 Task: Create a due date automation trigger when advanced on, the moment a card is due add fields without custom field "Resume" set to a date between 1 and 7 days ago.
Action: Mouse moved to (1205, 361)
Screenshot: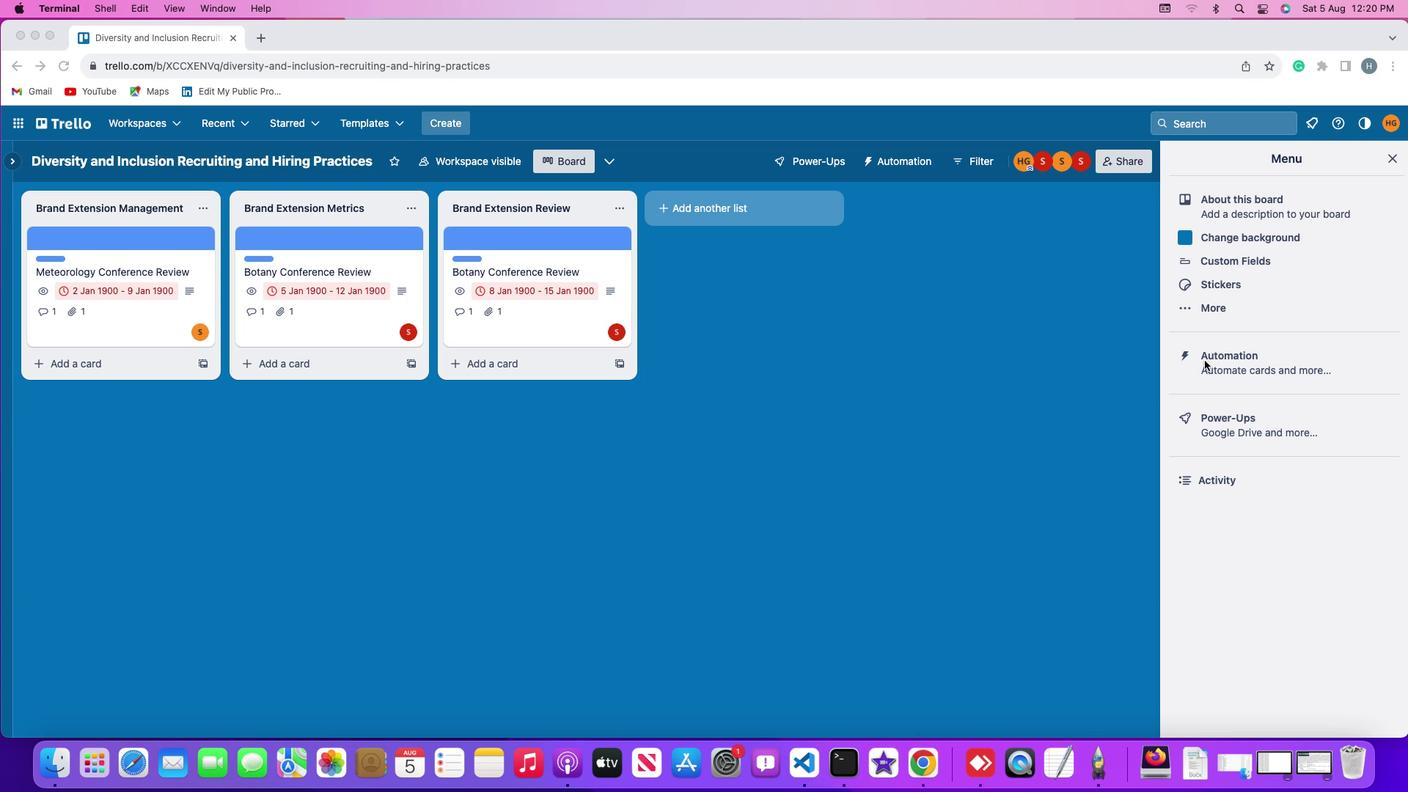 
Action: Mouse pressed left at (1205, 361)
Screenshot: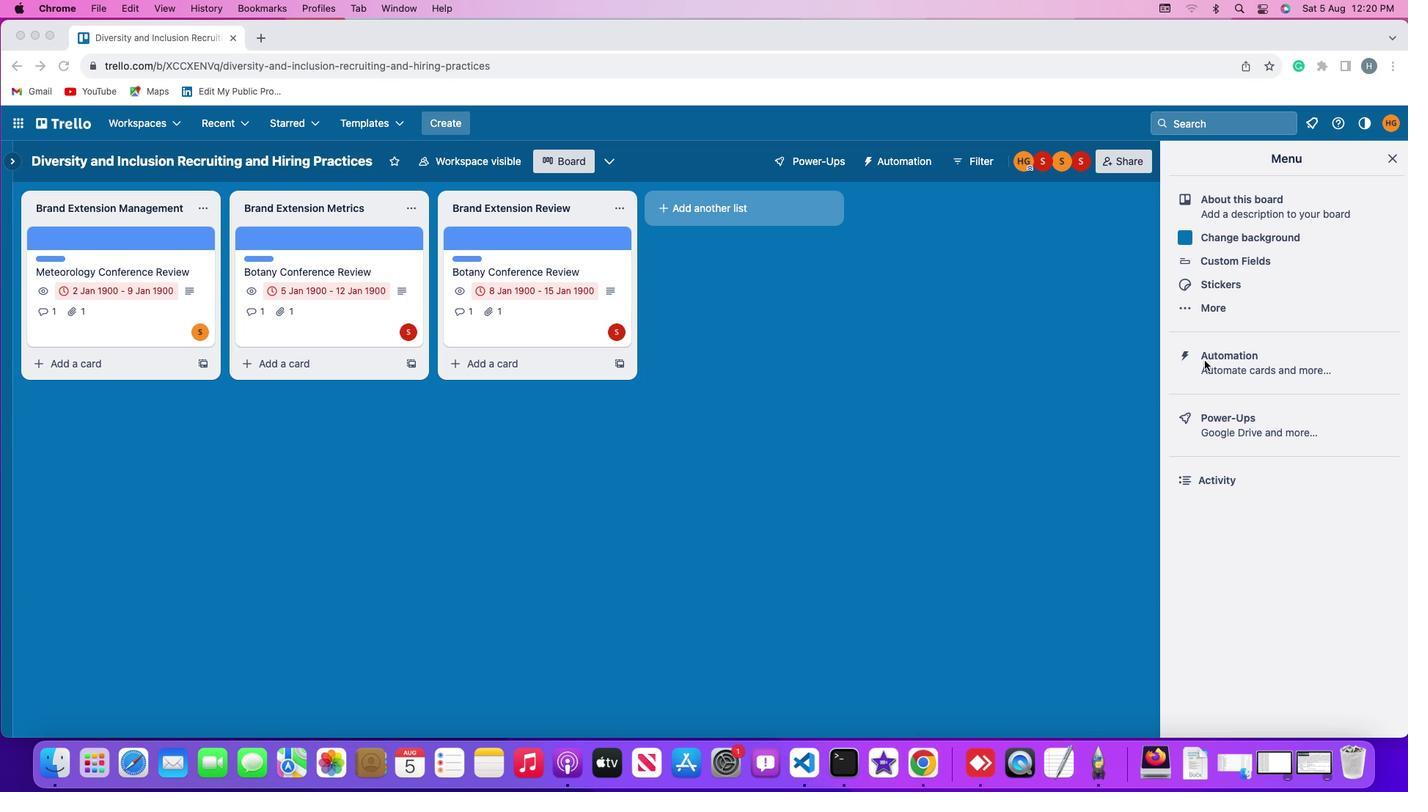 
Action: Mouse pressed left at (1205, 361)
Screenshot: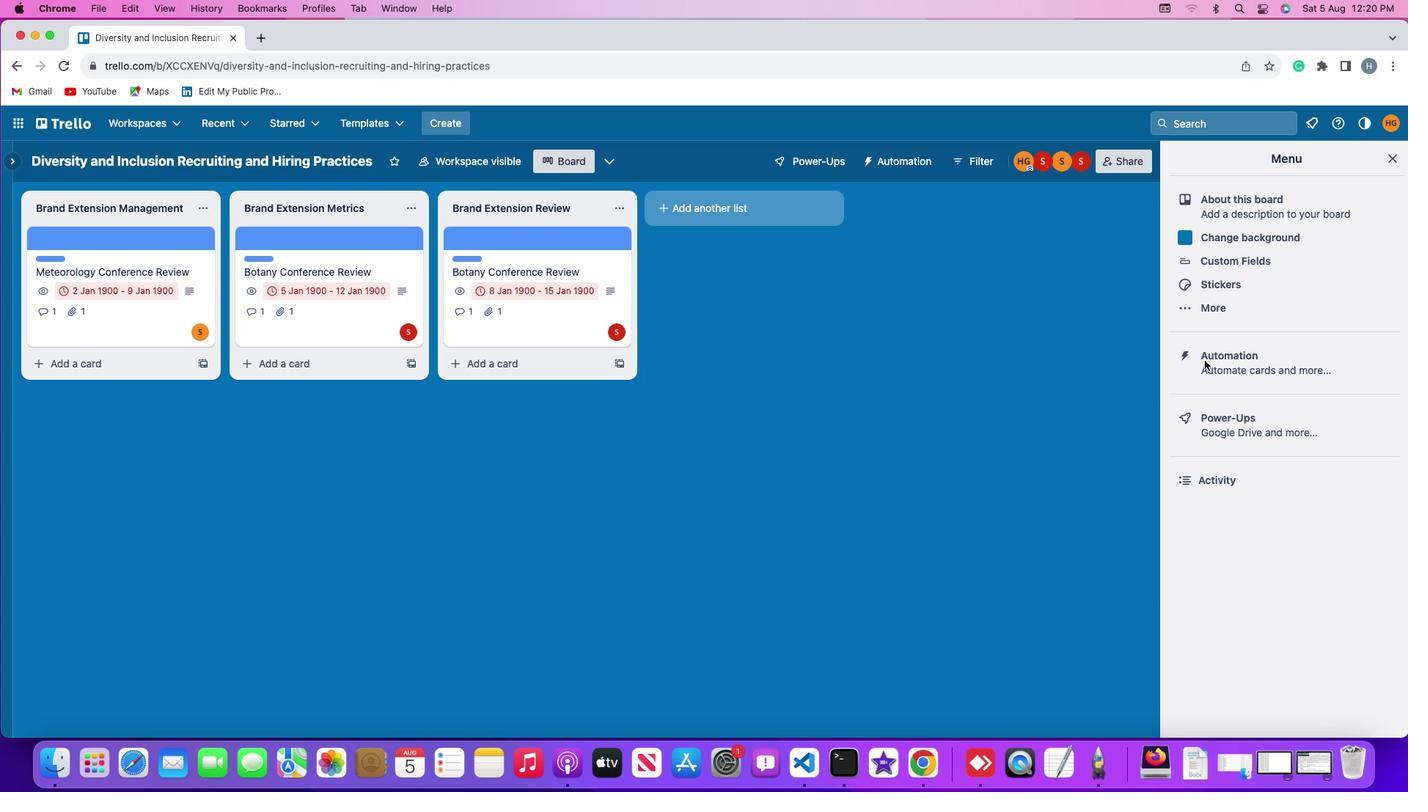 
Action: Mouse moved to (95, 352)
Screenshot: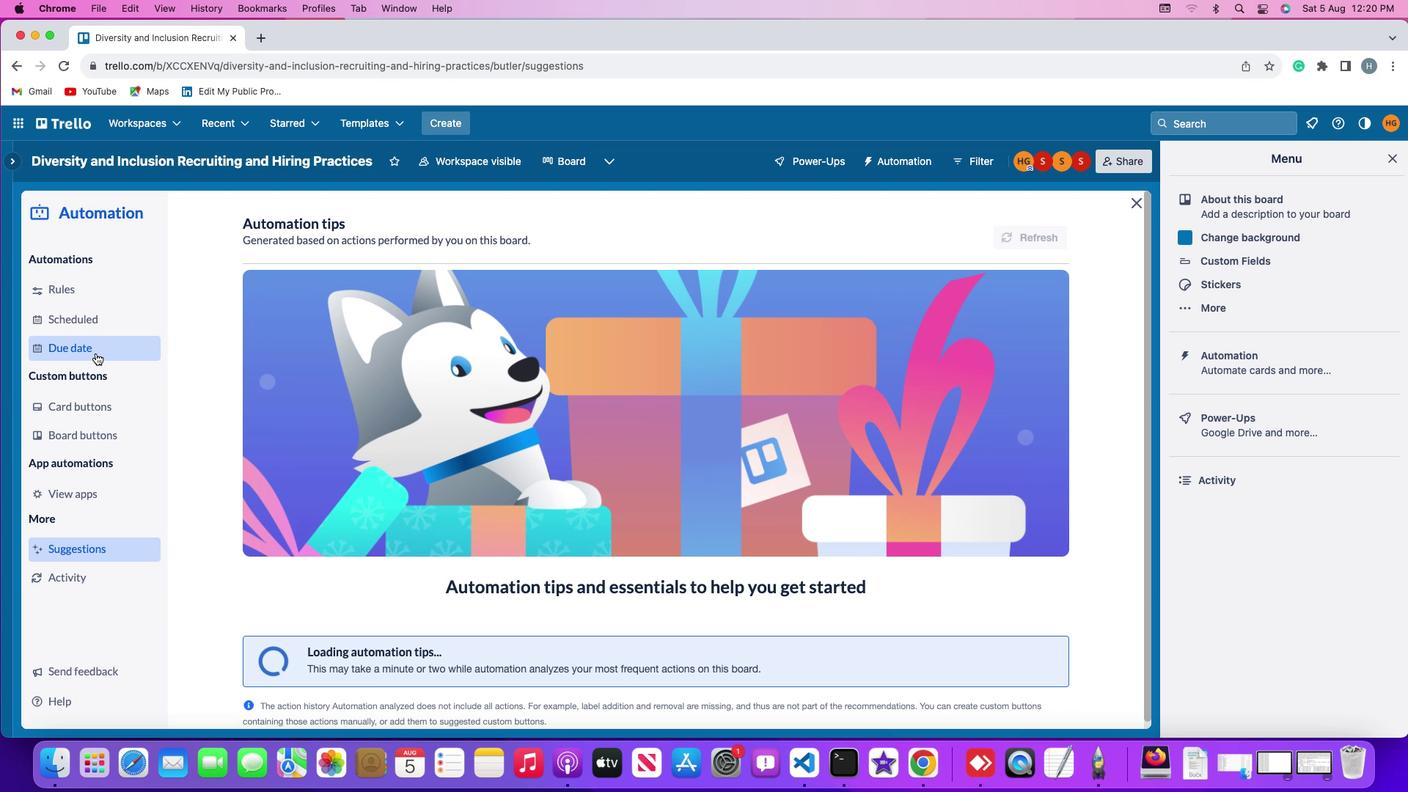 
Action: Mouse pressed left at (95, 352)
Screenshot: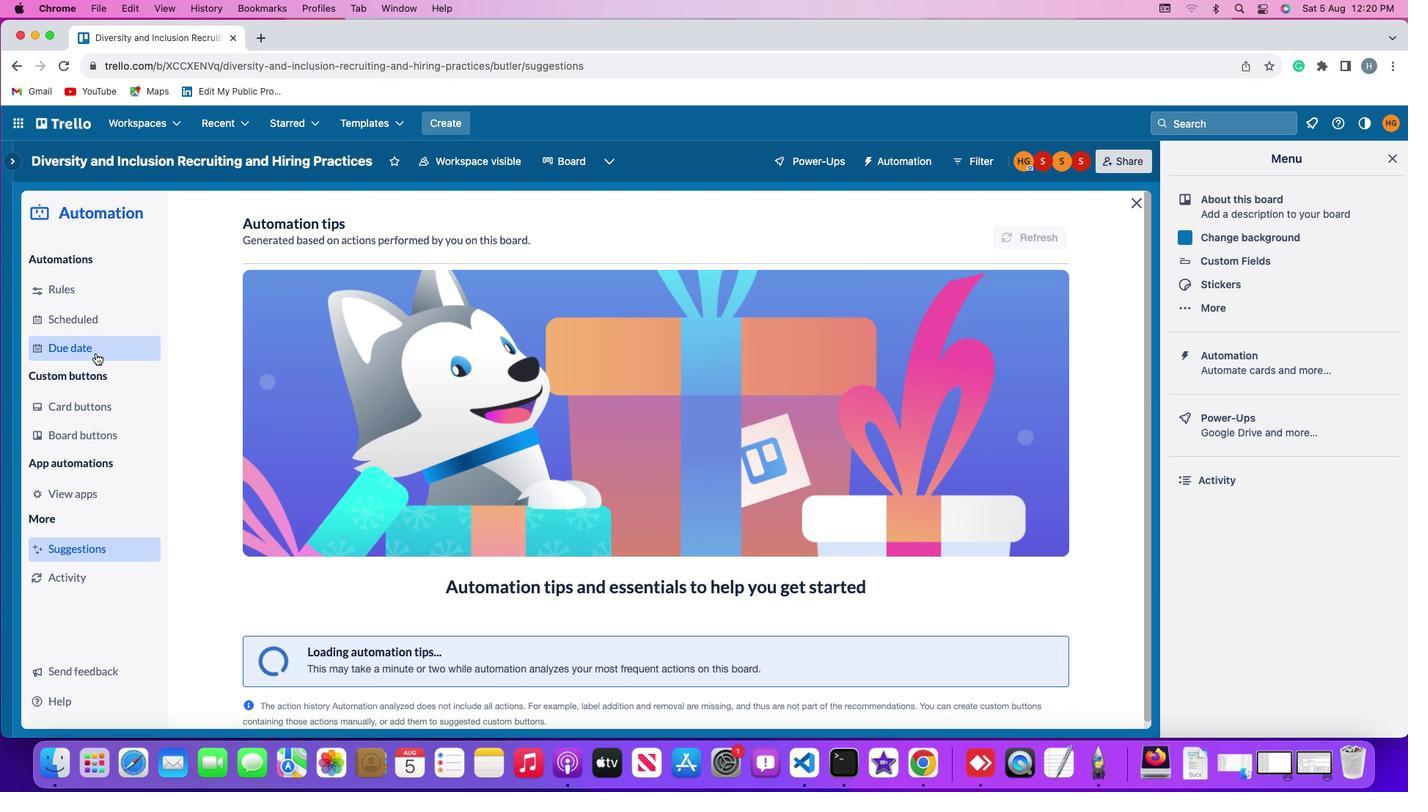 
Action: Mouse moved to (1013, 223)
Screenshot: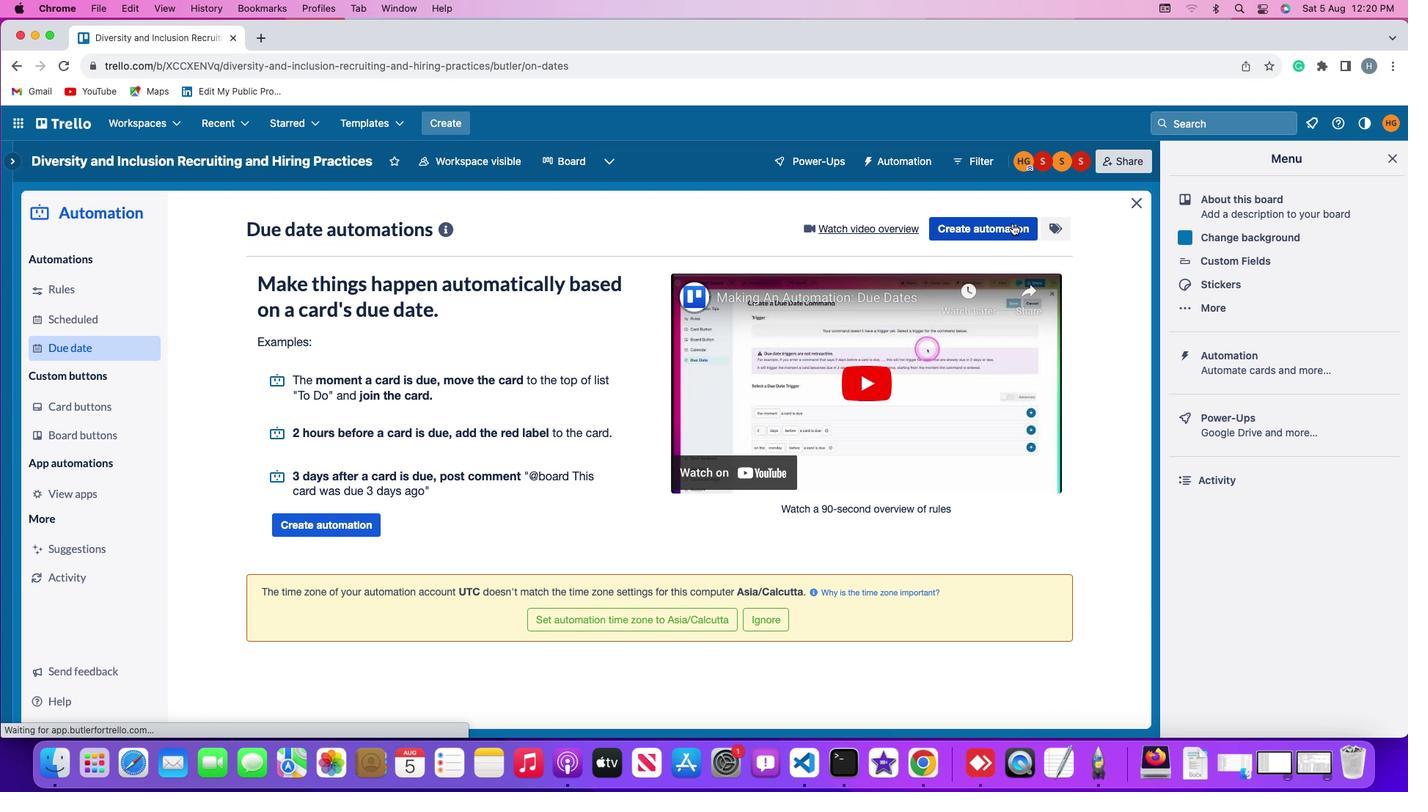 
Action: Mouse pressed left at (1013, 223)
Screenshot: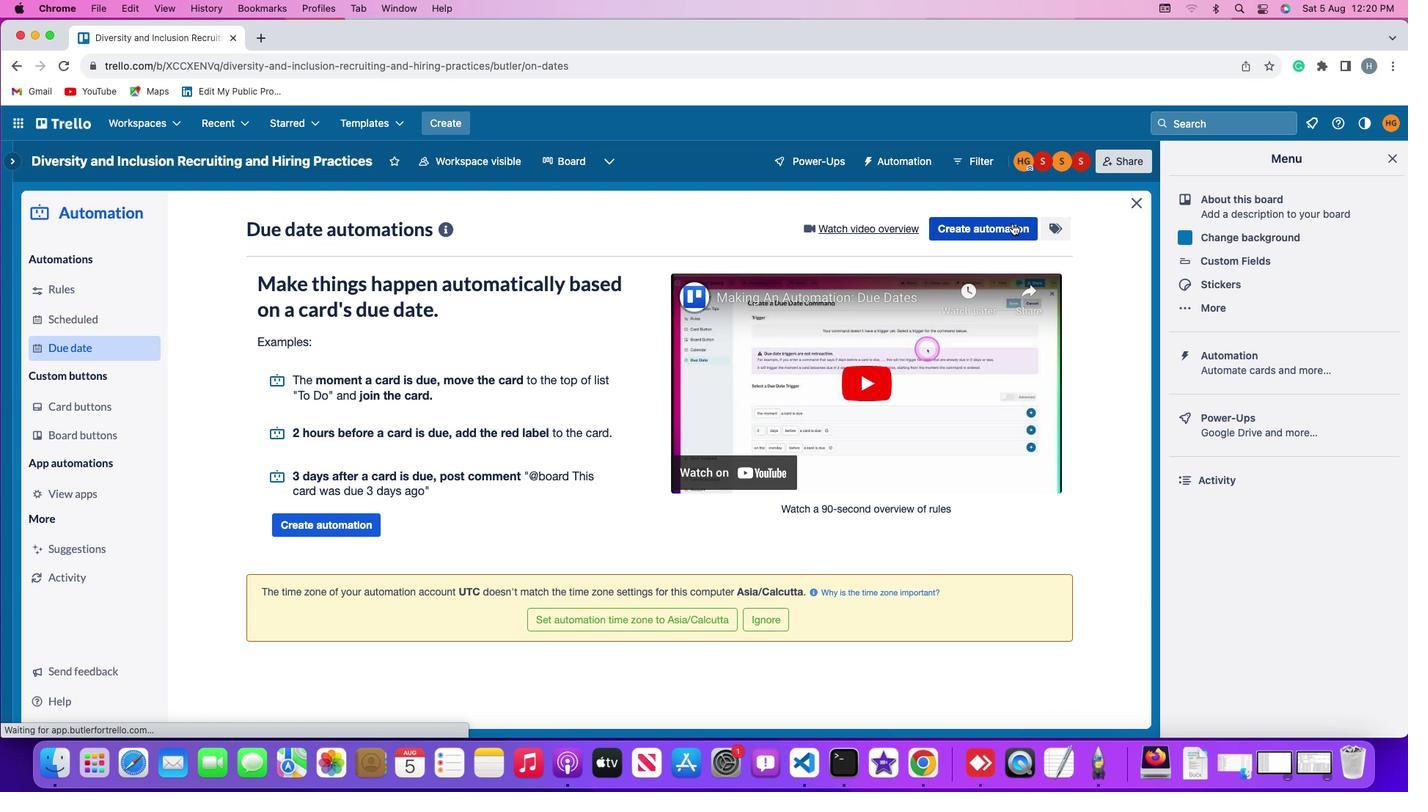 
Action: Mouse moved to (662, 369)
Screenshot: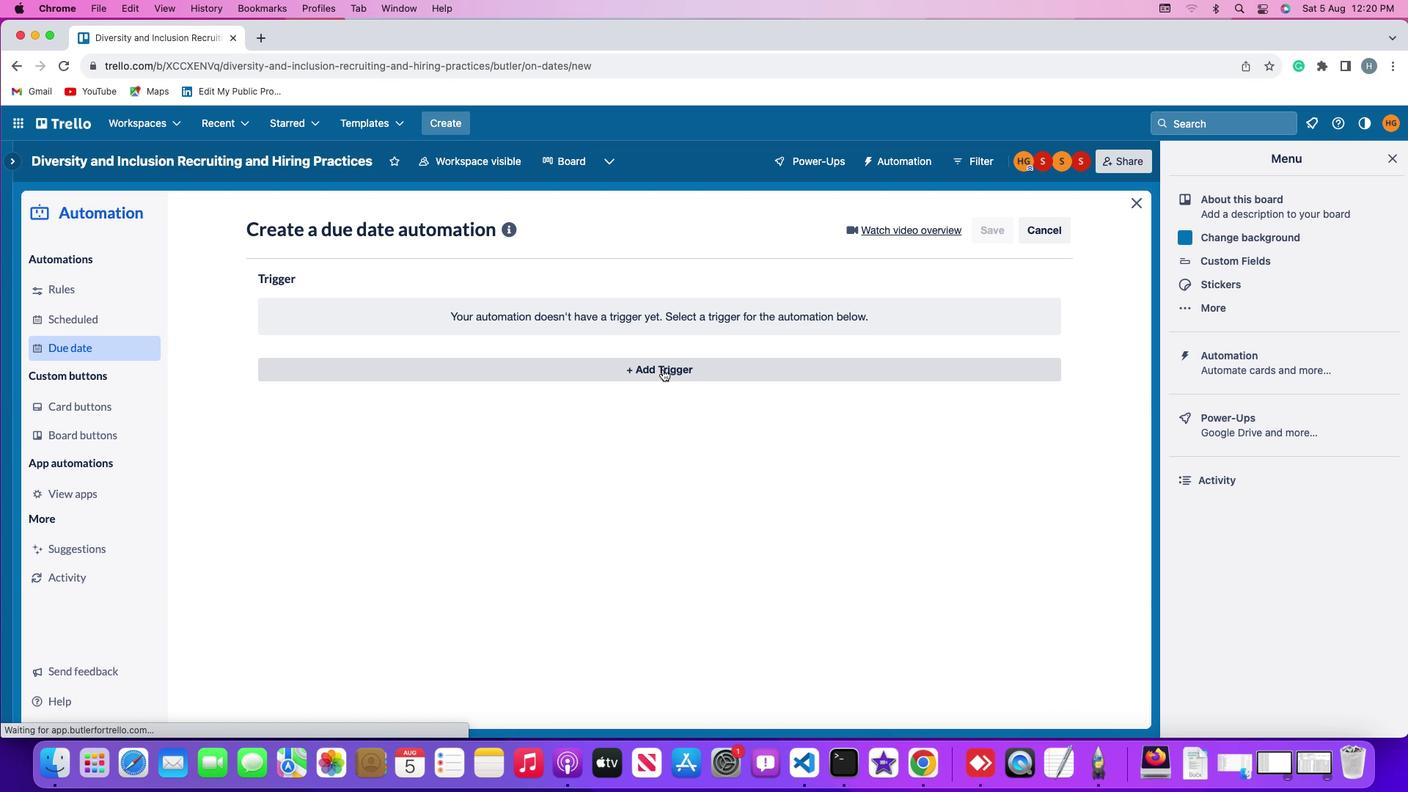 
Action: Mouse pressed left at (662, 369)
Screenshot: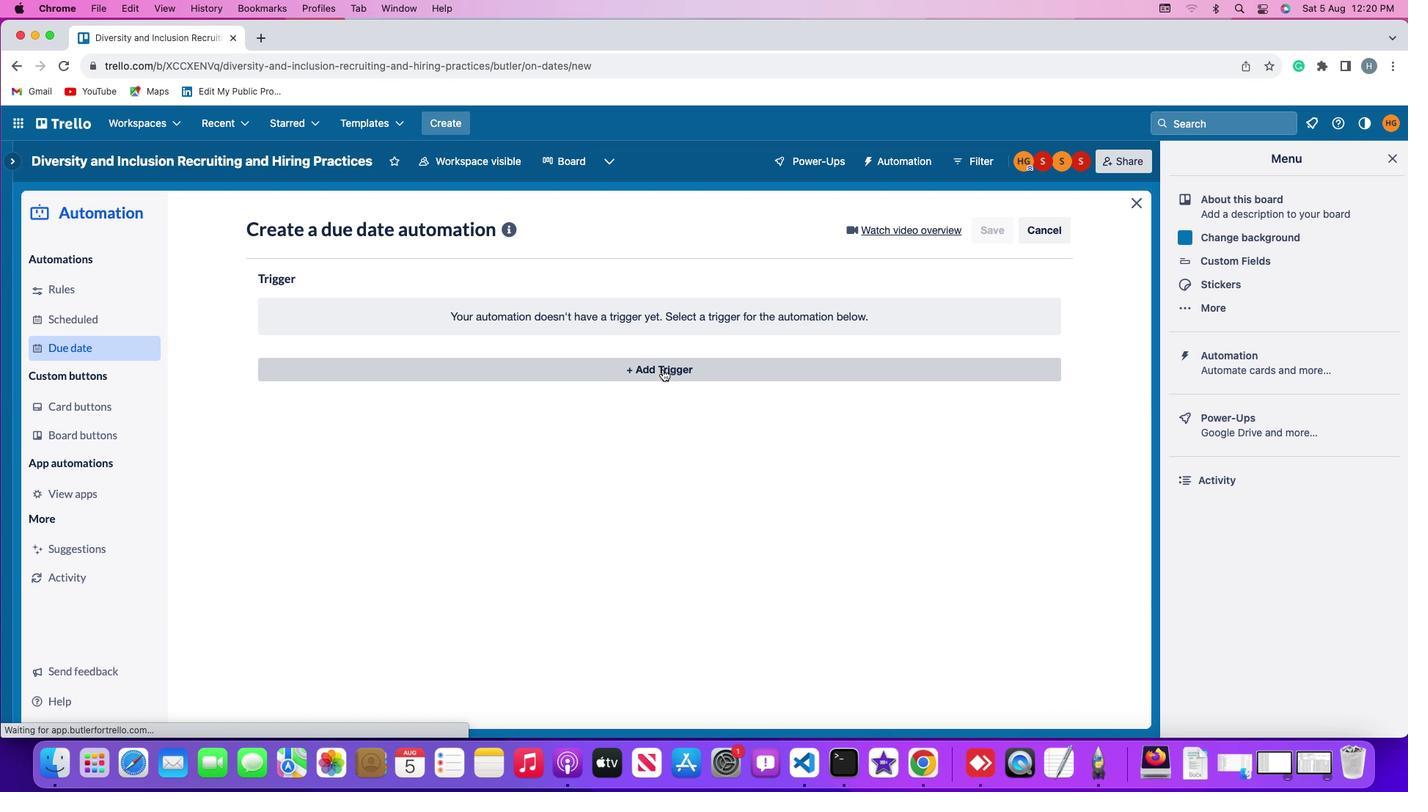 
Action: Mouse moved to (306, 539)
Screenshot: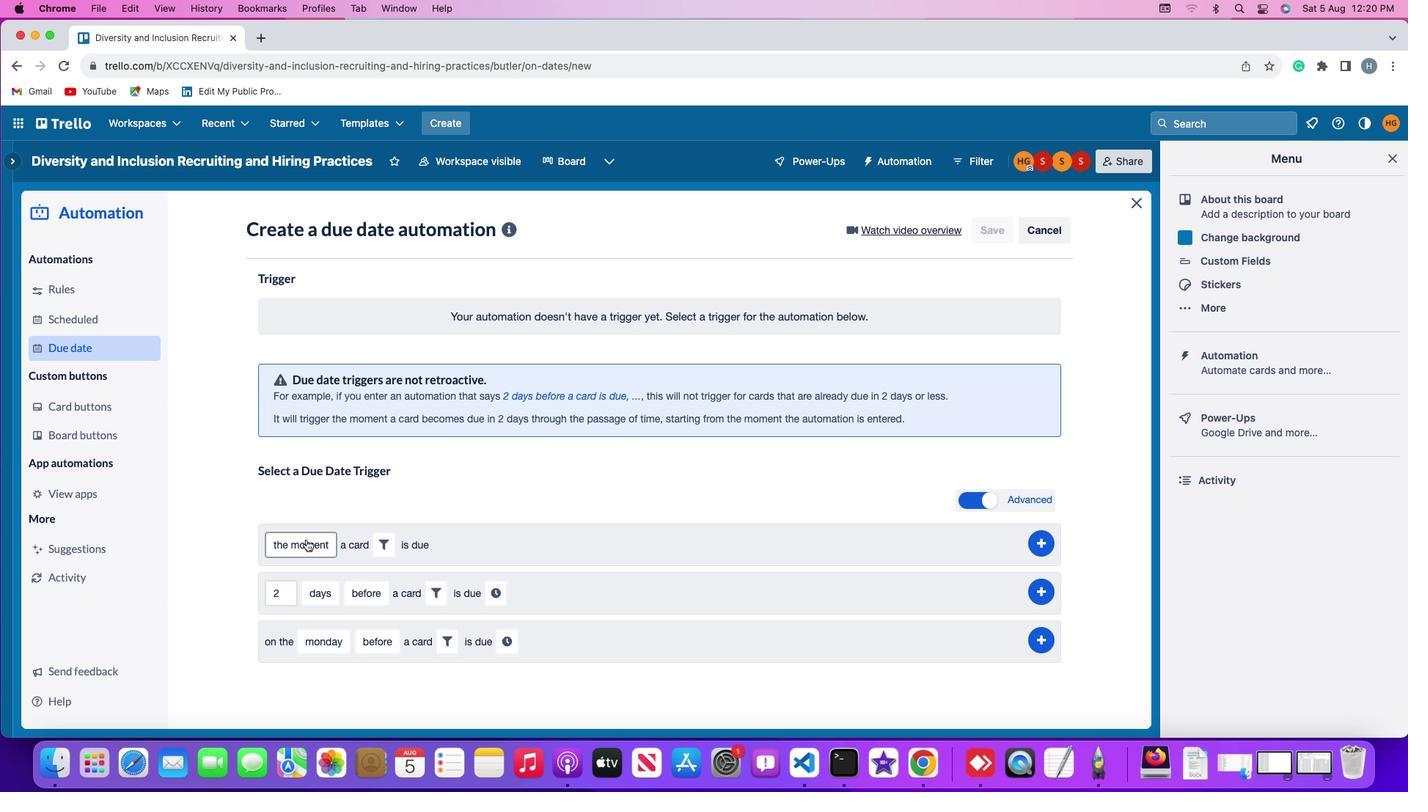 
Action: Mouse pressed left at (306, 539)
Screenshot: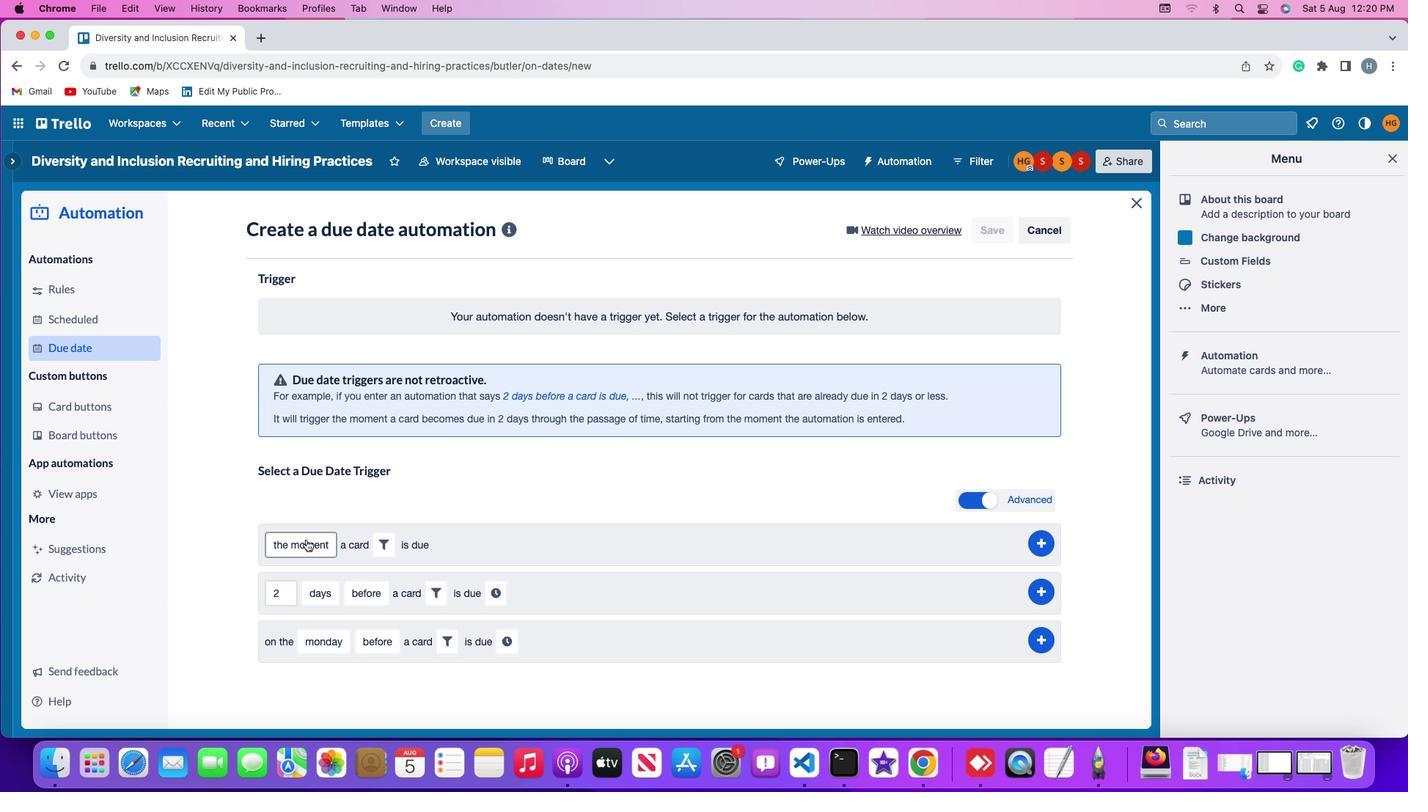 
Action: Mouse moved to (313, 576)
Screenshot: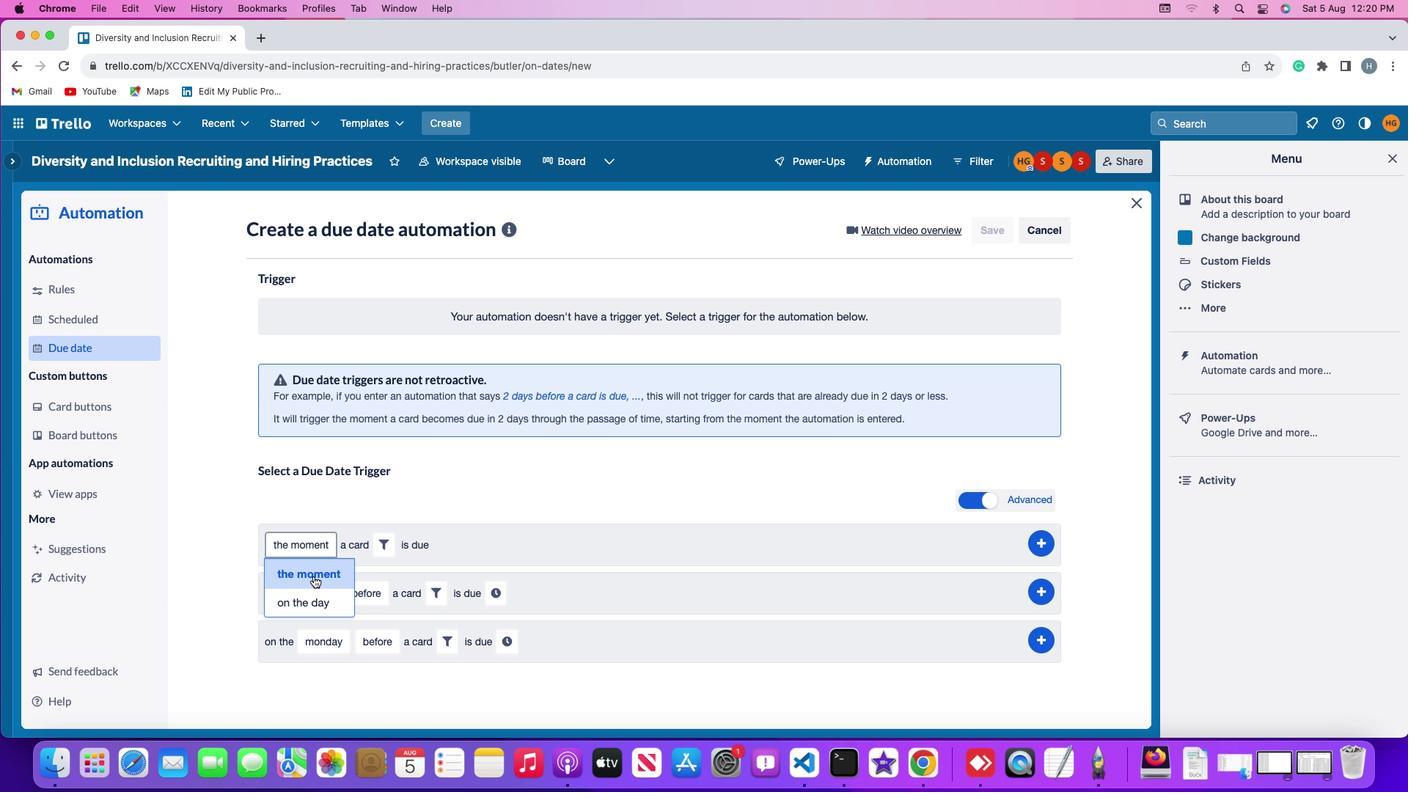 
Action: Mouse pressed left at (313, 576)
Screenshot: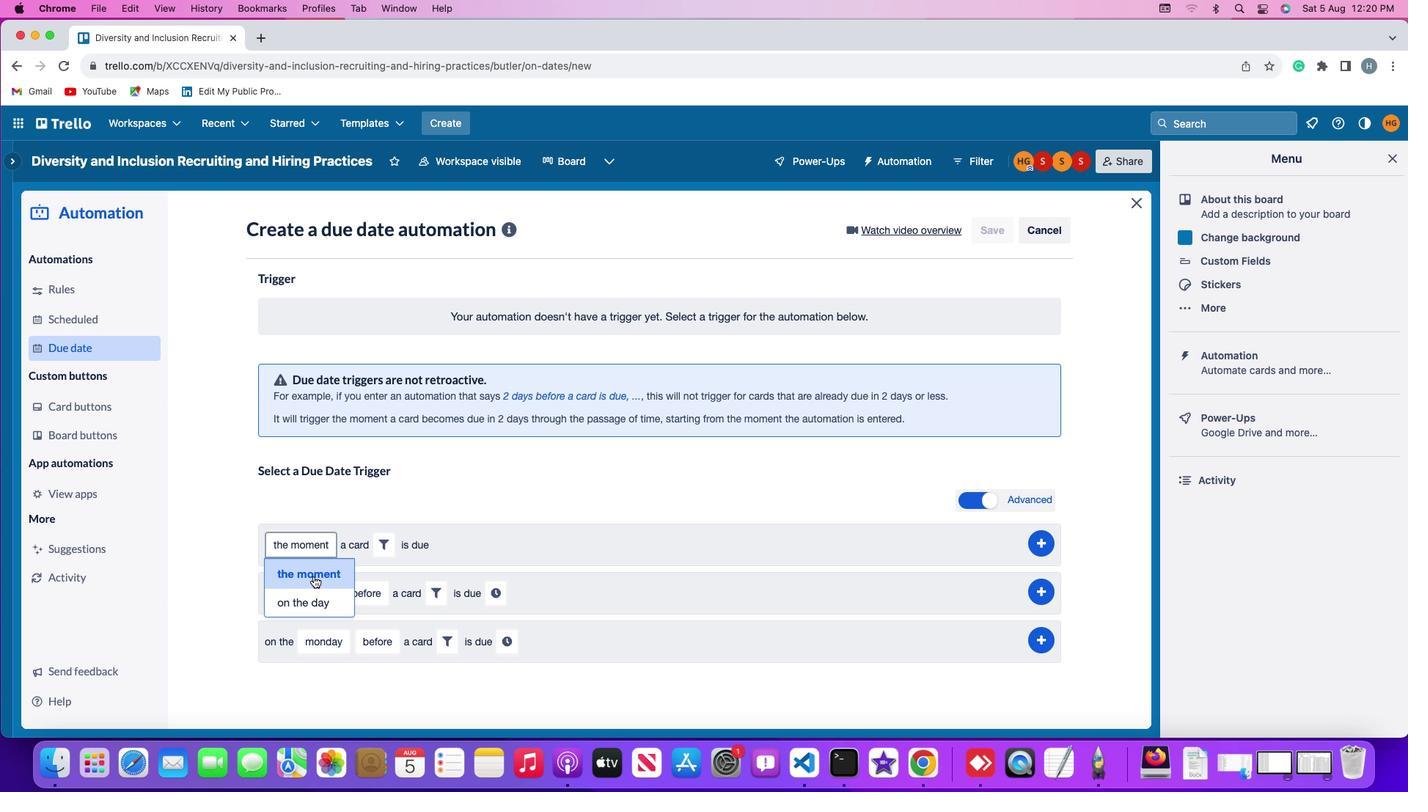 
Action: Mouse moved to (391, 545)
Screenshot: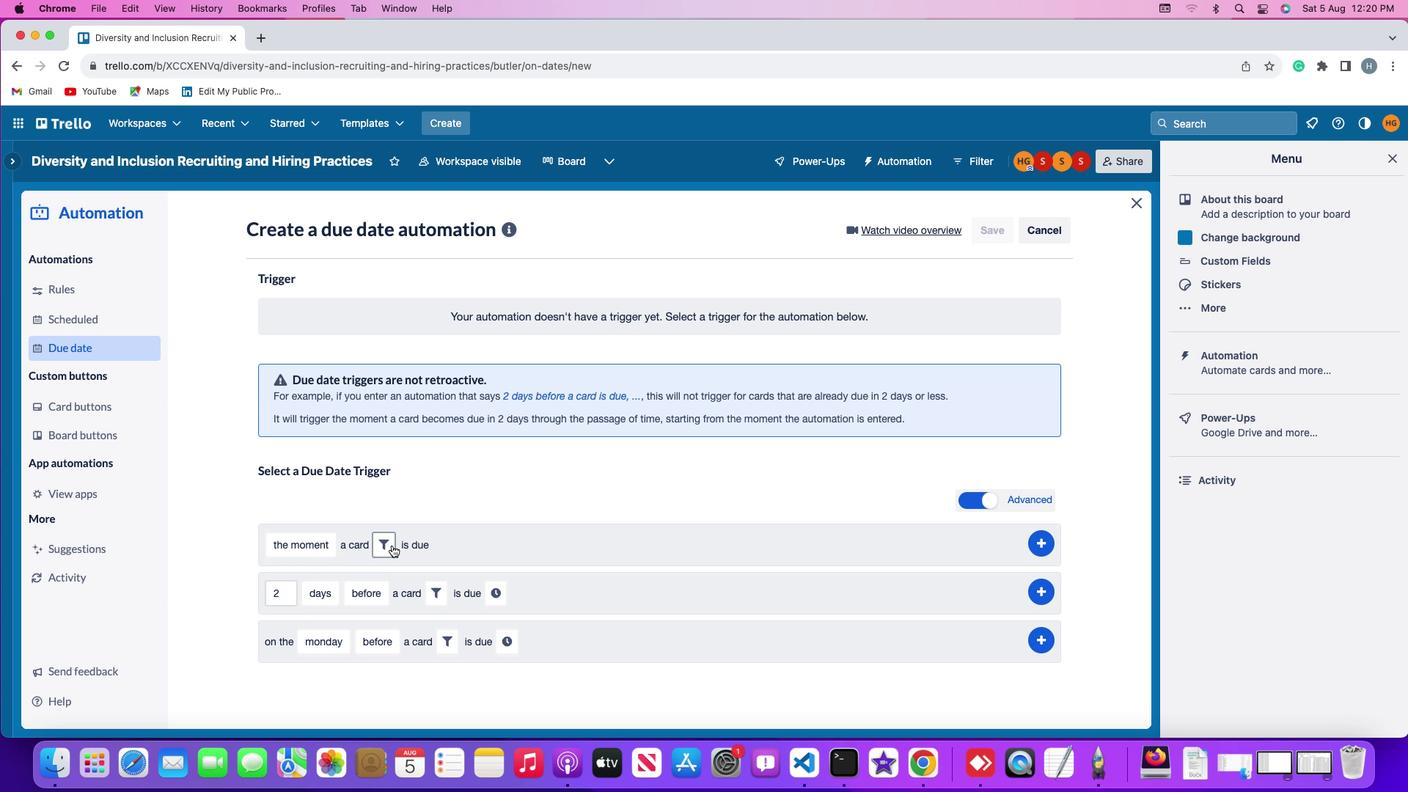 
Action: Mouse pressed left at (391, 545)
Screenshot: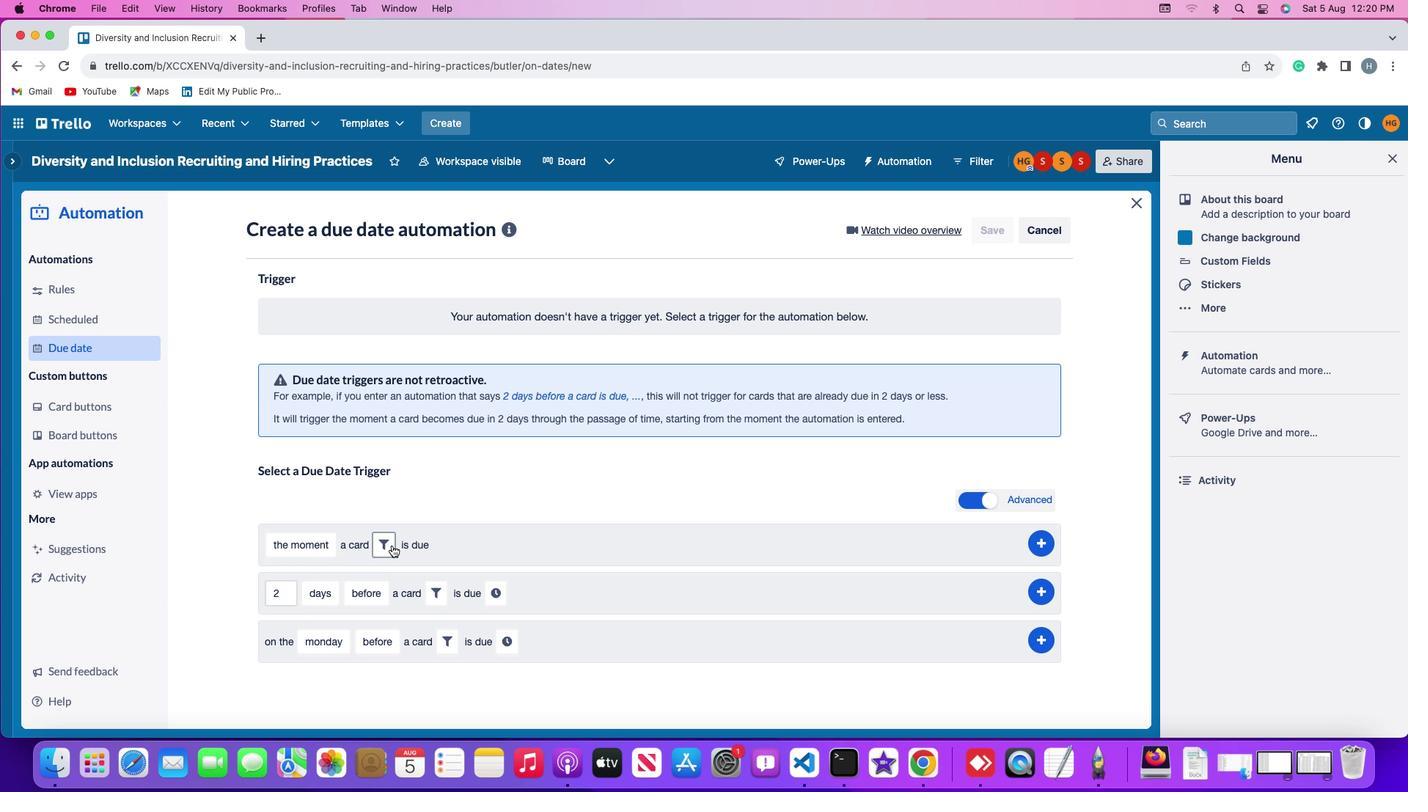 
Action: Mouse moved to (626, 591)
Screenshot: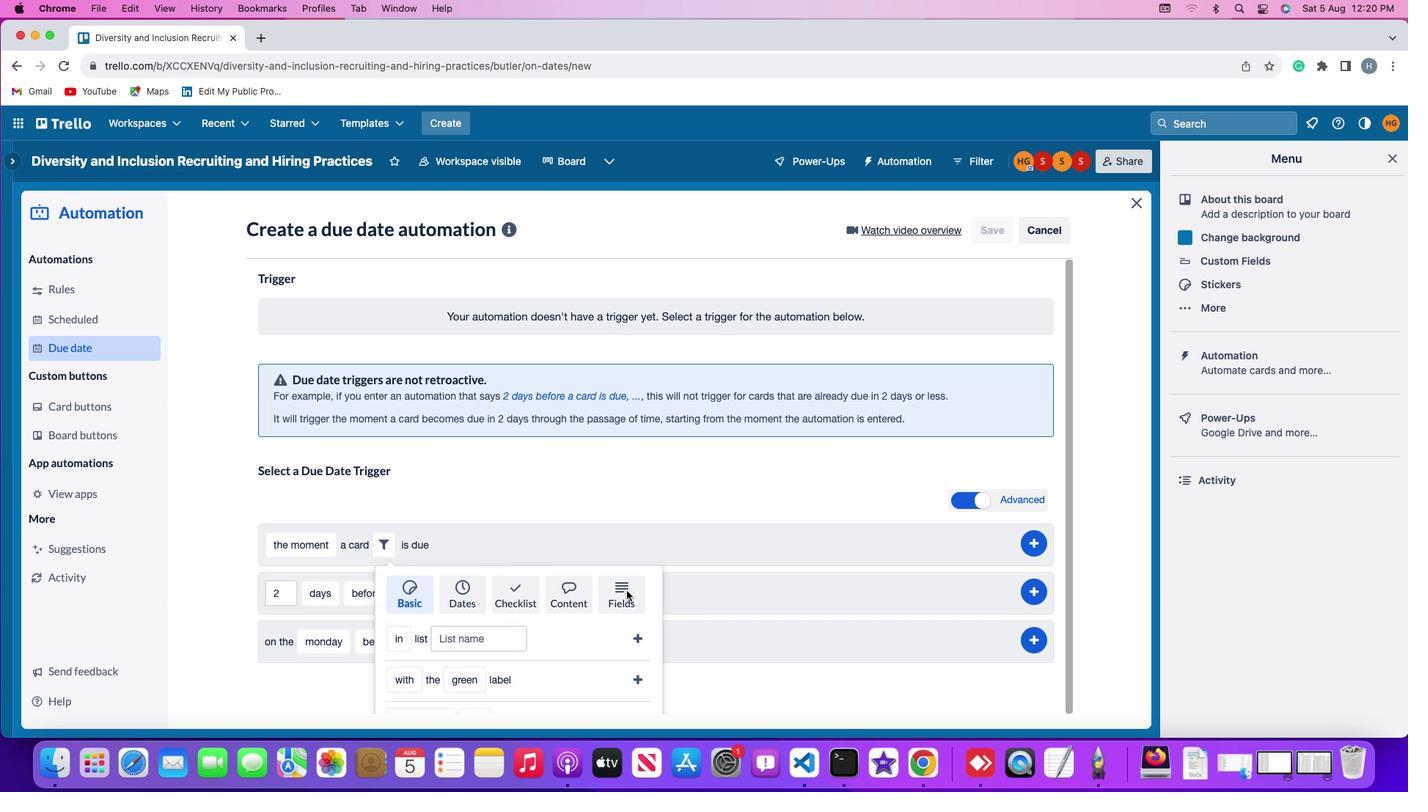 
Action: Mouse pressed left at (626, 591)
Screenshot: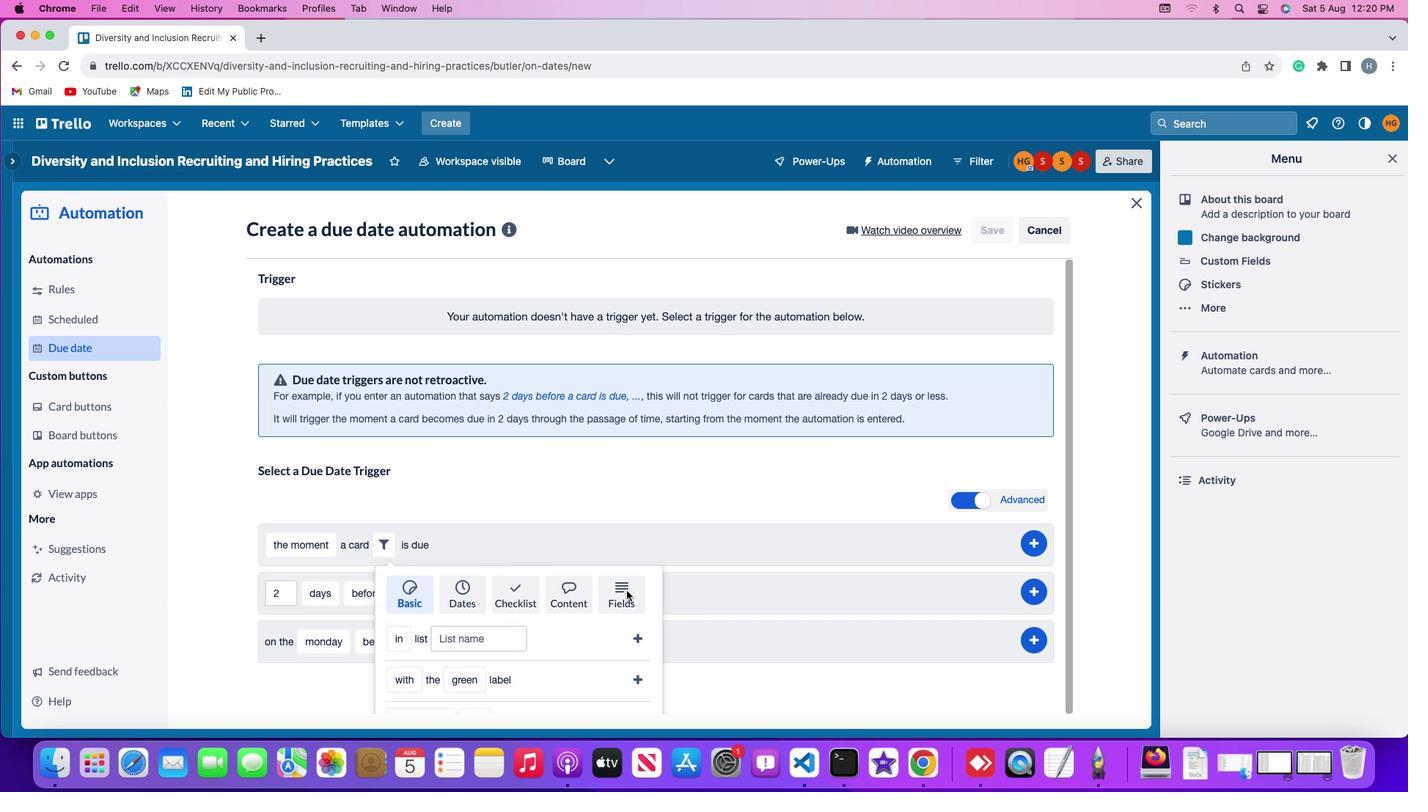 
Action: Mouse scrolled (626, 591) with delta (0, 0)
Screenshot: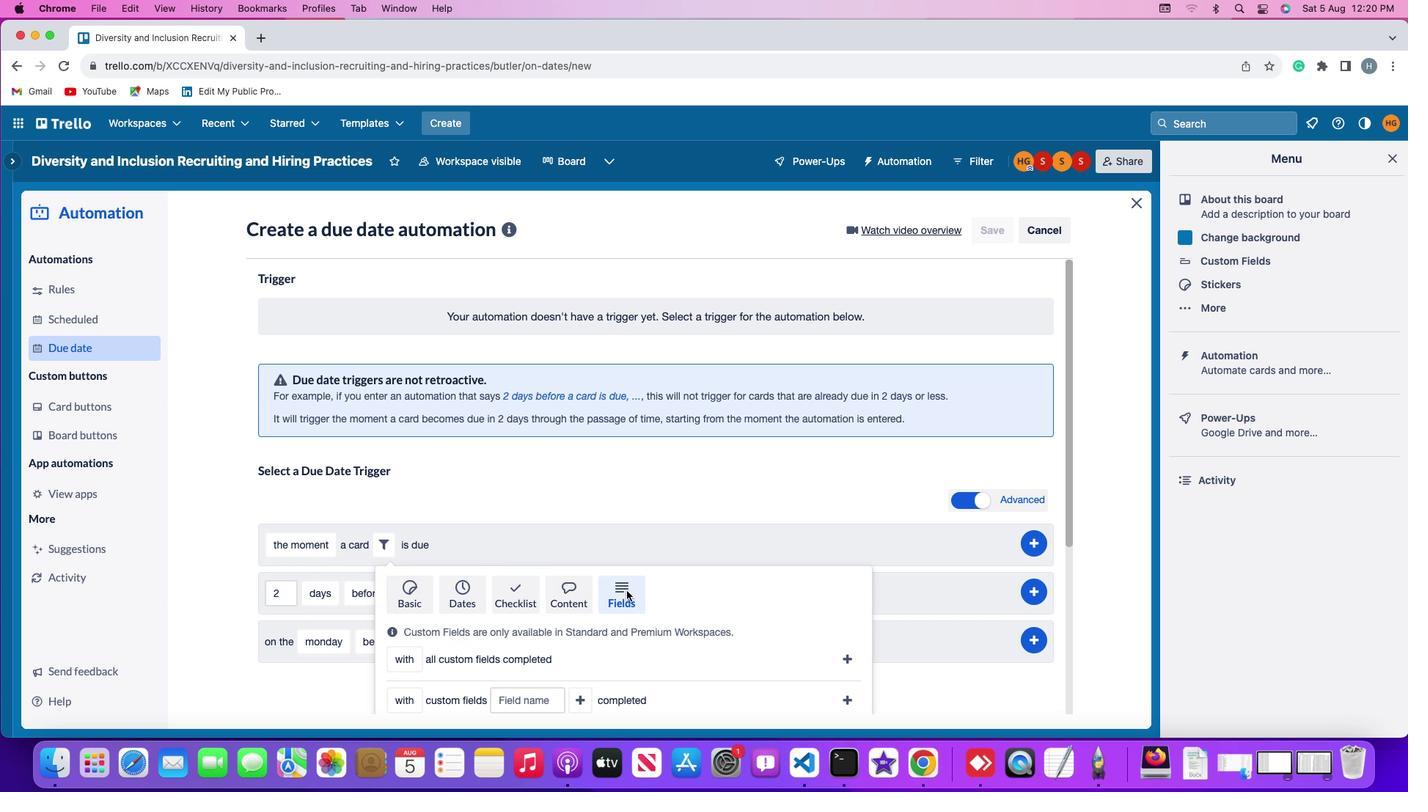 
Action: Mouse scrolled (626, 591) with delta (0, 0)
Screenshot: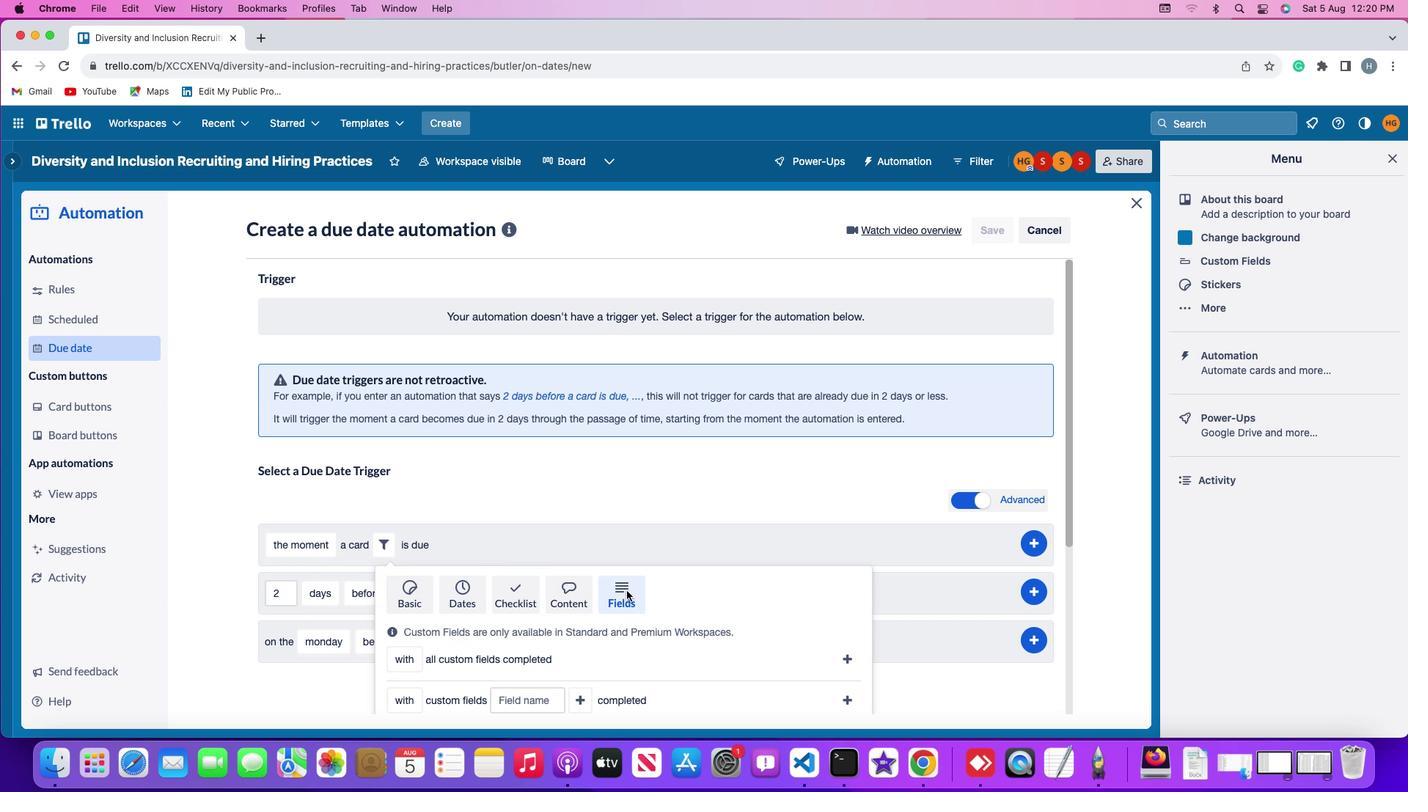 
Action: Mouse scrolled (626, 591) with delta (0, -2)
Screenshot: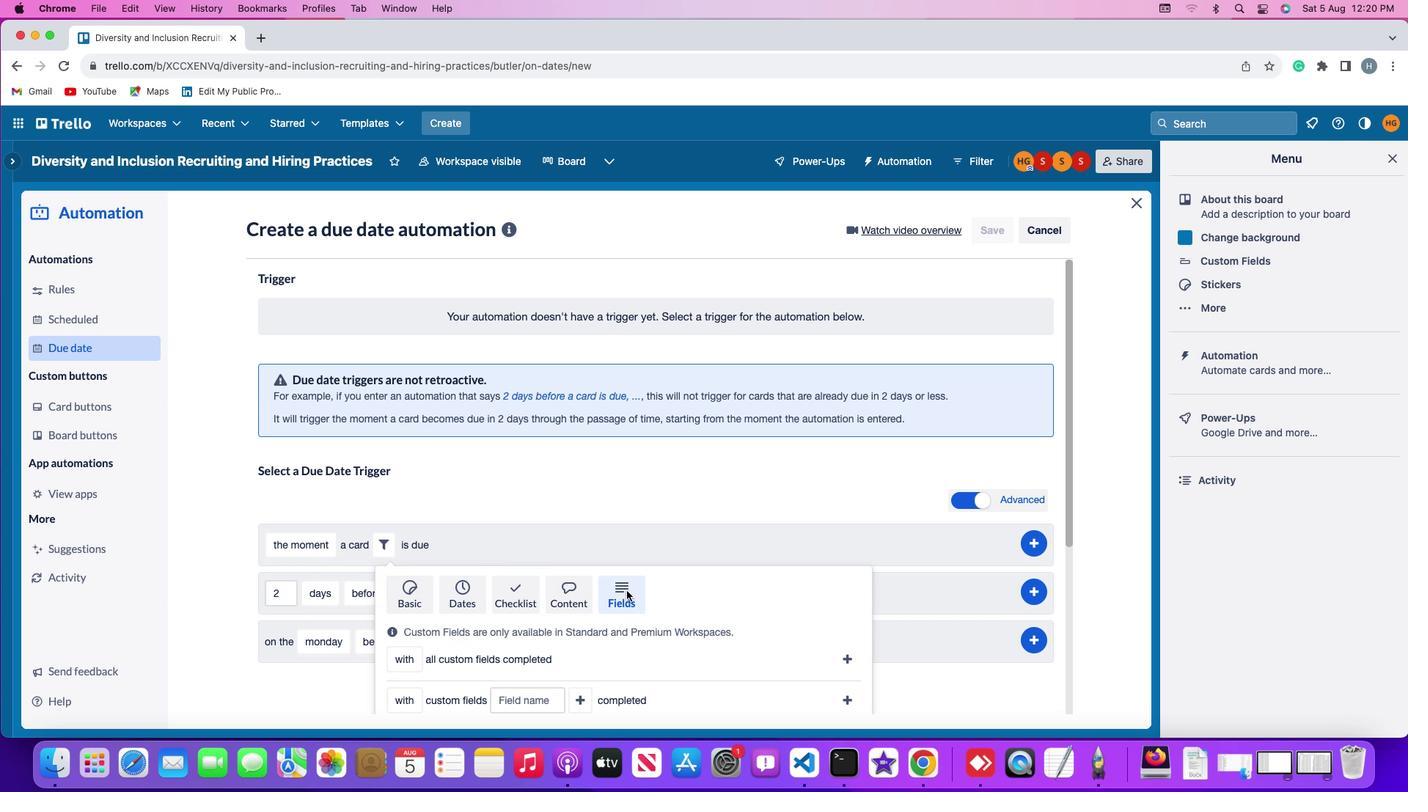 
Action: Mouse scrolled (626, 591) with delta (0, -3)
Screenshot: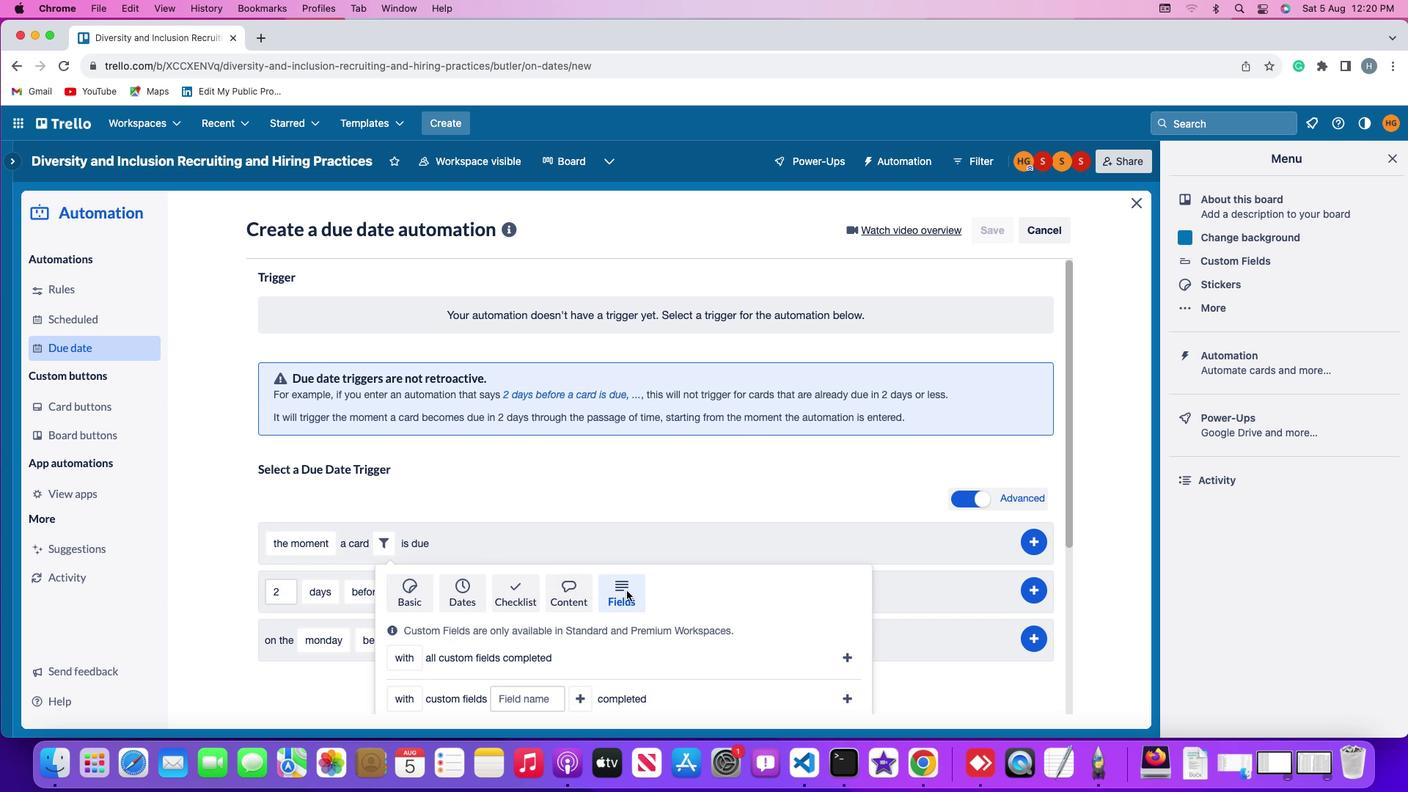 
Action: Mouse scrolled (626, 591) with delta (0, -4)
Screenshot: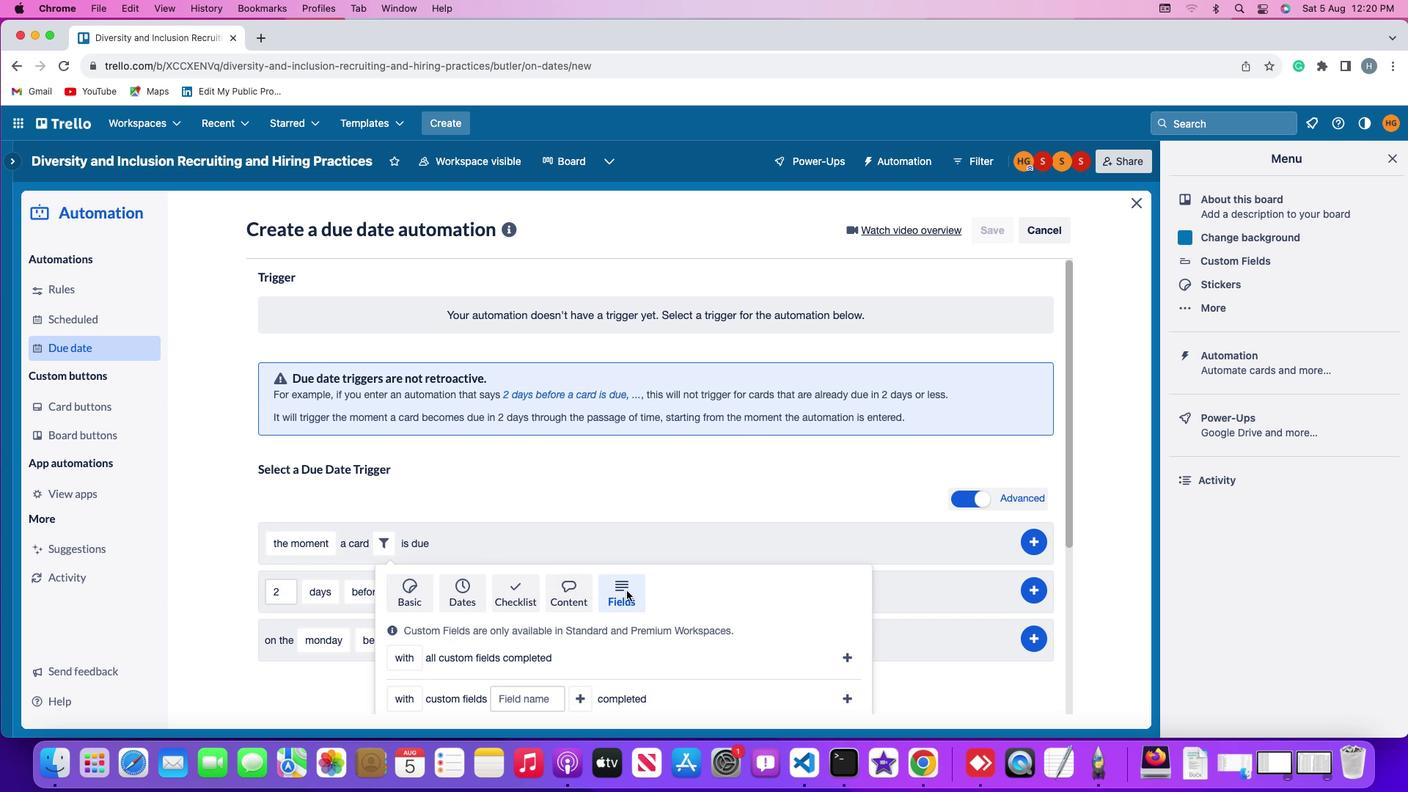 
Action: Mouse scrolled (626, 591) with delta (0, -5)
Screenshot: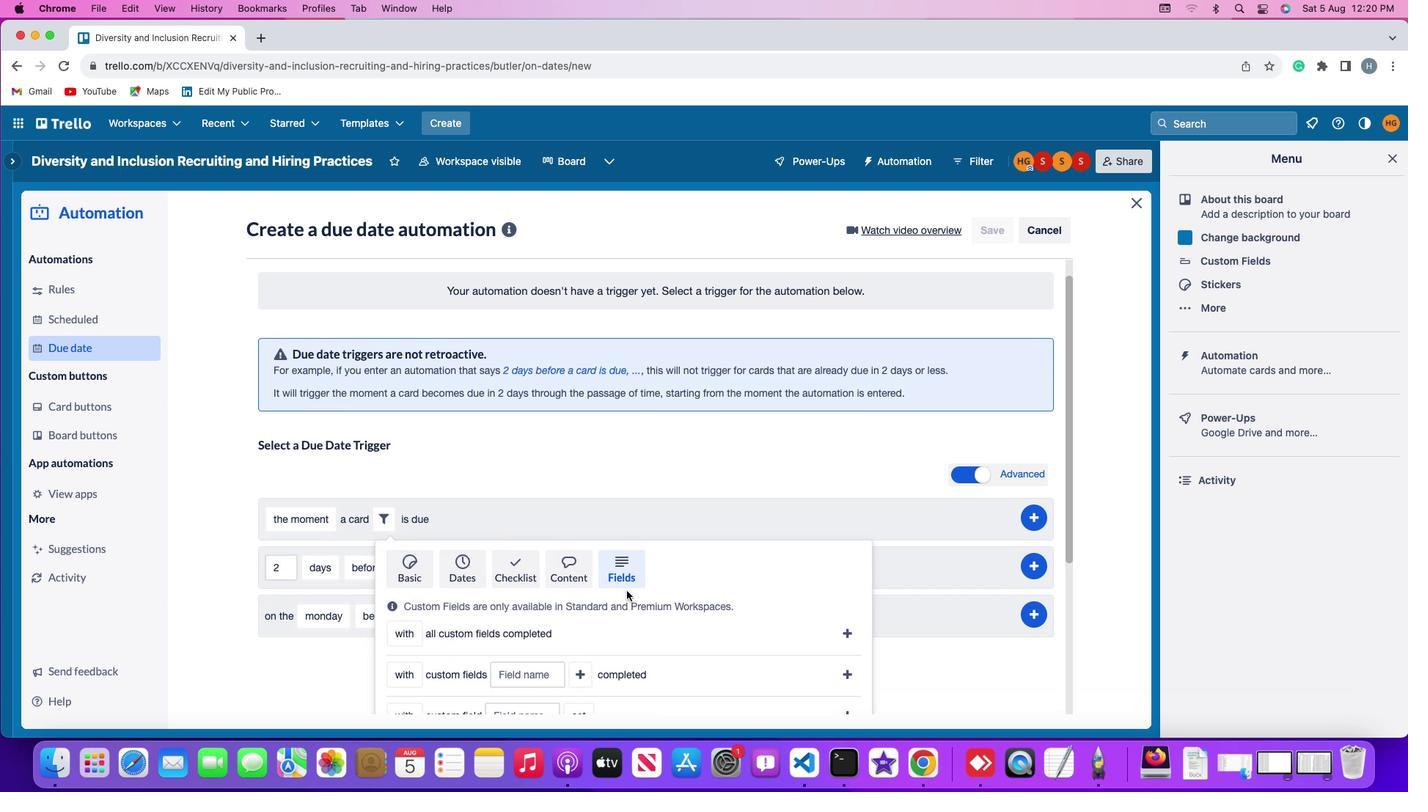 
Action: Mouse scrolled (626, 591) with delta (0, 0)
Screenshot: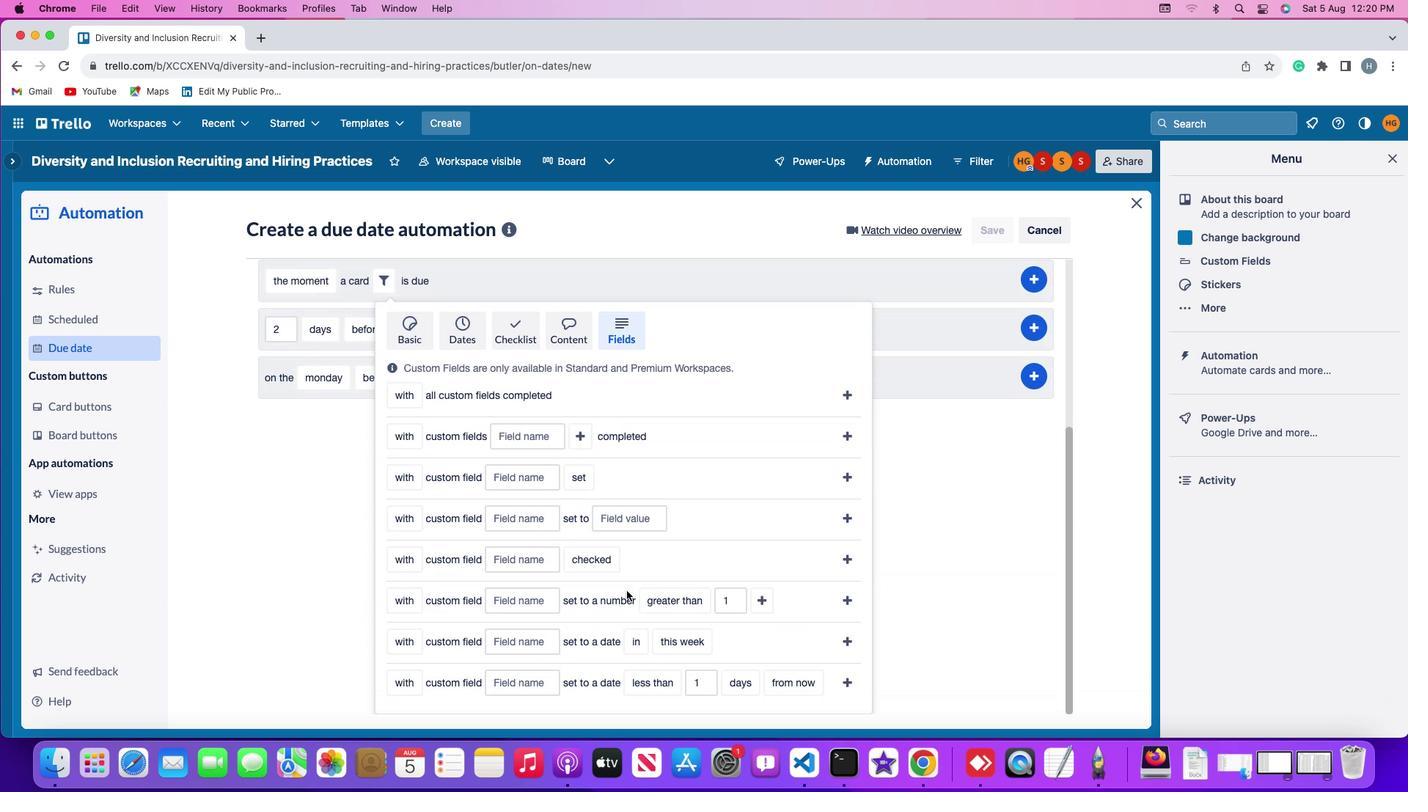 
Action: Mouse scrolled (626, 591) with delta (0, 0)
Screenshot: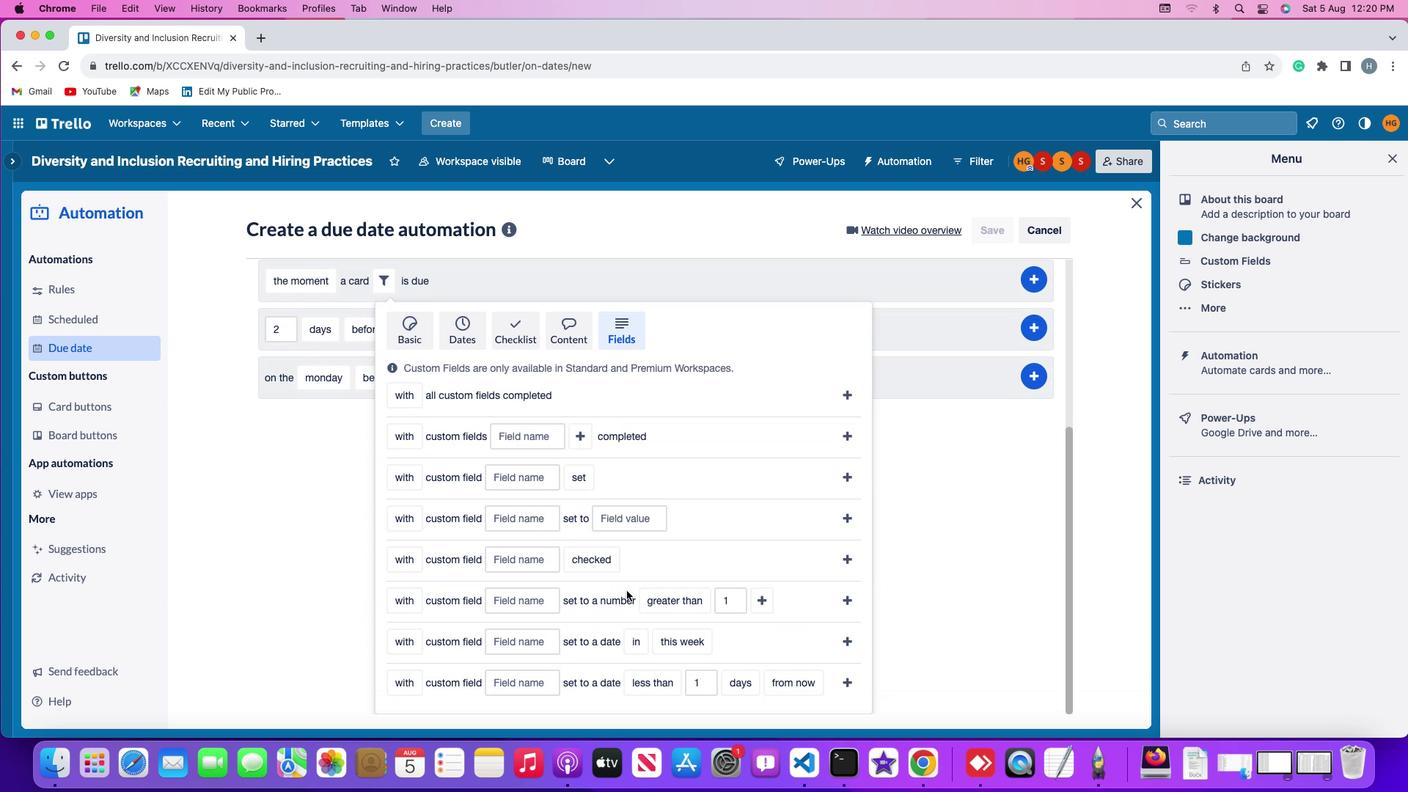 
Action: Mouse scrolled (626, 591) with delta (0, -2)
Screenshot: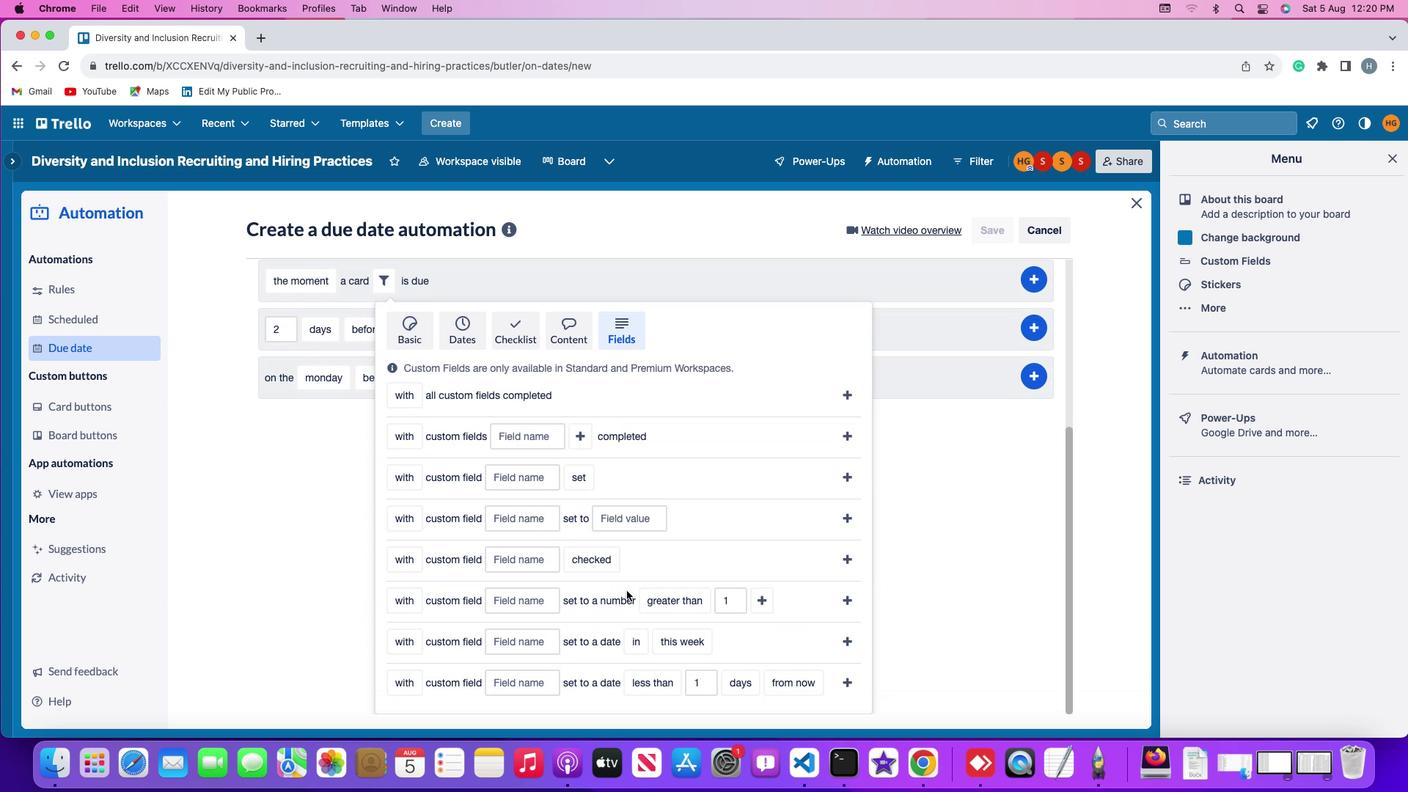 
Action: Mouse scrolled (626, 591) with delta (0, -3)
Screenshot: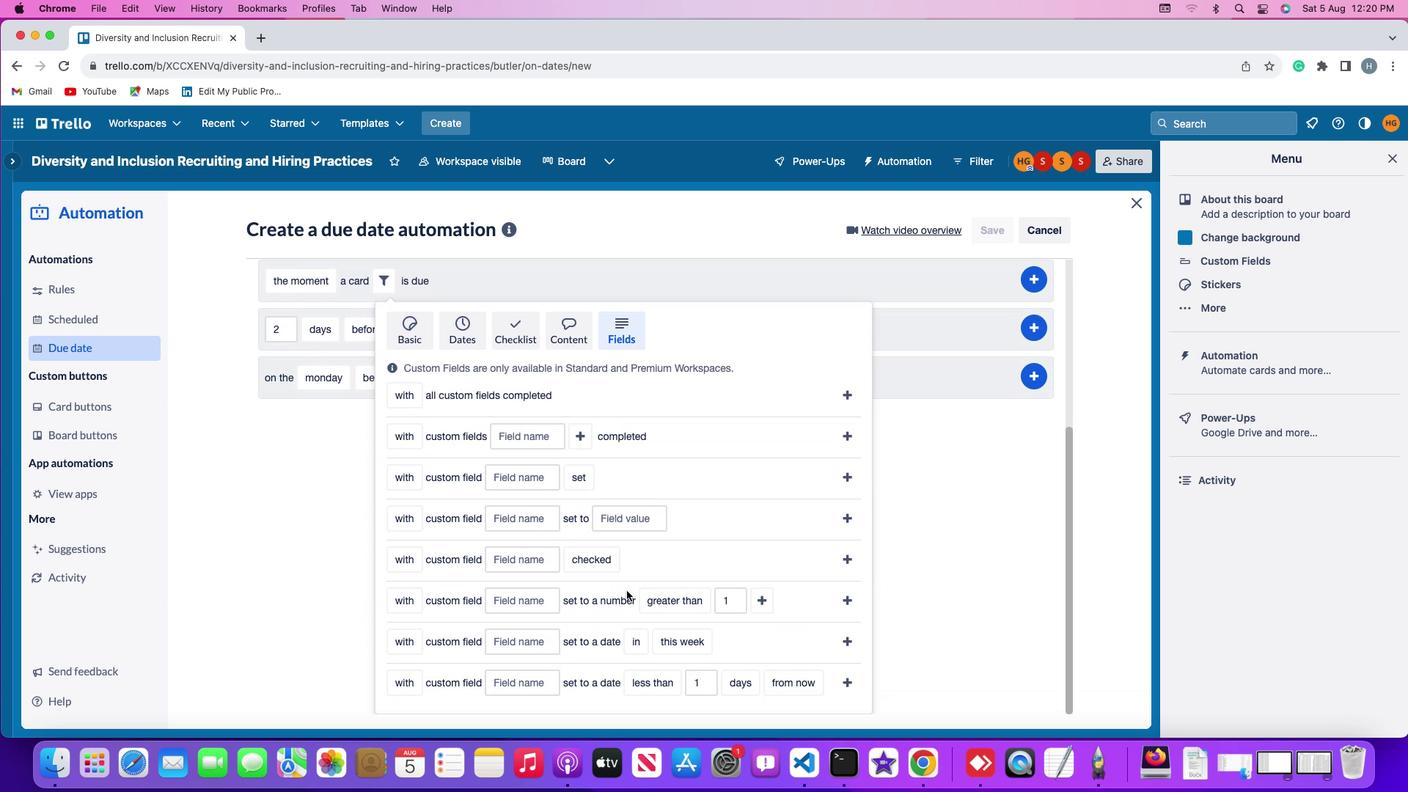 
Action: Mouse scrolled (626, 591) with delta (0, -4)
Screenshot: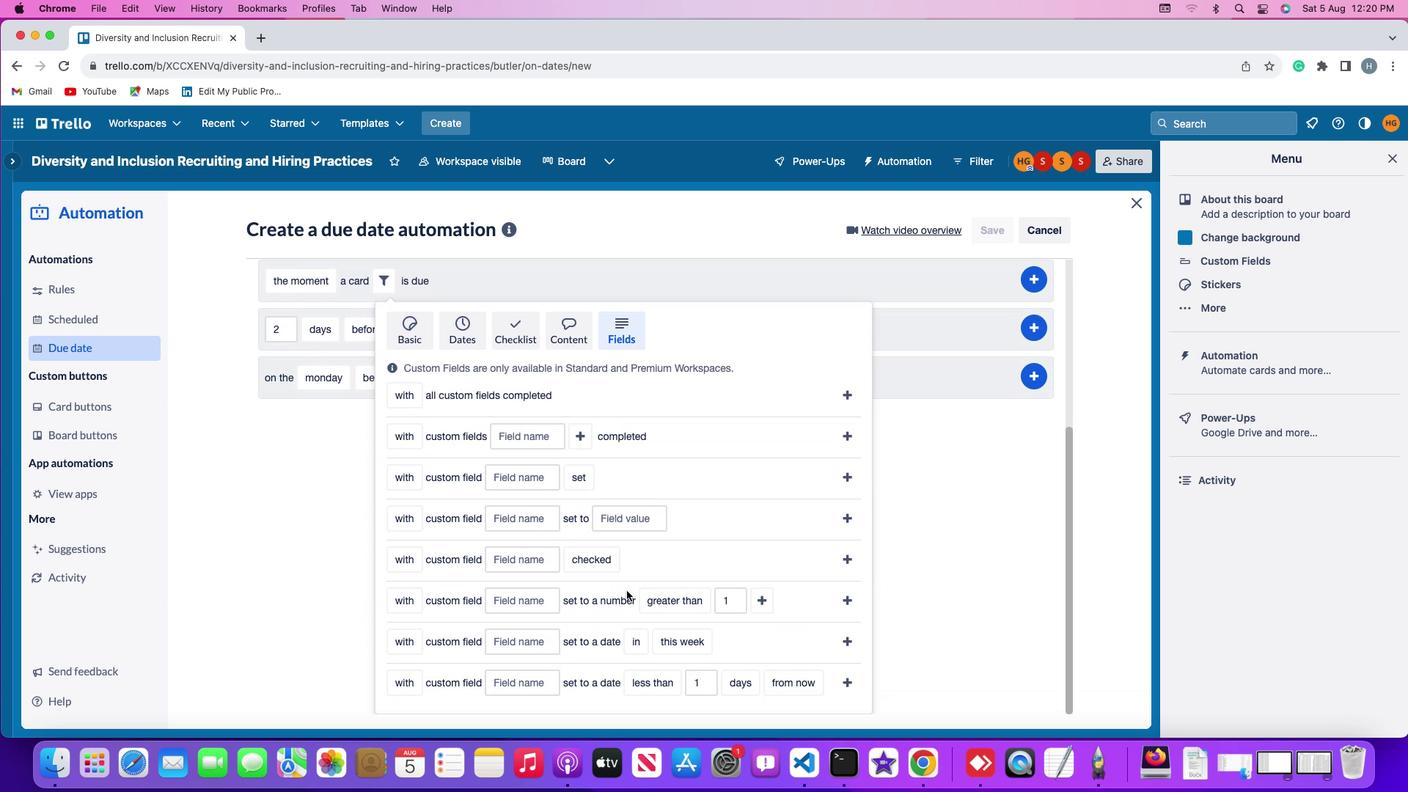 
Action: Mouse moved to (404, 678)
Screenshot: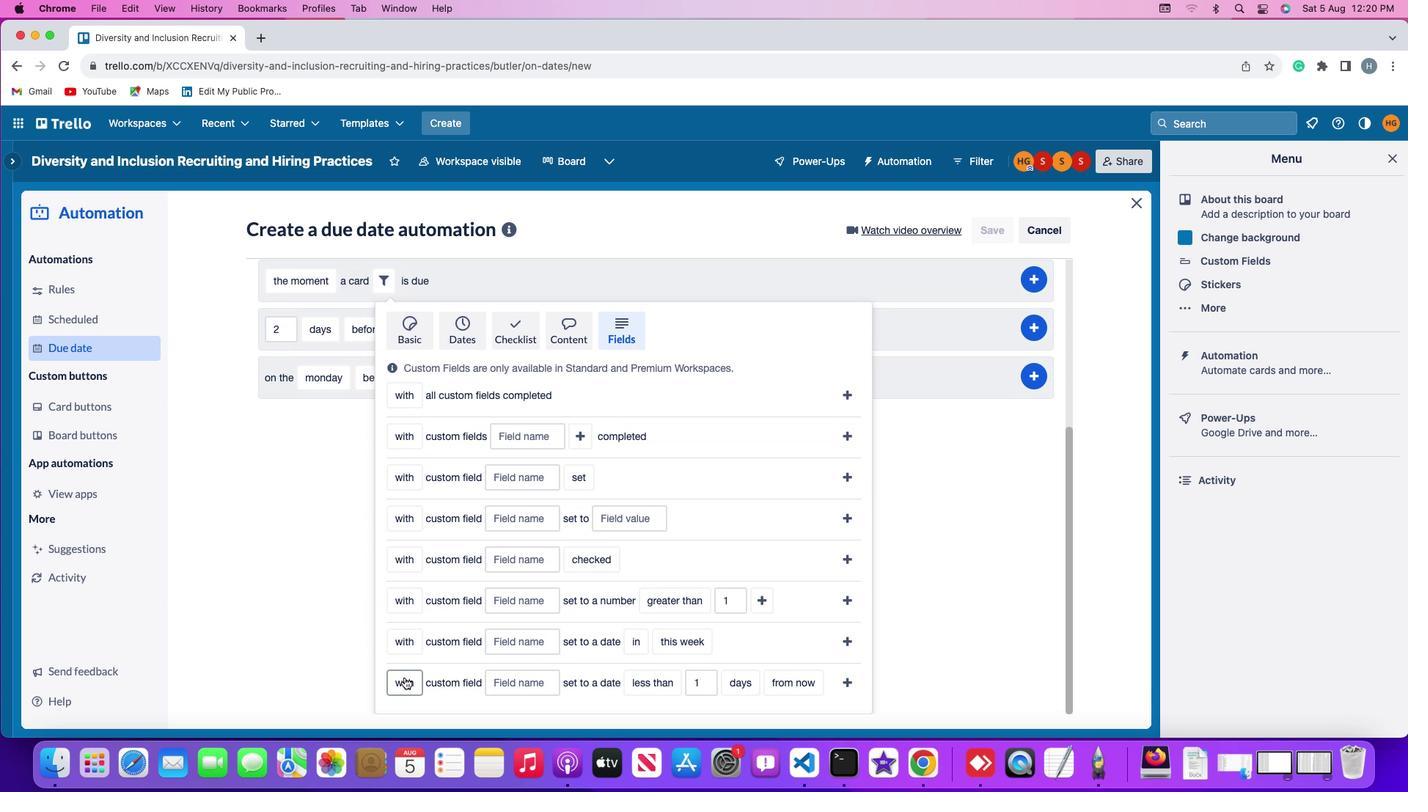 
Action: Mouse pressed left at (404, 678)
Screenshot: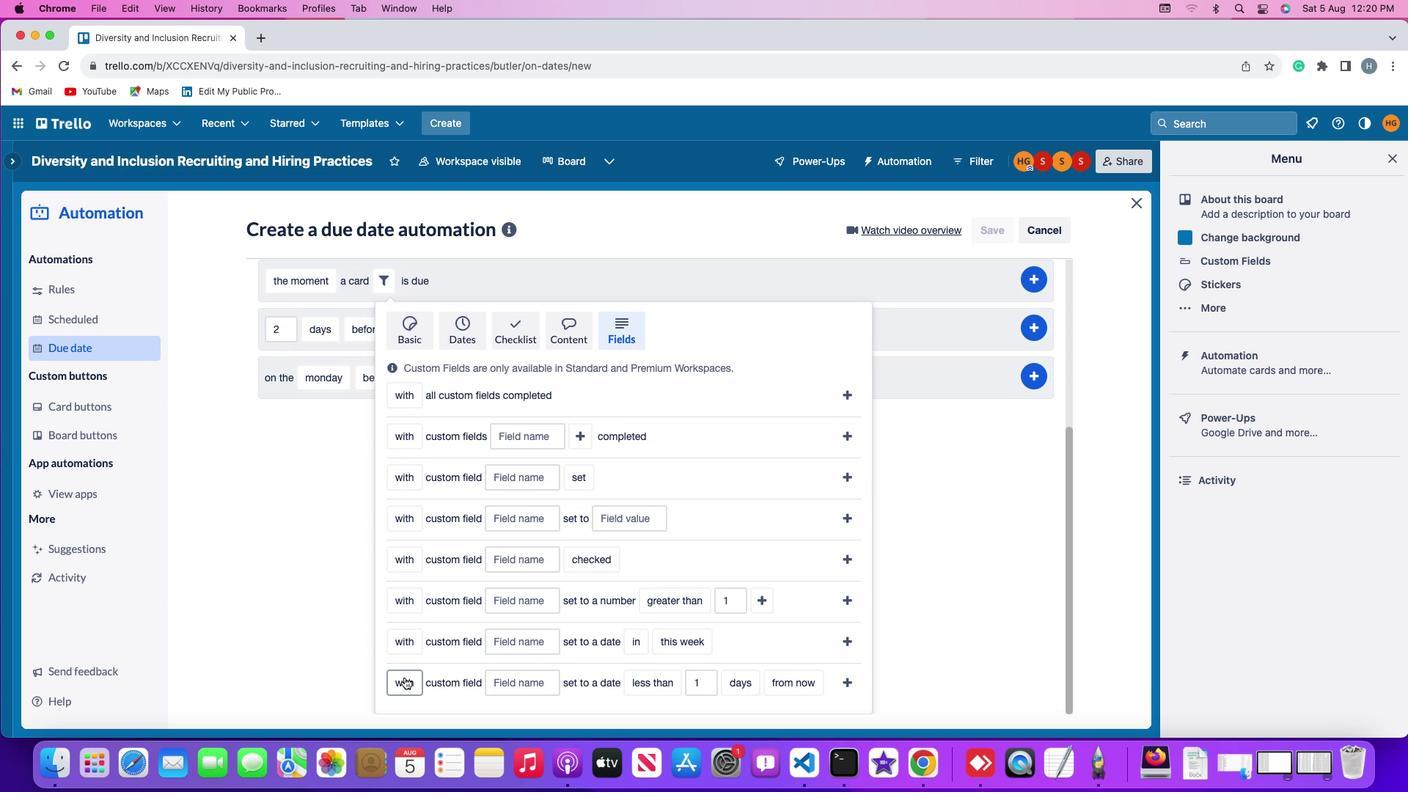 
Action: Mouse moved to (419, 649)
Screenshot: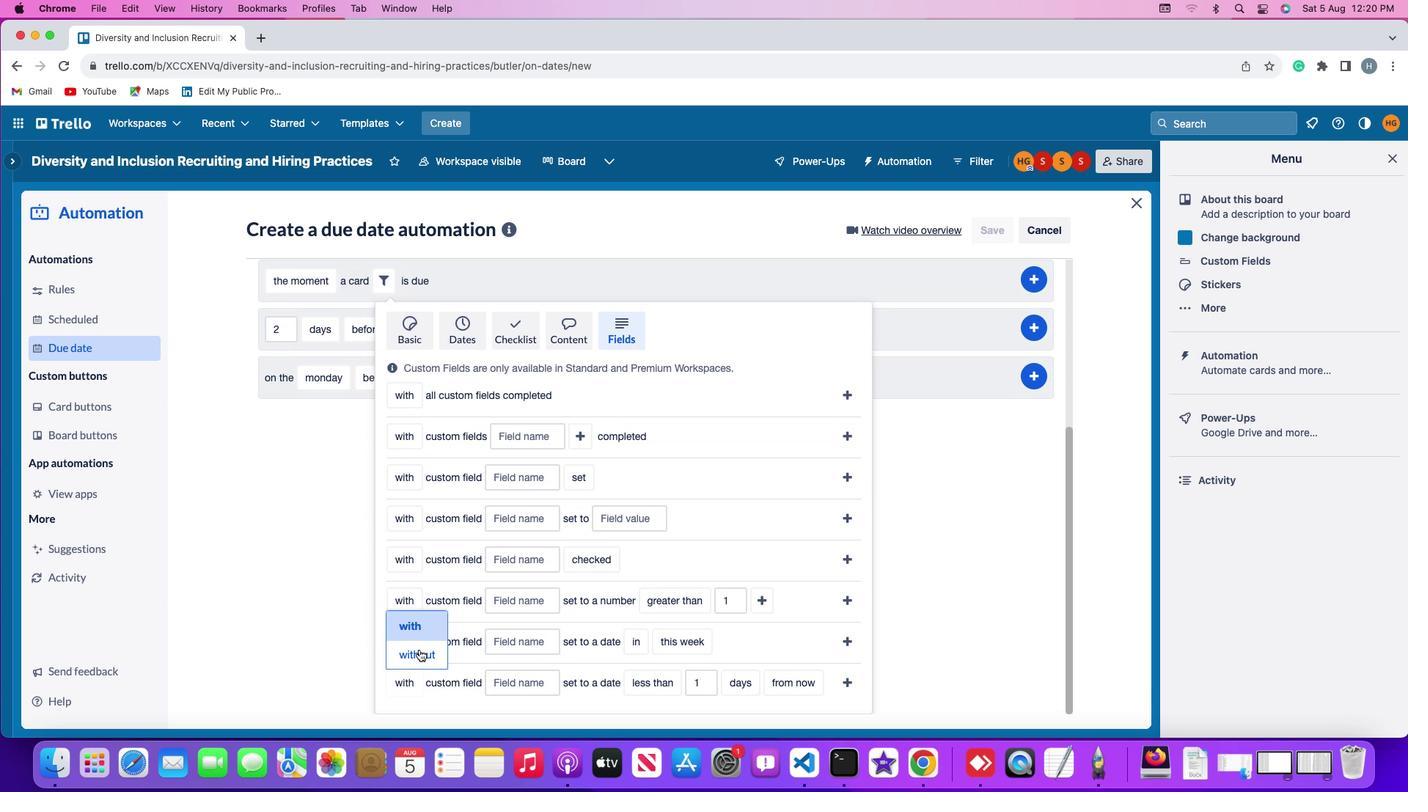 
Action: Mouse pressed left at (419, 649)
Screenshot: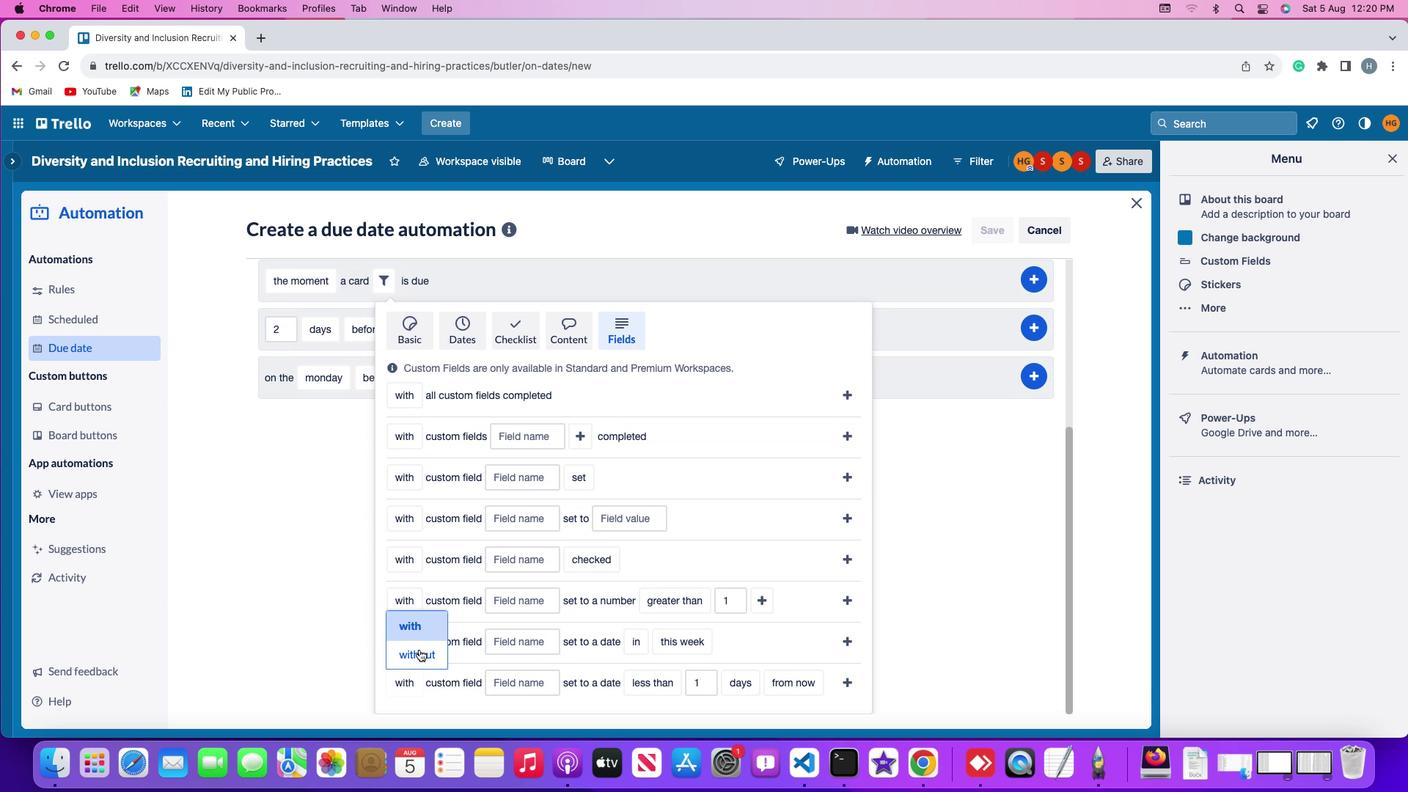 
Action: Mouse moved to (521, 682)
Screenshot: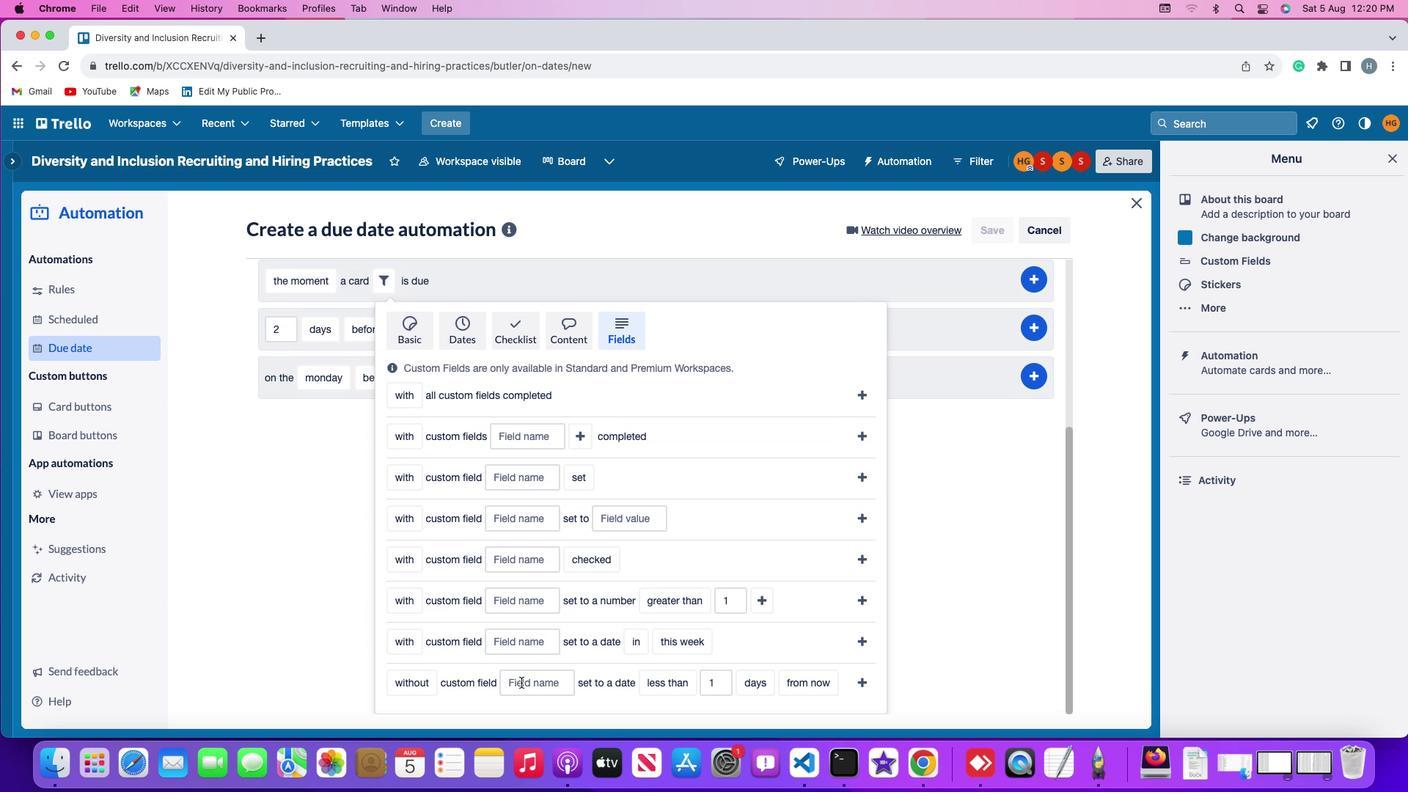 
Action: Mouse pressed left at (521, 682)
Screenshot: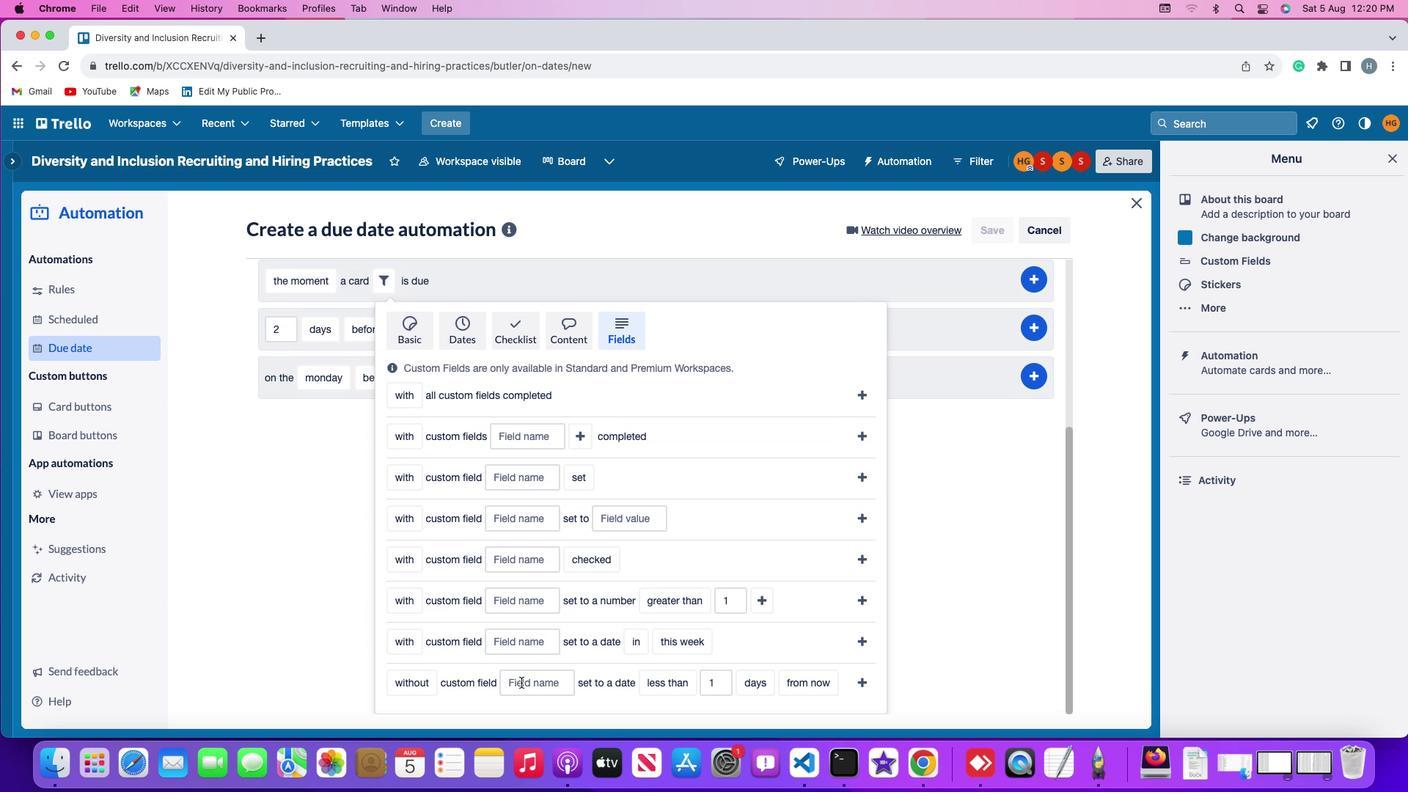 
Action: Mouse moved to (543, 682)
Screenshot: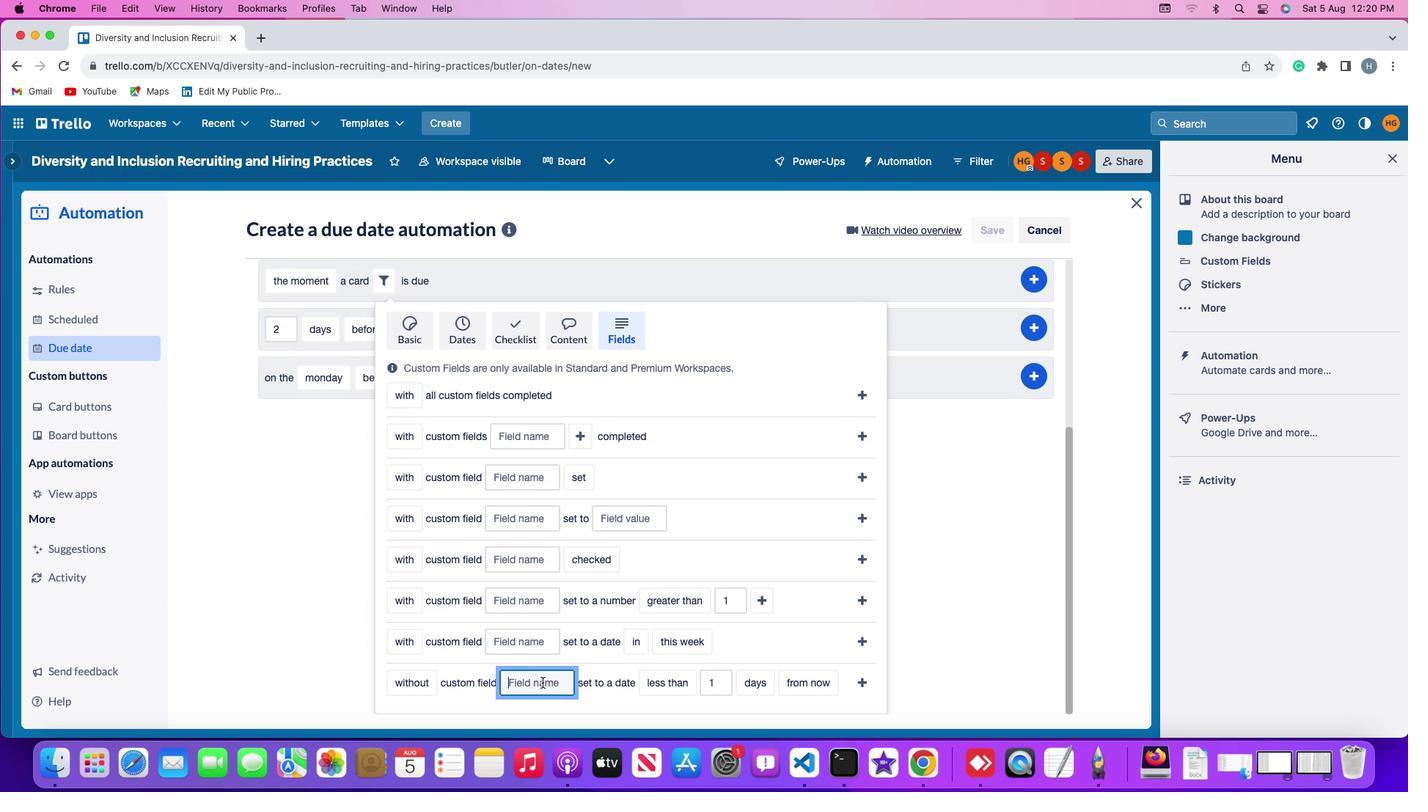 
Action: Key pressed Key.shift'R''e''s''u''m''e'
Screenshot: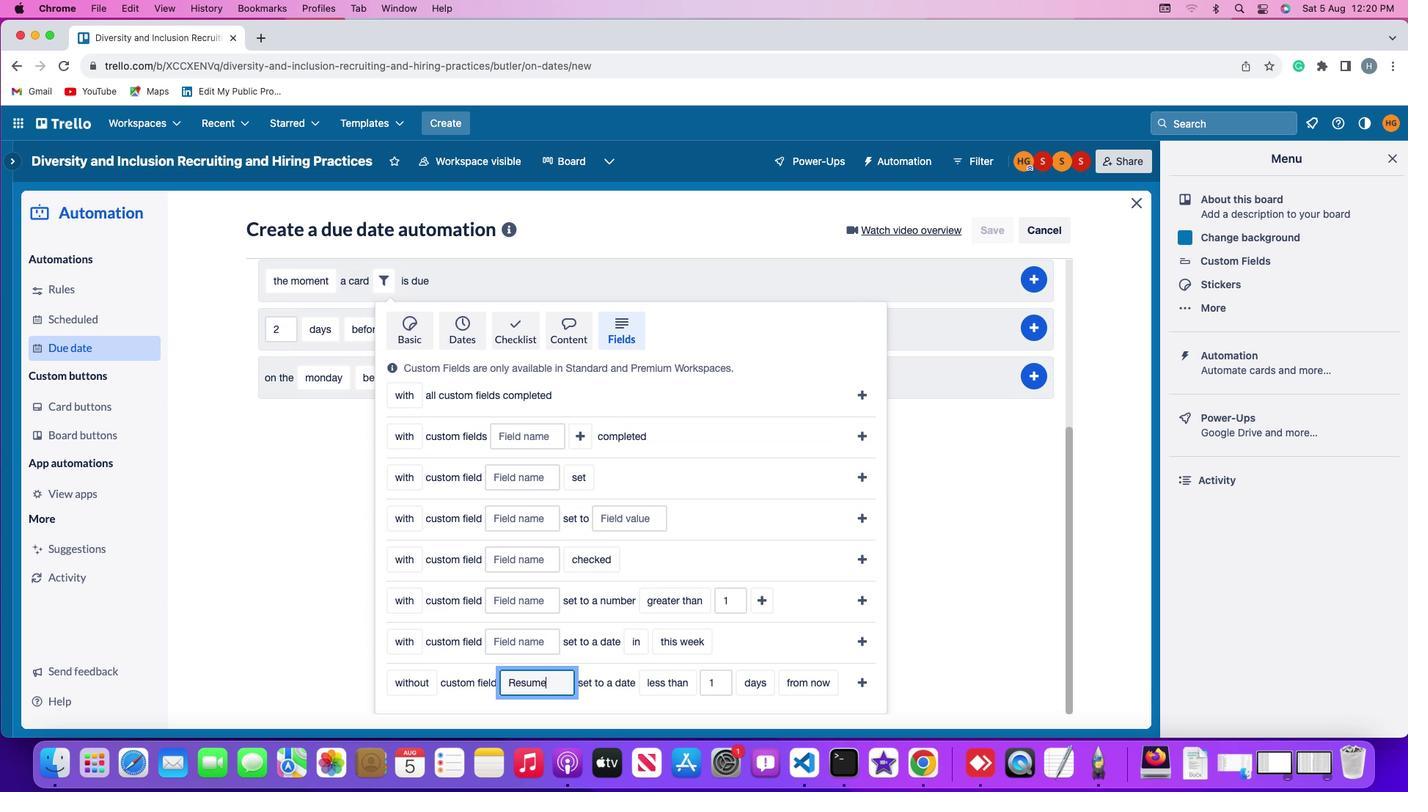 
Action: Mouse moved to (665, 683)
Screenshot: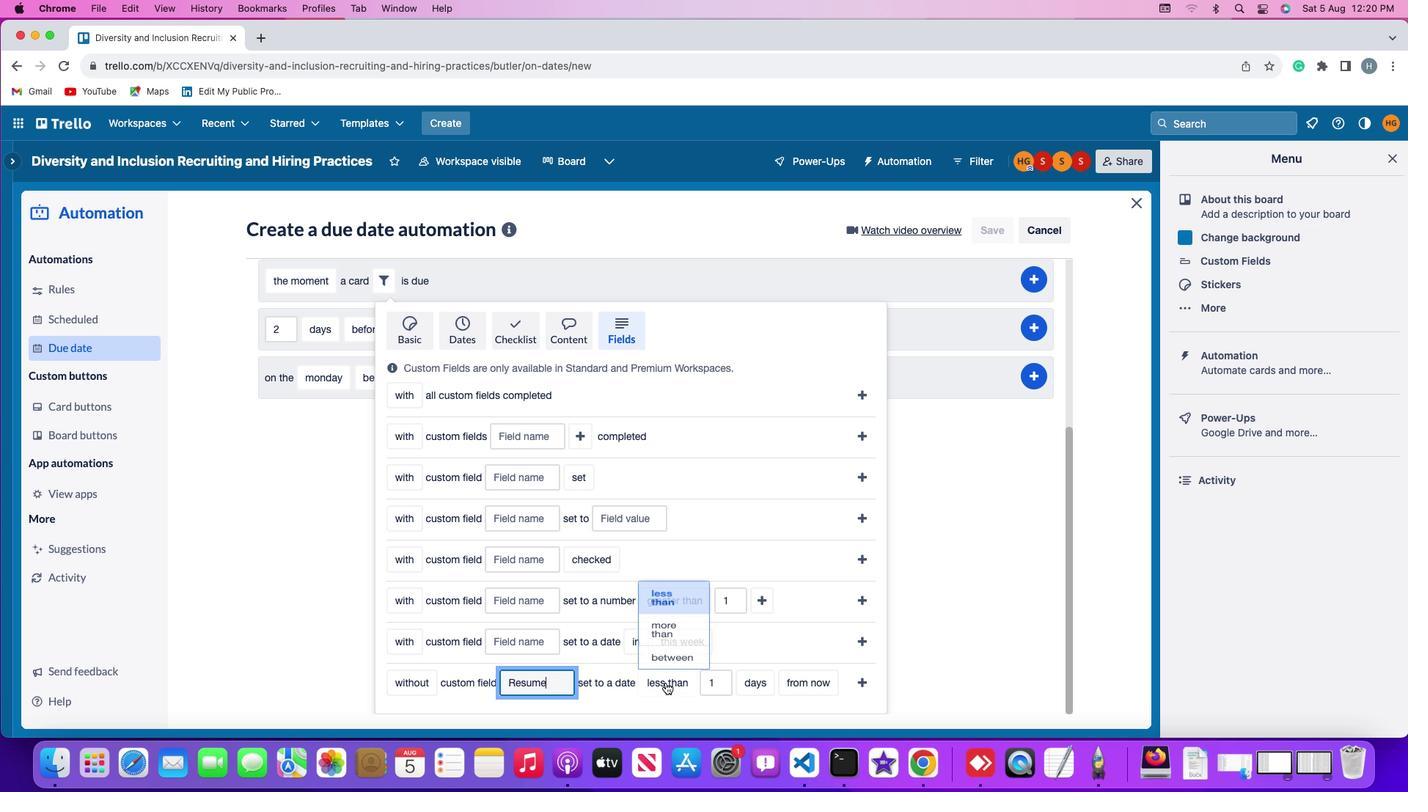 
Action: Mouse pressed left at (665, 683)
Screenshot: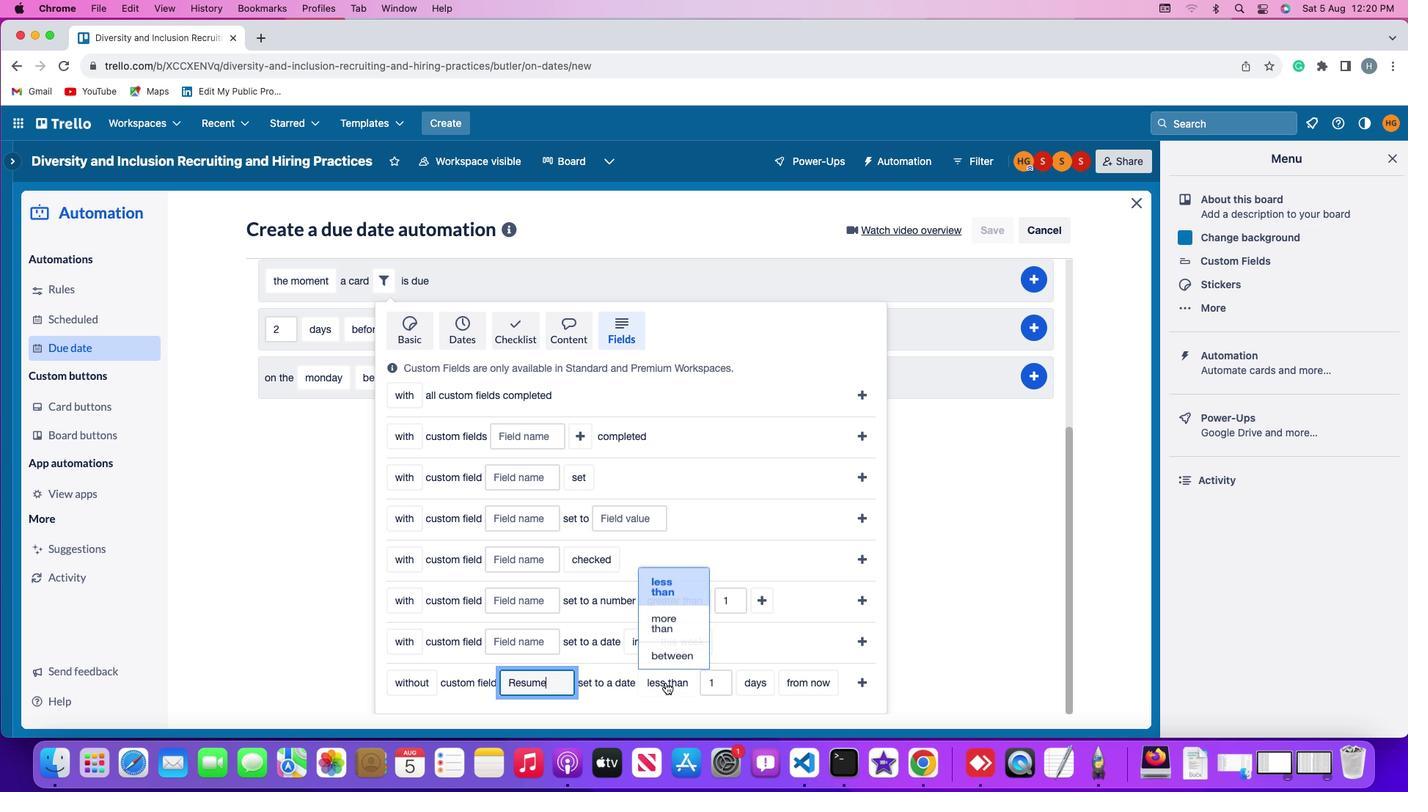 
Action: Mouse moved to (671, 655)
Screenshot: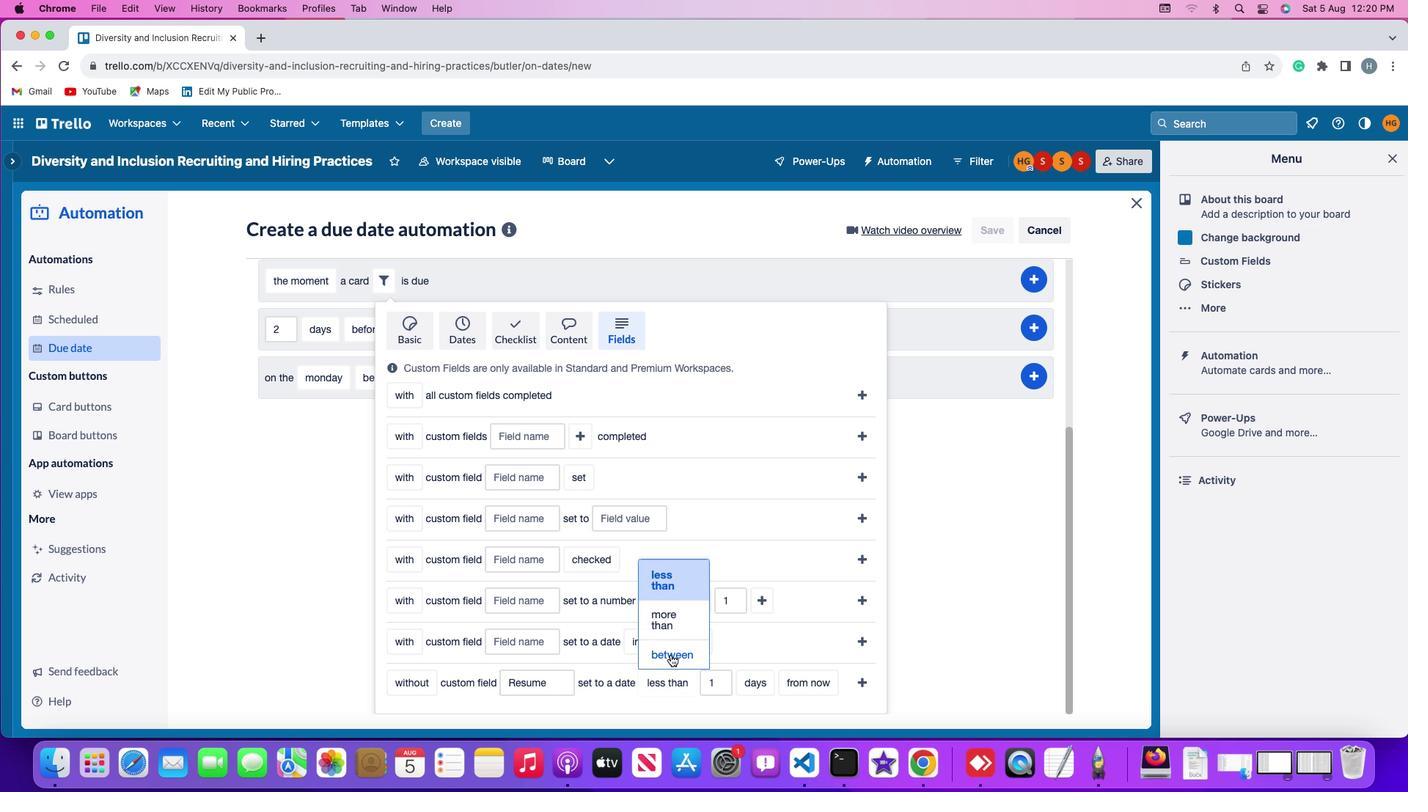 
Action: Mouse pressed left at (671, 655)
Screenshot: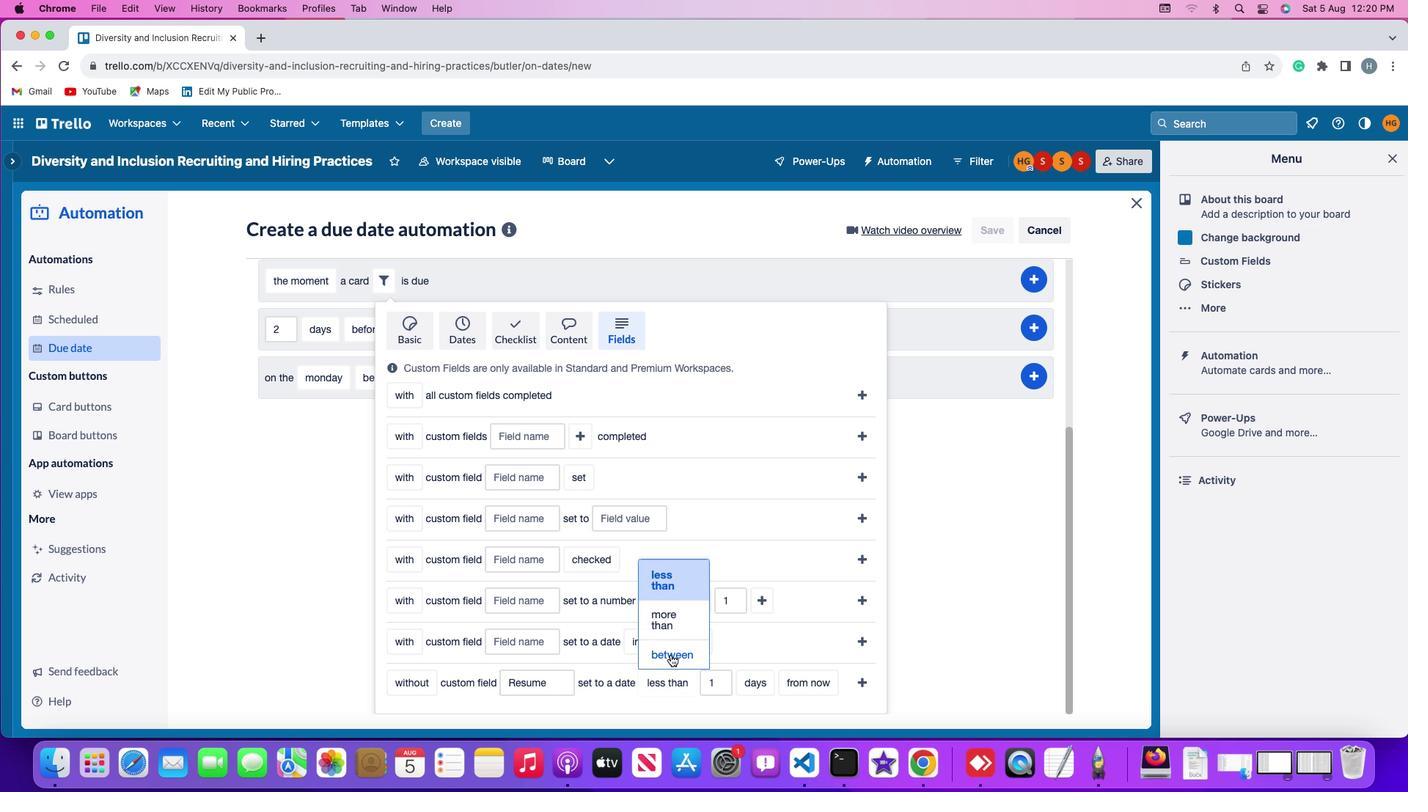 
Action: Mouse moved to (715, 680)
Screenshot: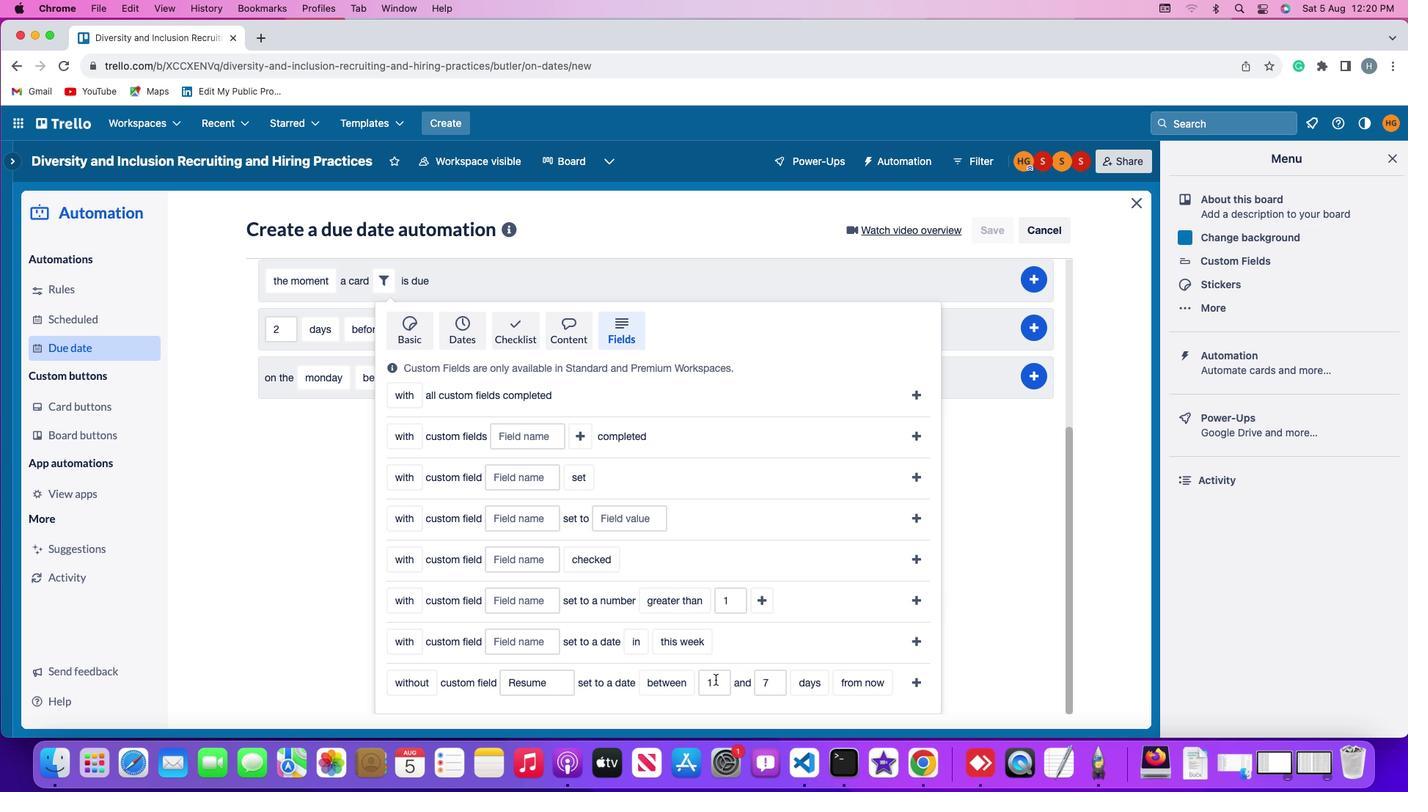 
Action: Mouse pressed left at (715, 680)
Screenshot: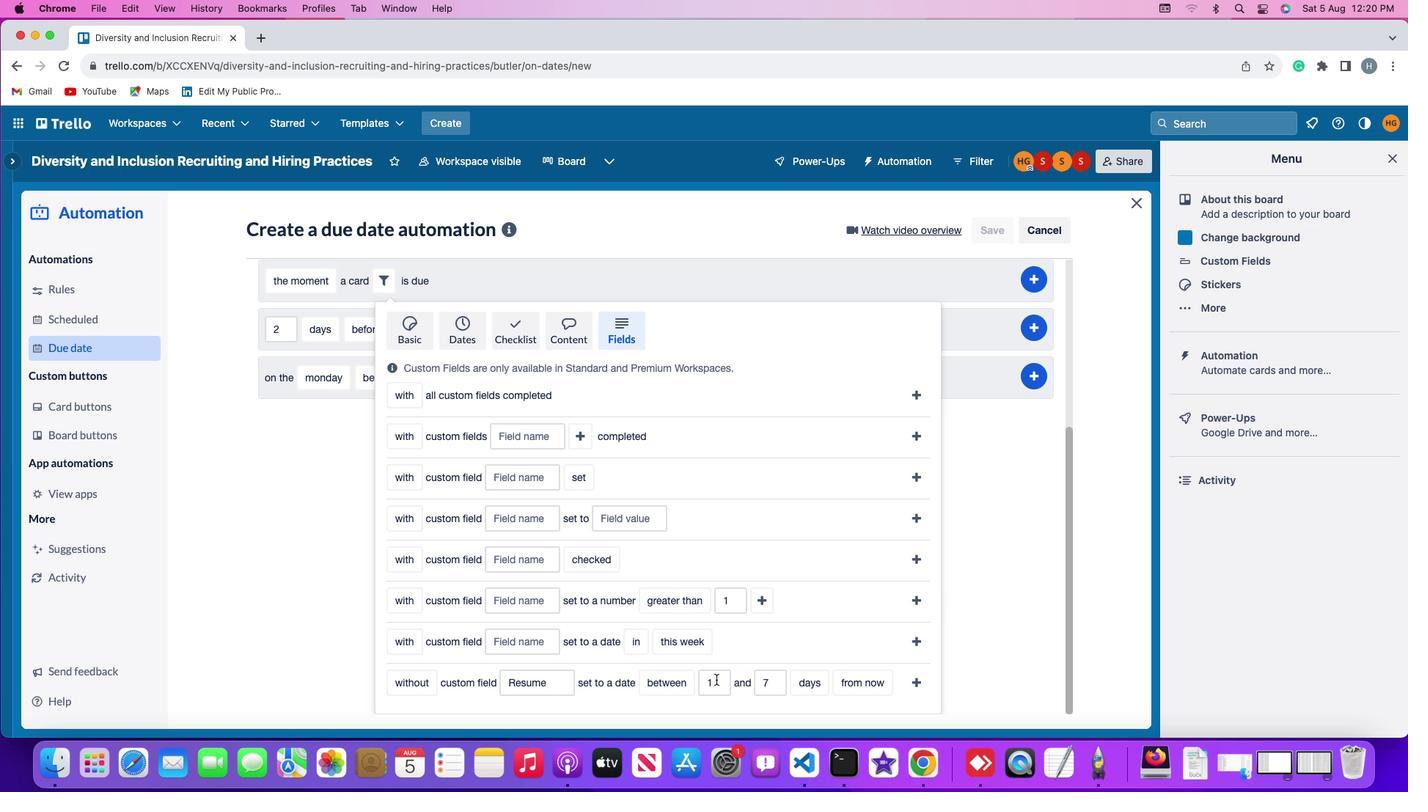 
Action: Mouse moved to (716, 680)
Screenshot: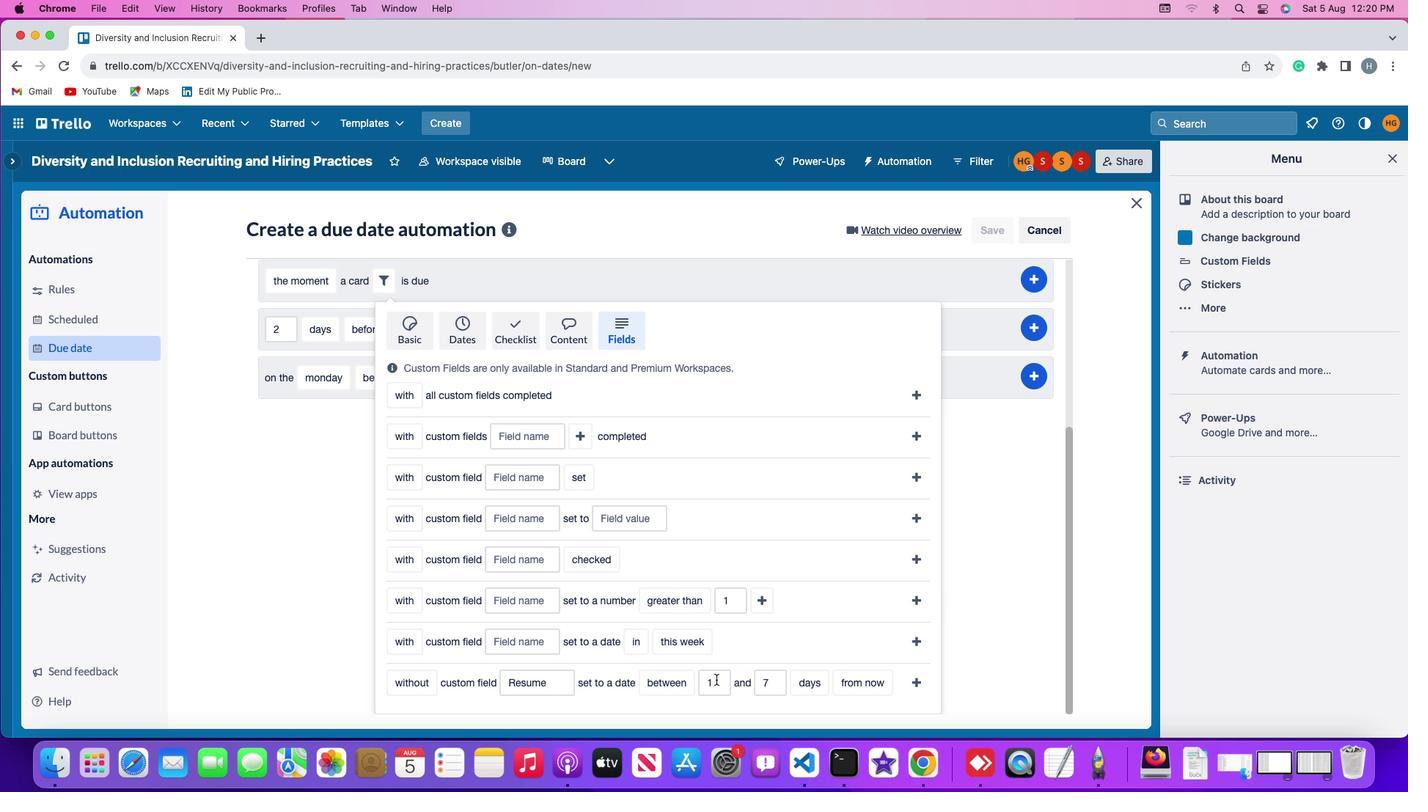 
Action: Key pressed Key.backspace
Screenshot: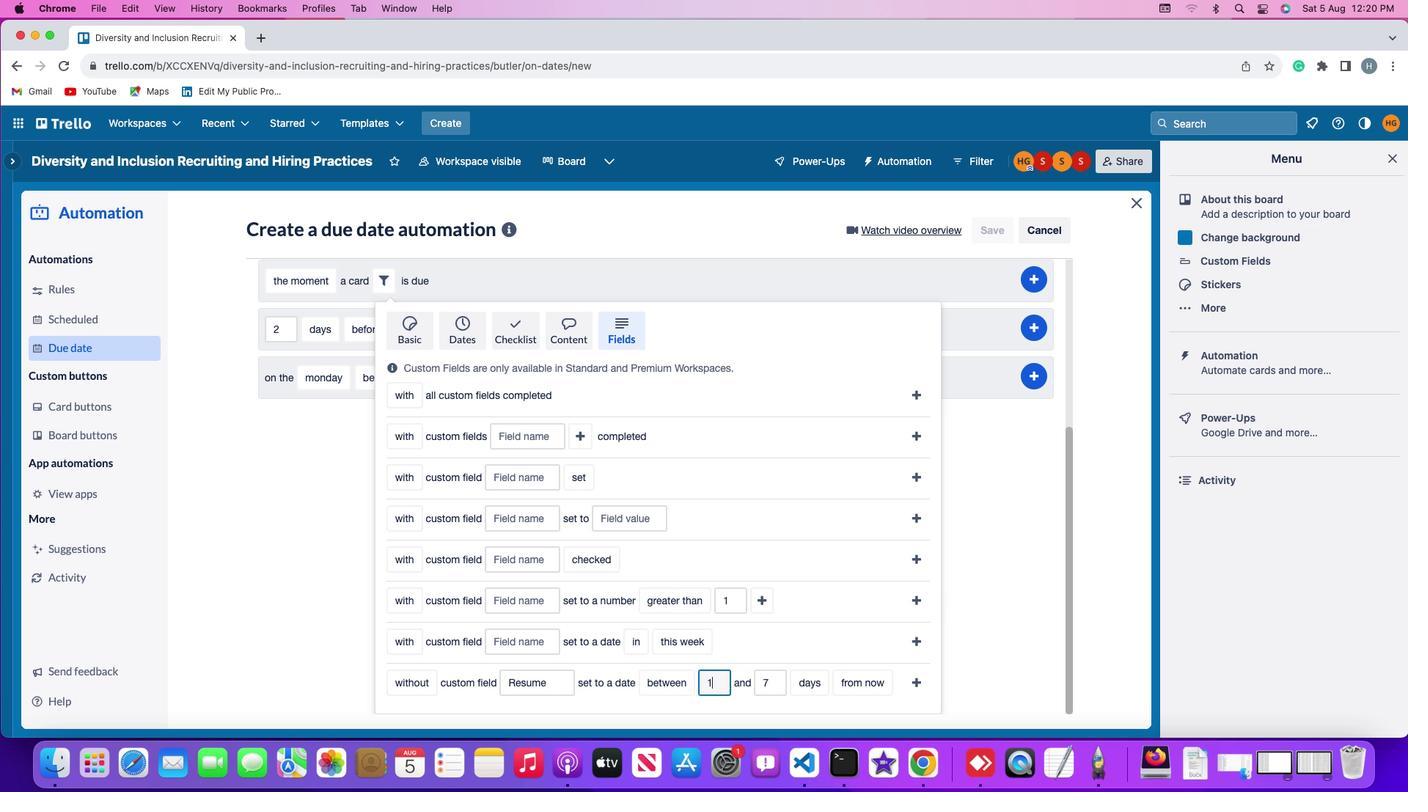 
Action: Mouse moved to (713, 680)
Screenshot: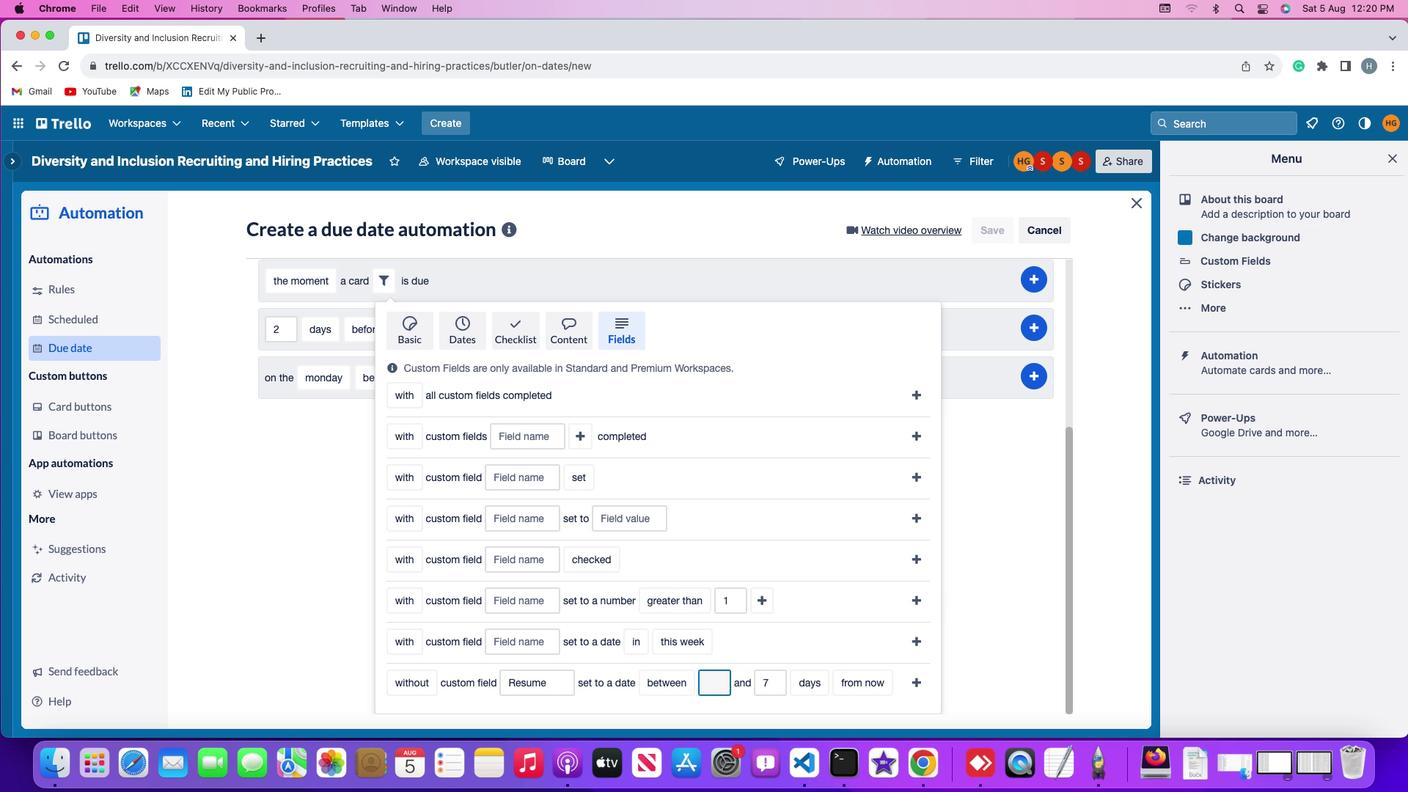 
Action: Key pressed '1'
Screenshot: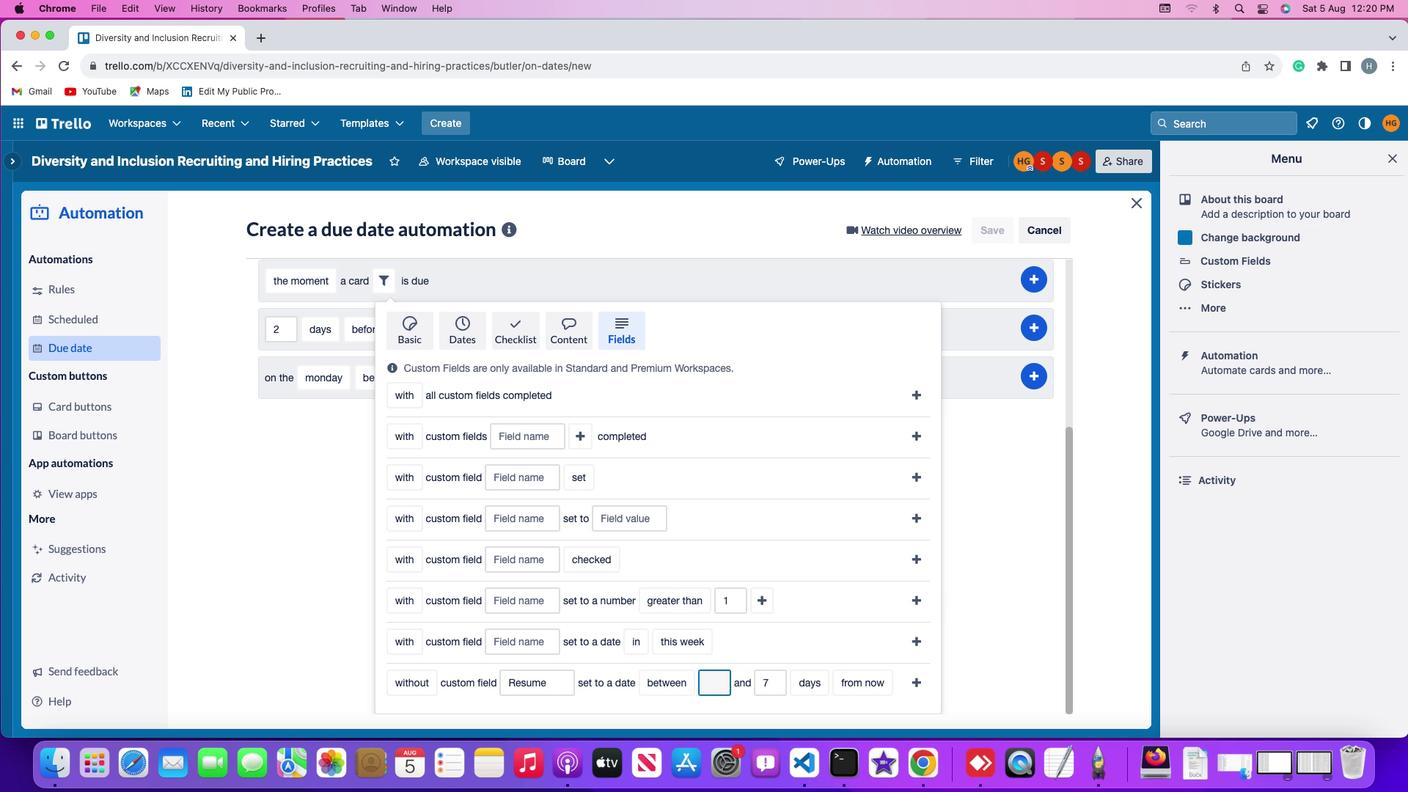 
Action: Mouse moved to (772, 681)
Screenshot: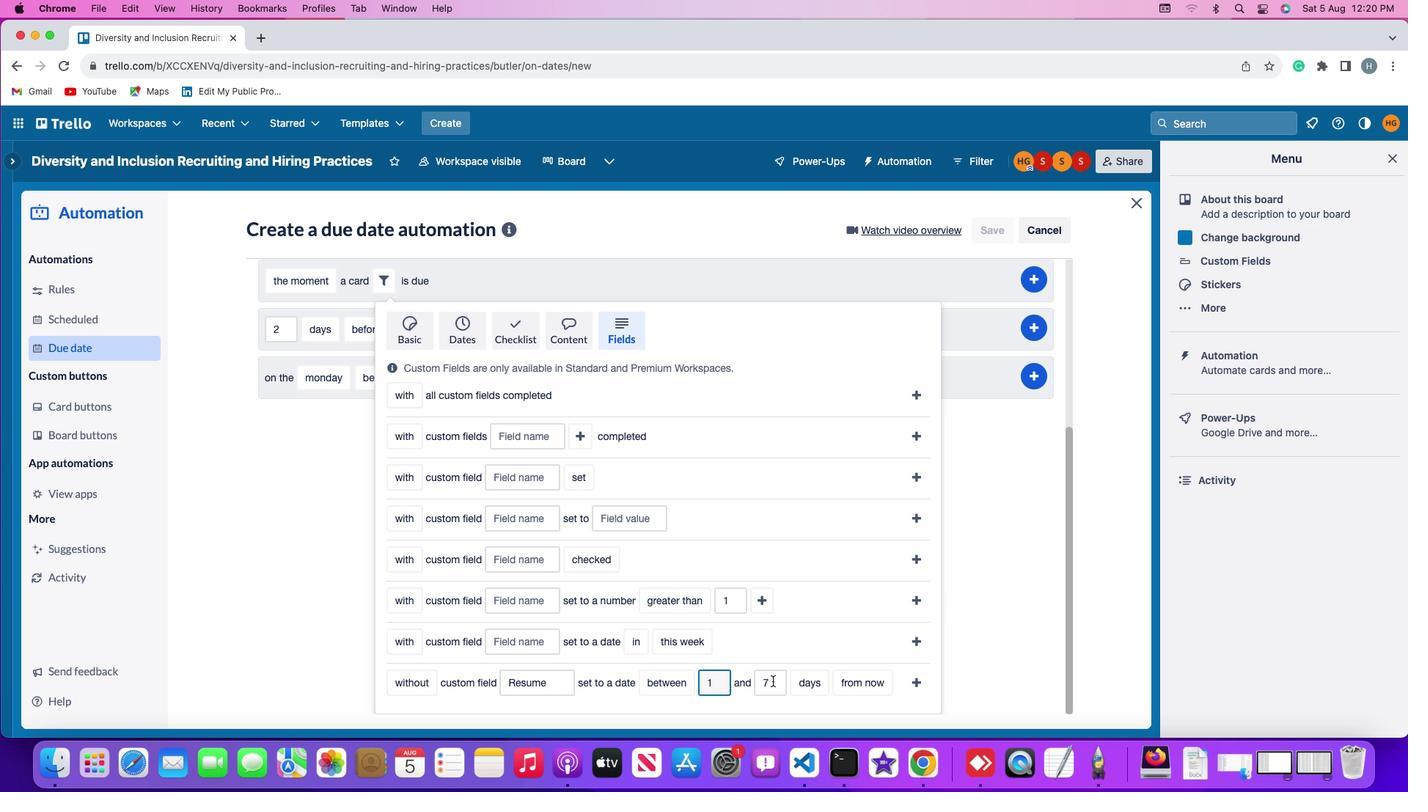 
Action: Mouse pressed left at (772, 681)
Screenshot: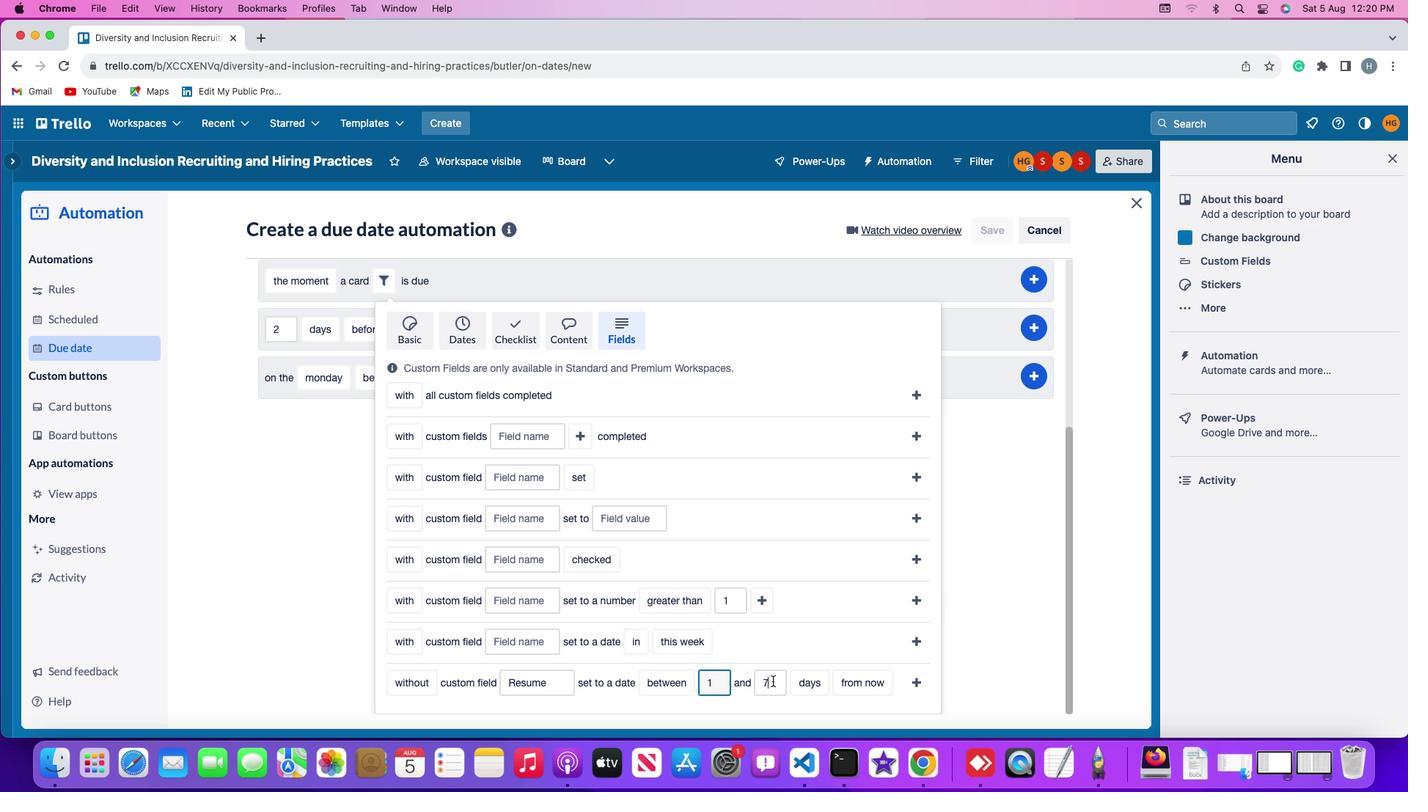 
Action: Key pressed Key.backspace
Screenshot: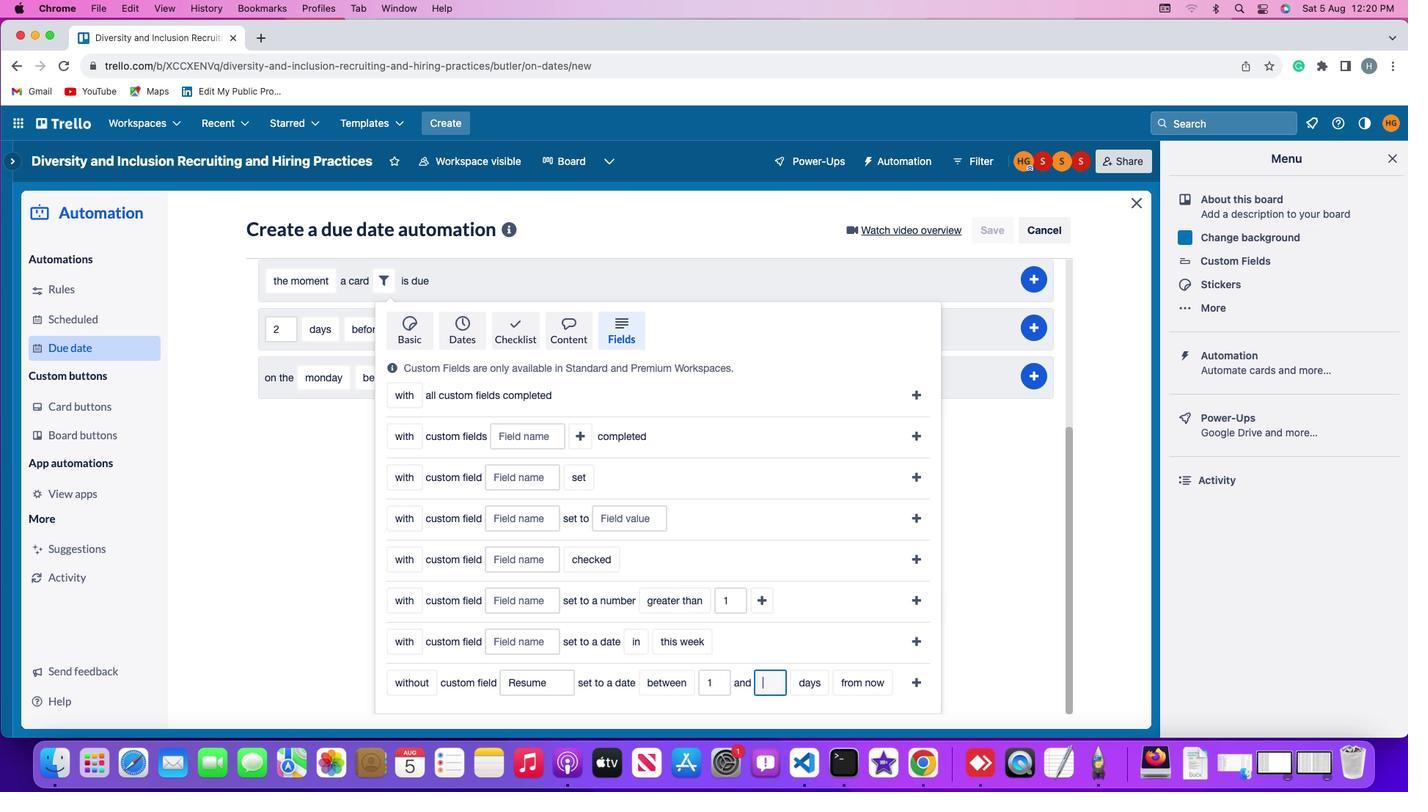 
Action: Mouse moved to (771, 682)
Screenshot: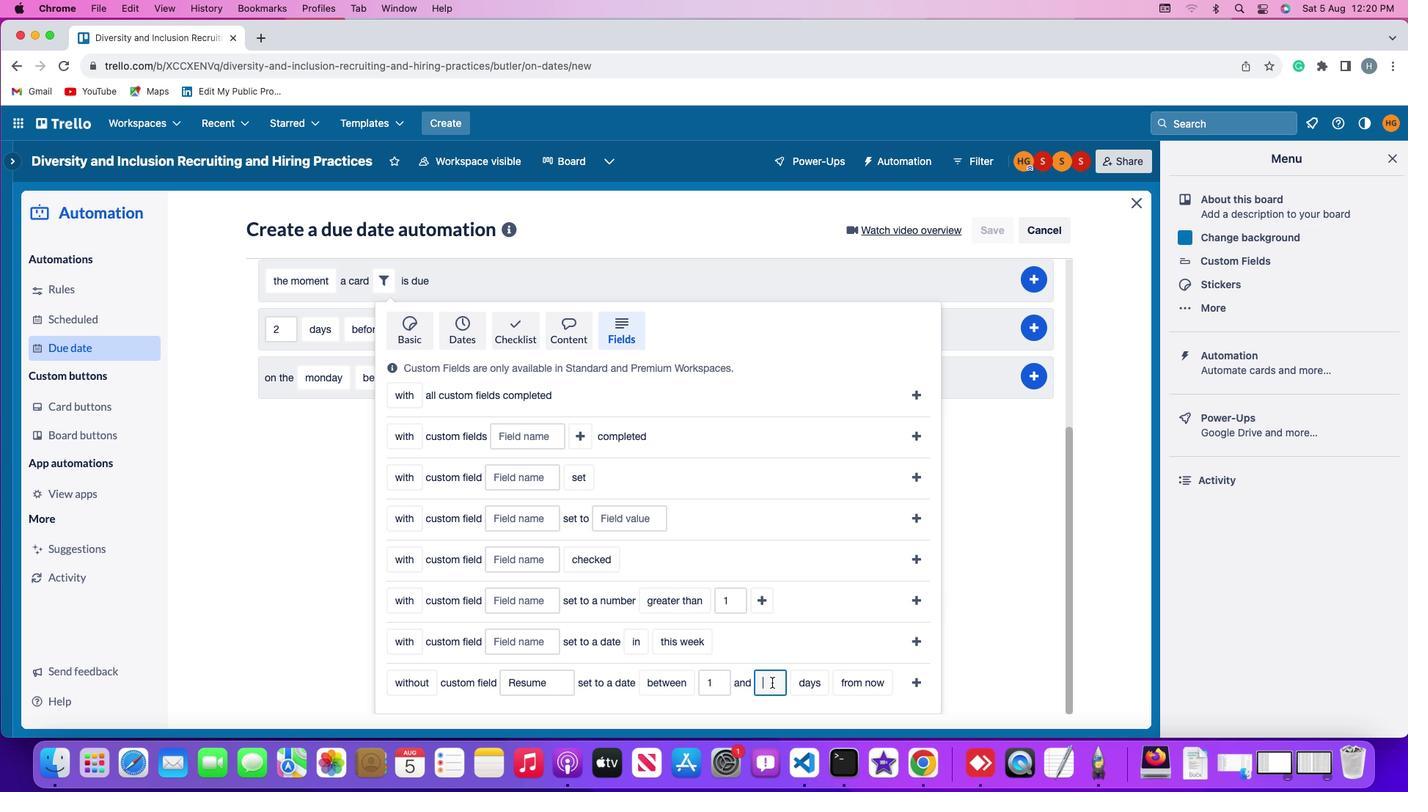 
Action: Key pressed '7'
Screenshot: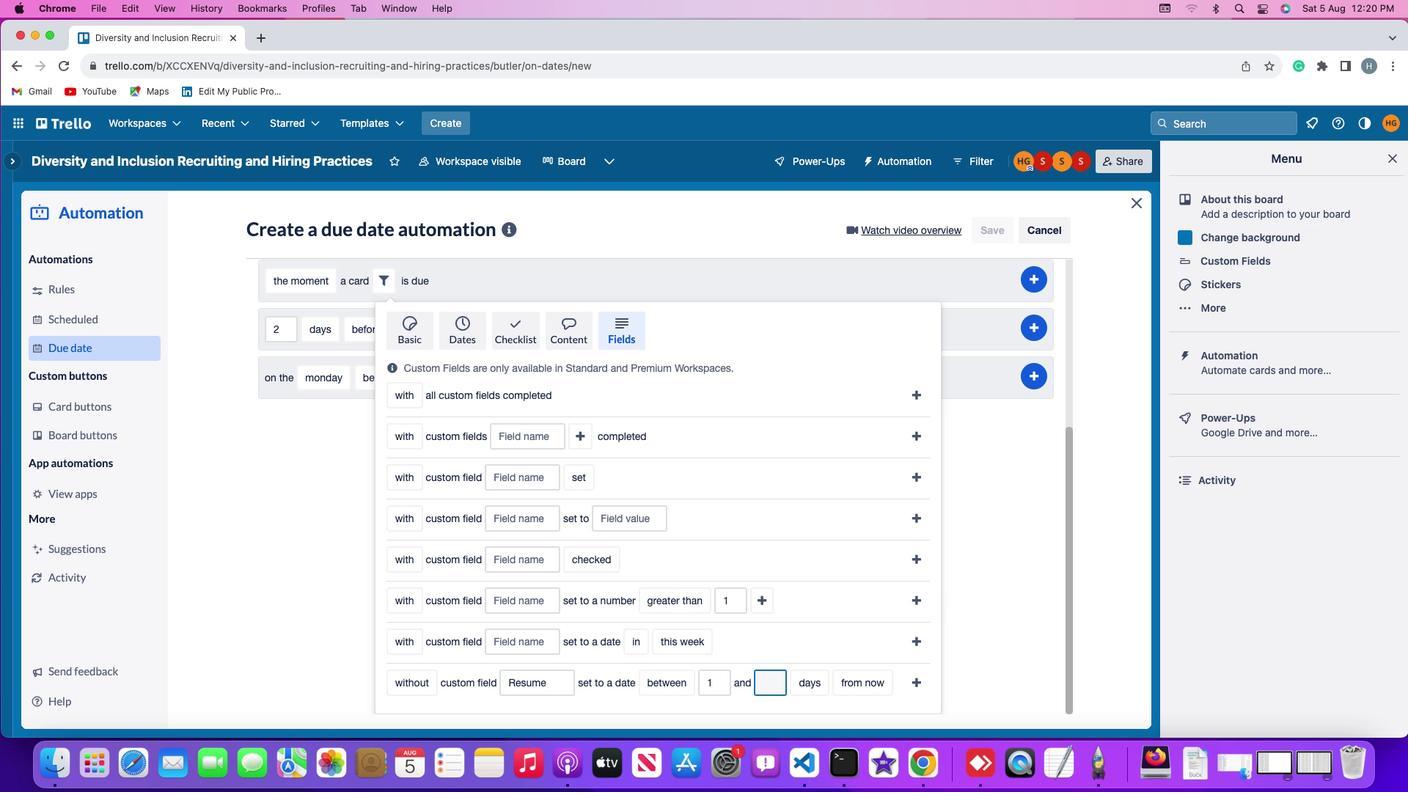 
Action: Mouse moved to (813, 678)
Screenshot: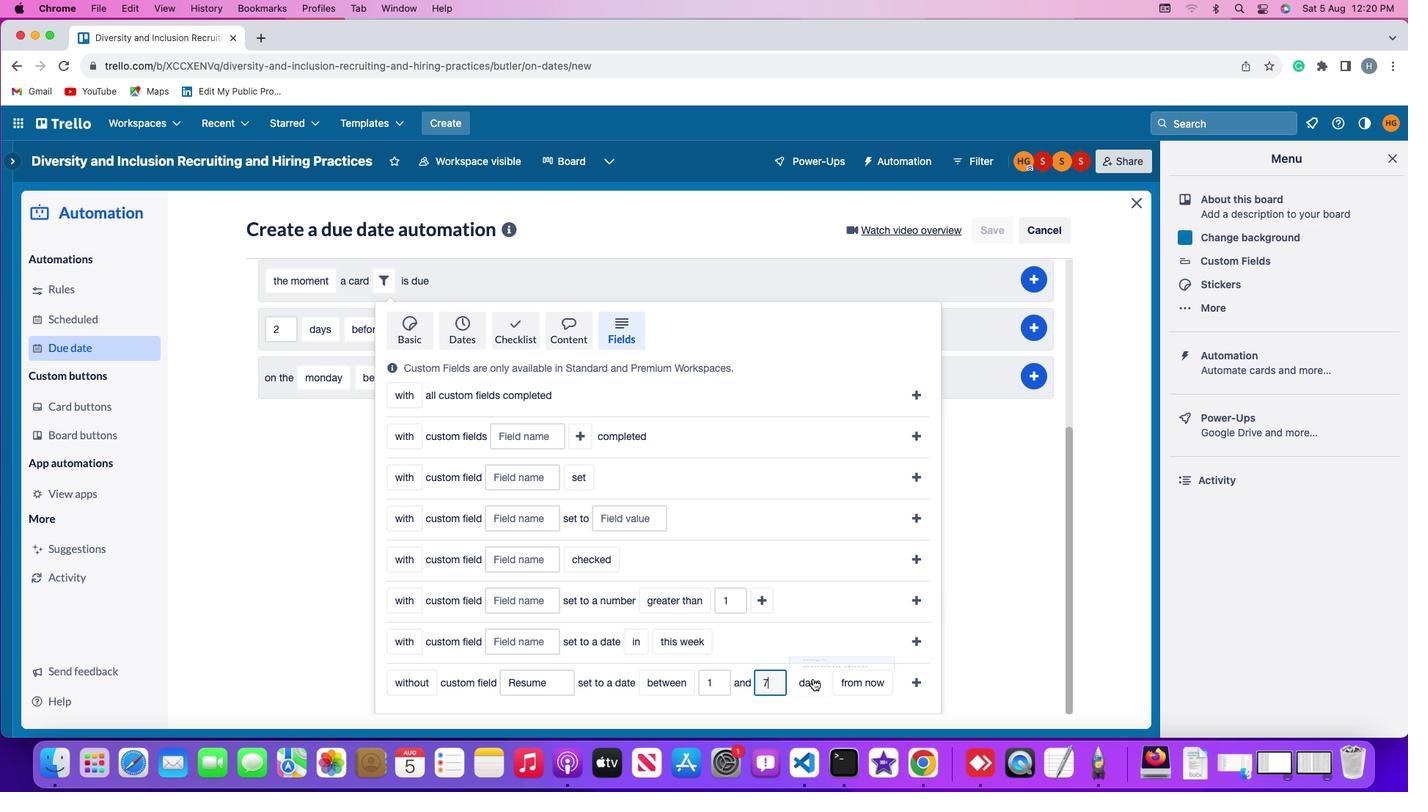 
Action: Mouse pressed left at (813, 678)
Screenshot: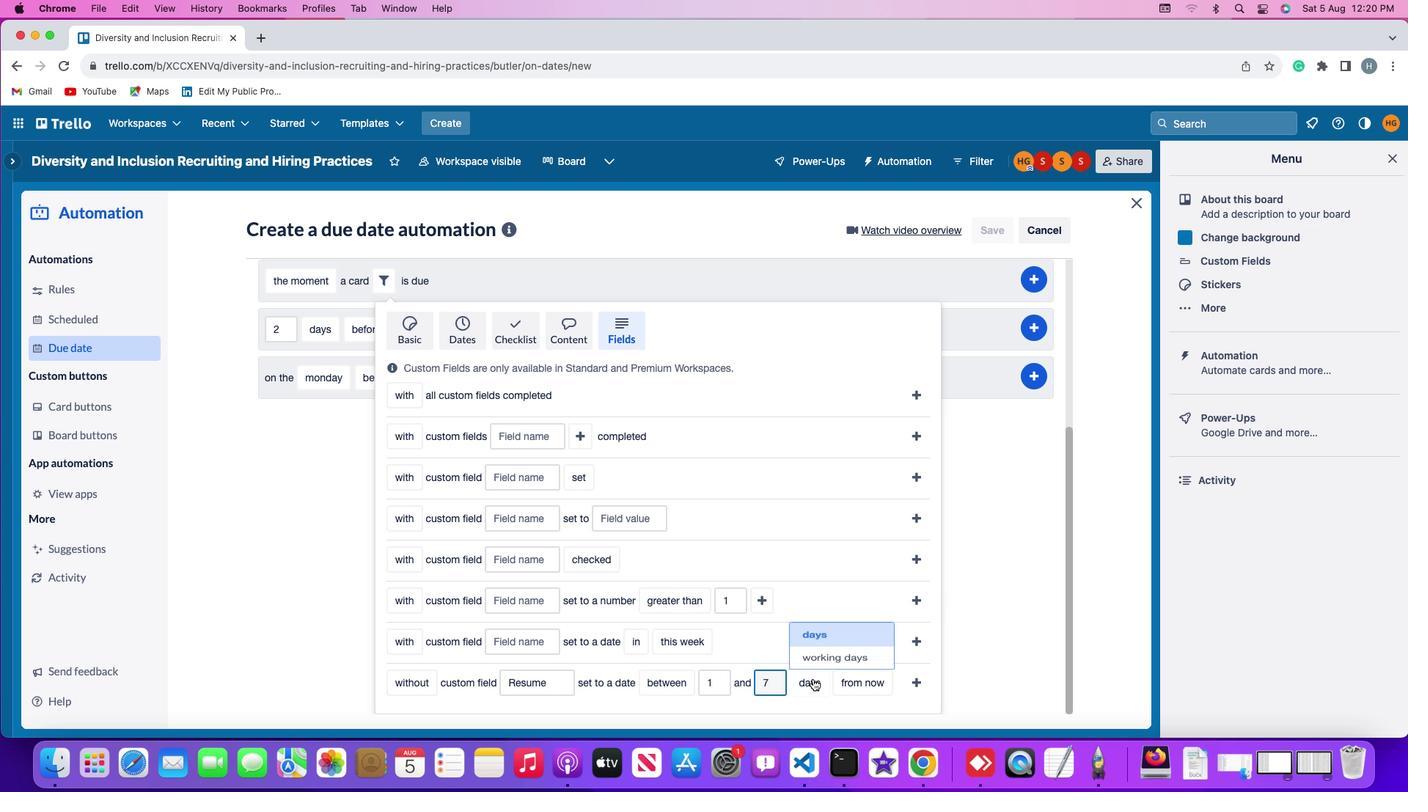 
Action: Mouse moved to (824, 628)
Screenshot: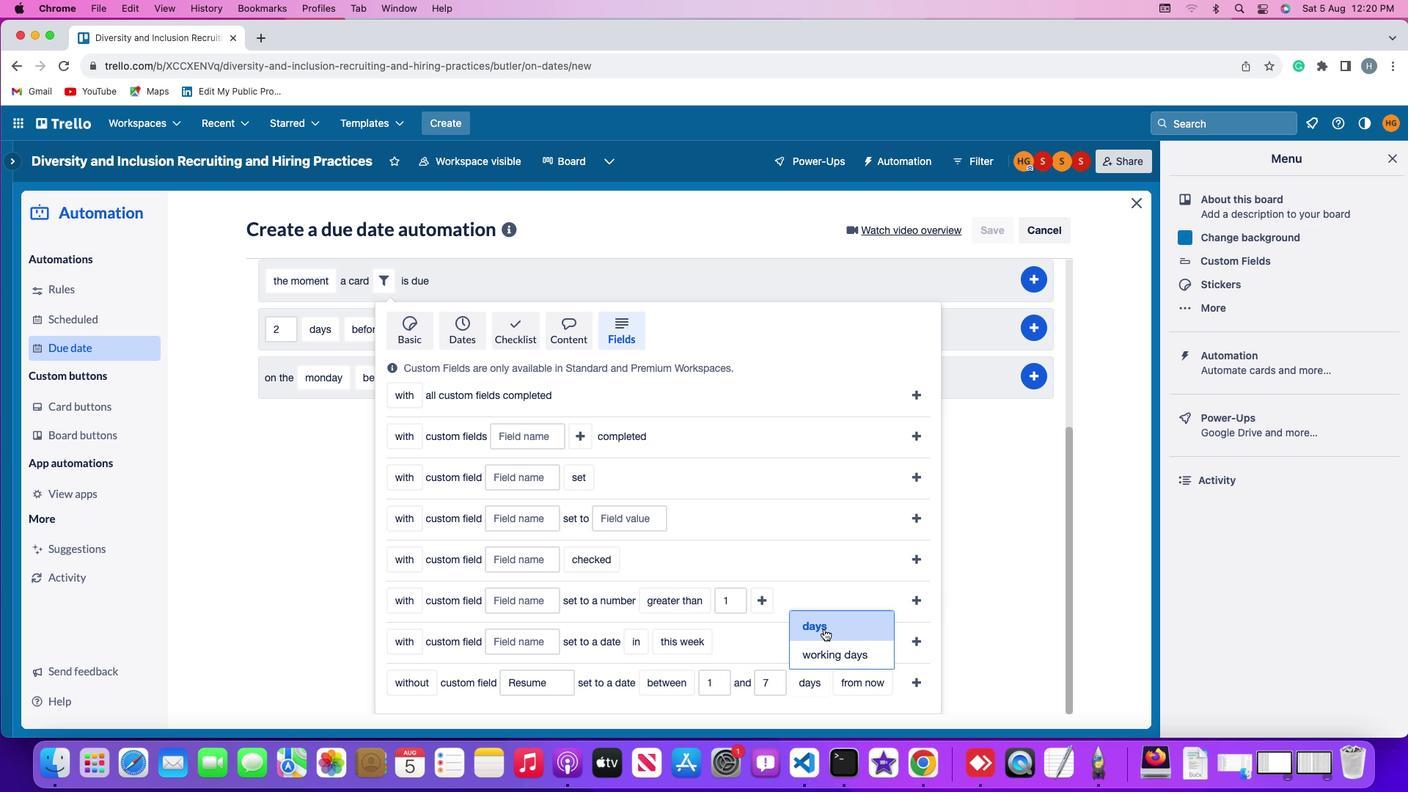 
Action: Mouse pressed left at (824, 628)
Screenshot: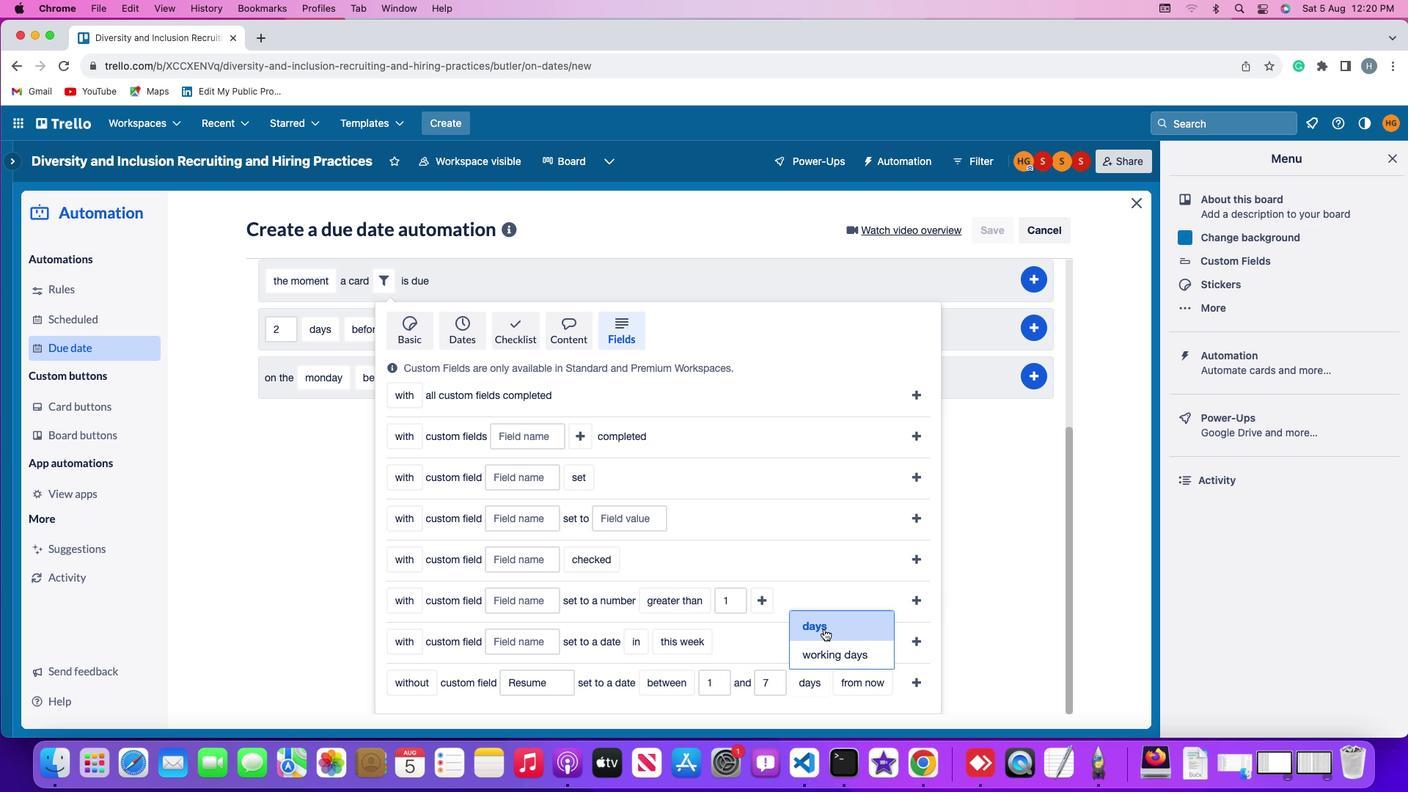 
Action: Mouse moved to (859, 678)
Screenshot: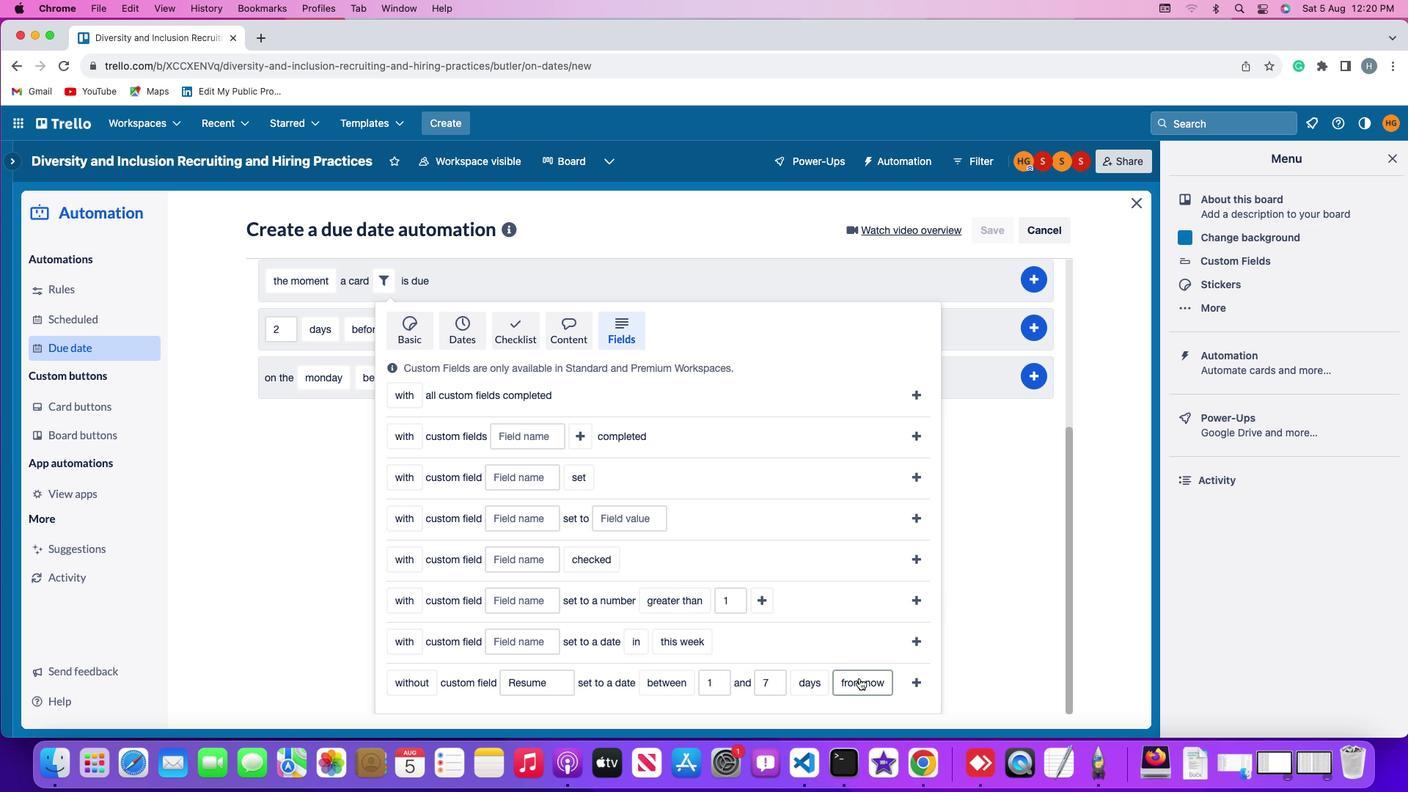 
Action: Mouse pressed left at (859, 678)
Screenshot: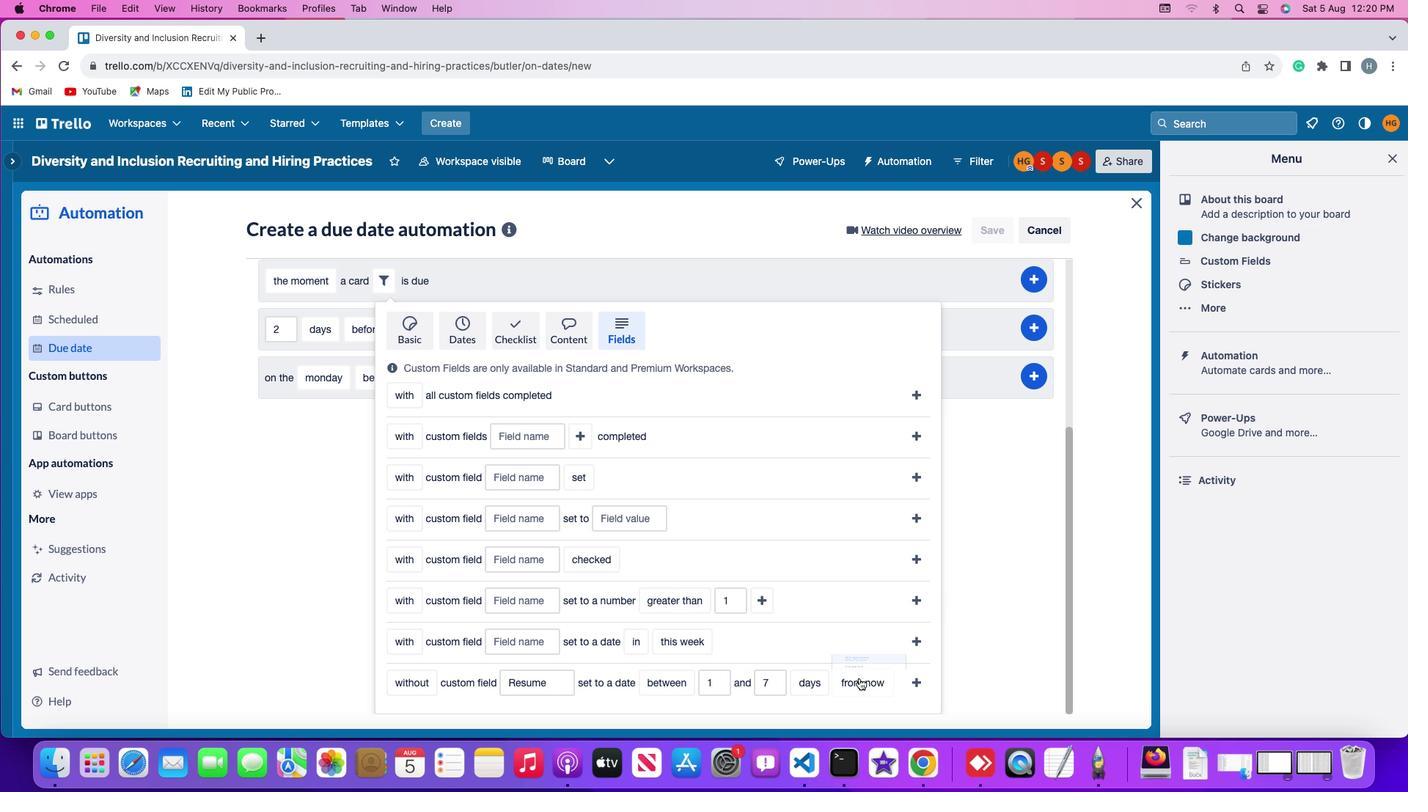 
Action: Mouse moved to (868, 650)
Screenshot: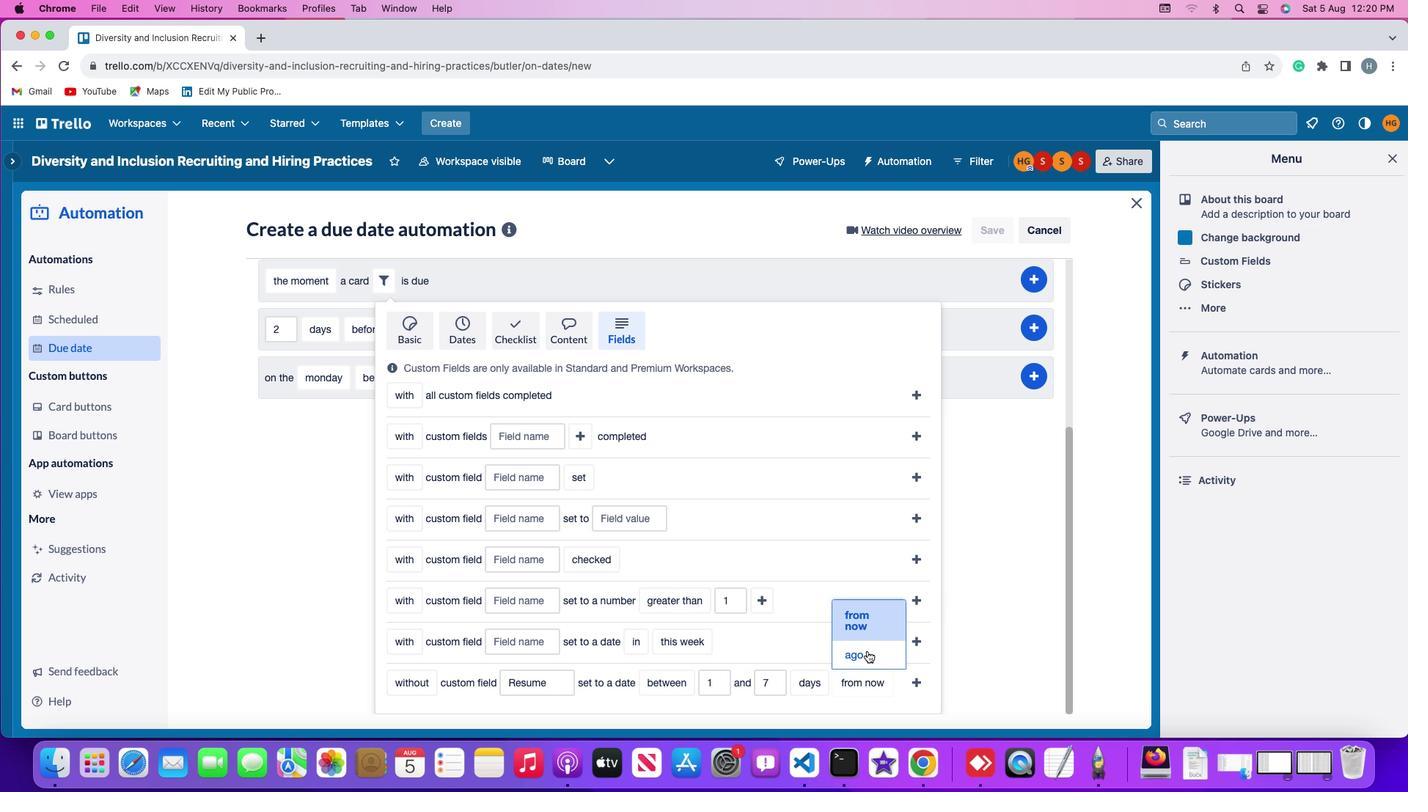 
Action: Mouse pressed left at (868, 650)
Screenshot: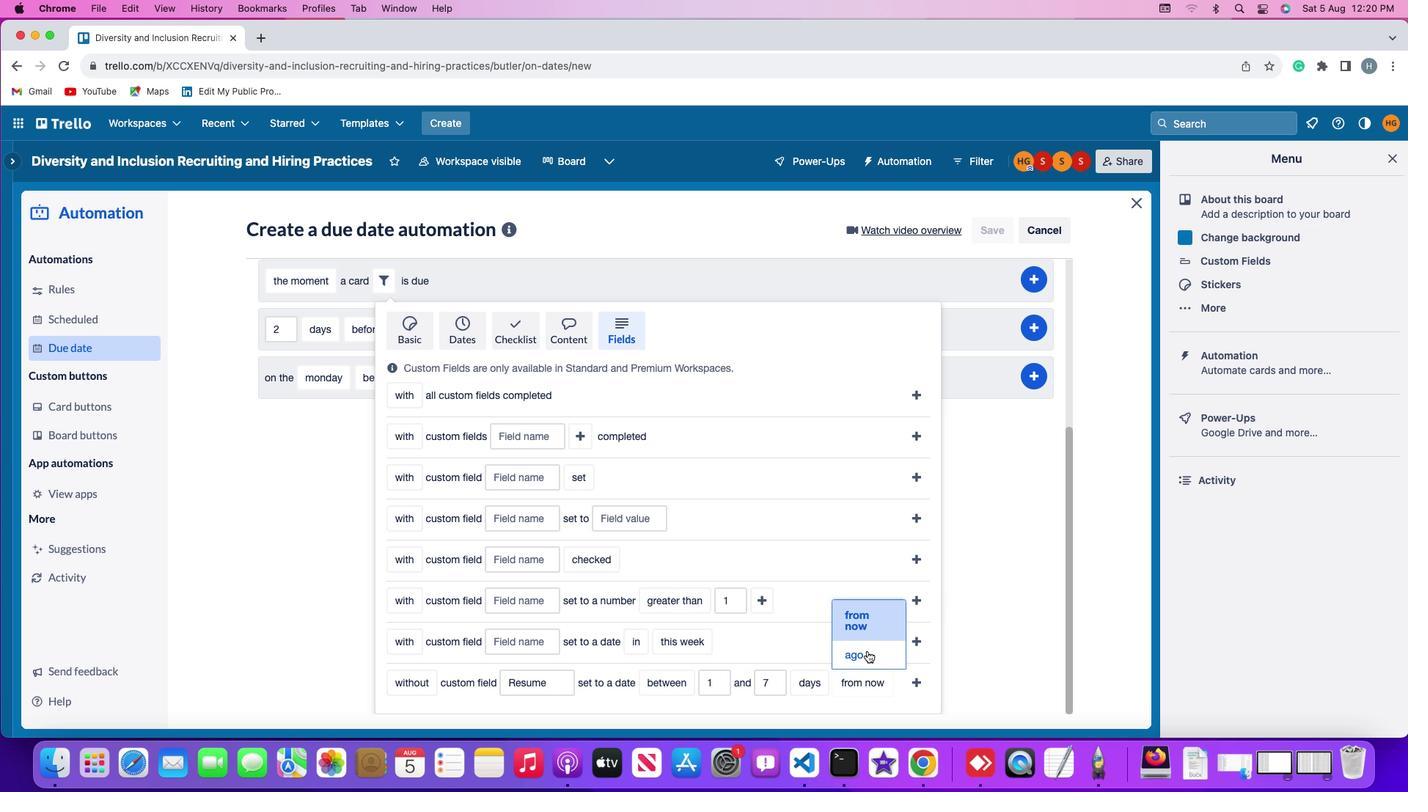 
Action: Mouse moved to (892, 679)
Screenshot: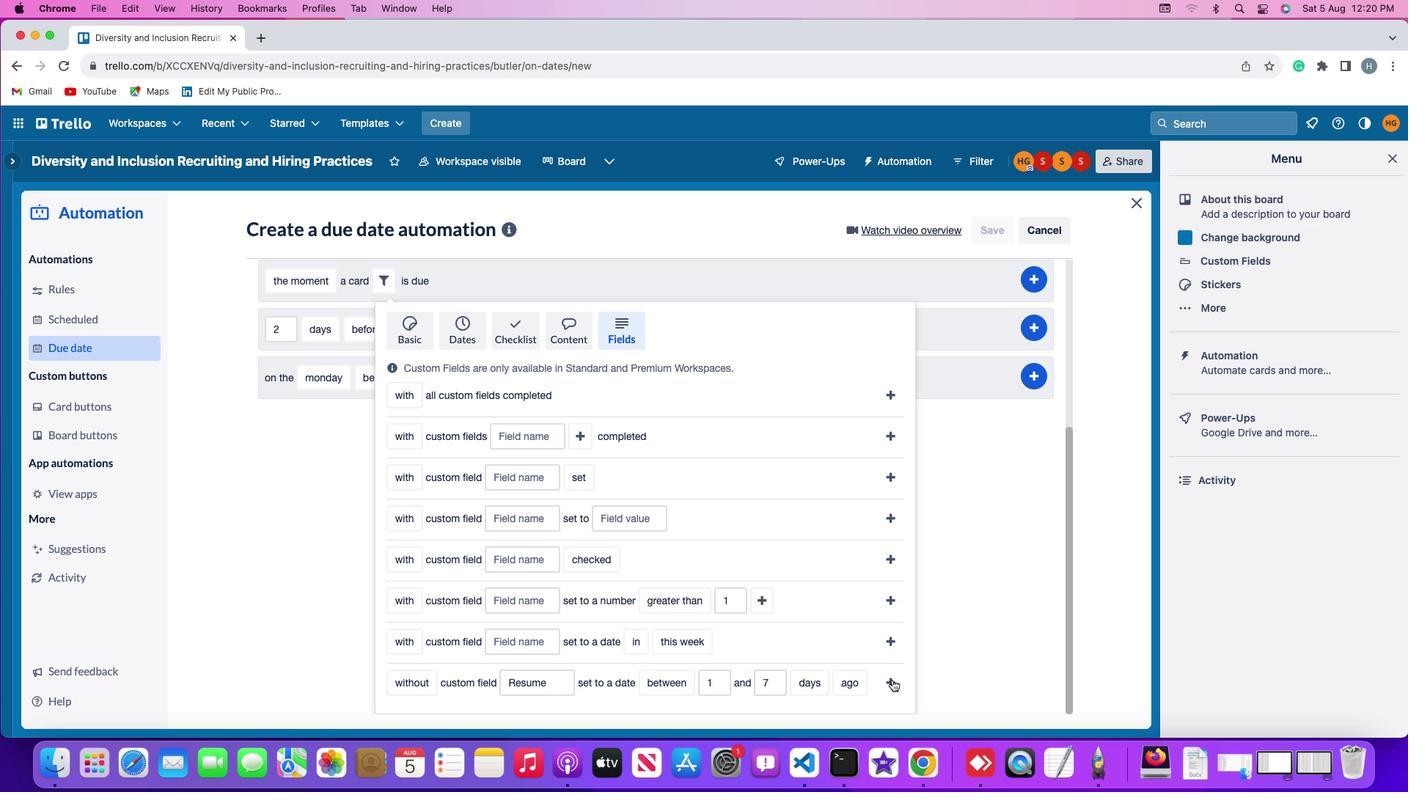 
Action: Mouse pressed left at (892, 679)
Screenshot: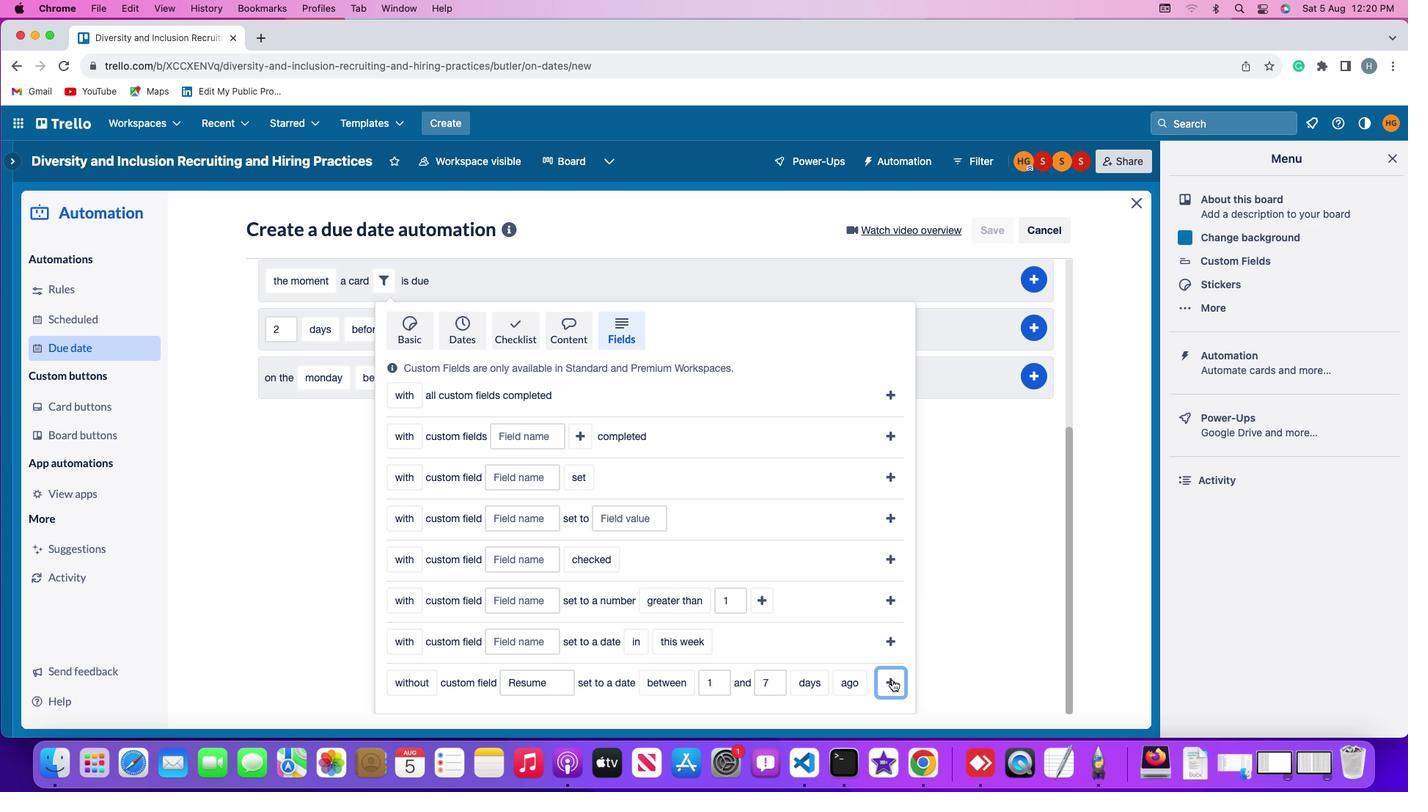 
Action: Mouse moved to (1039, 537)
Screenshot: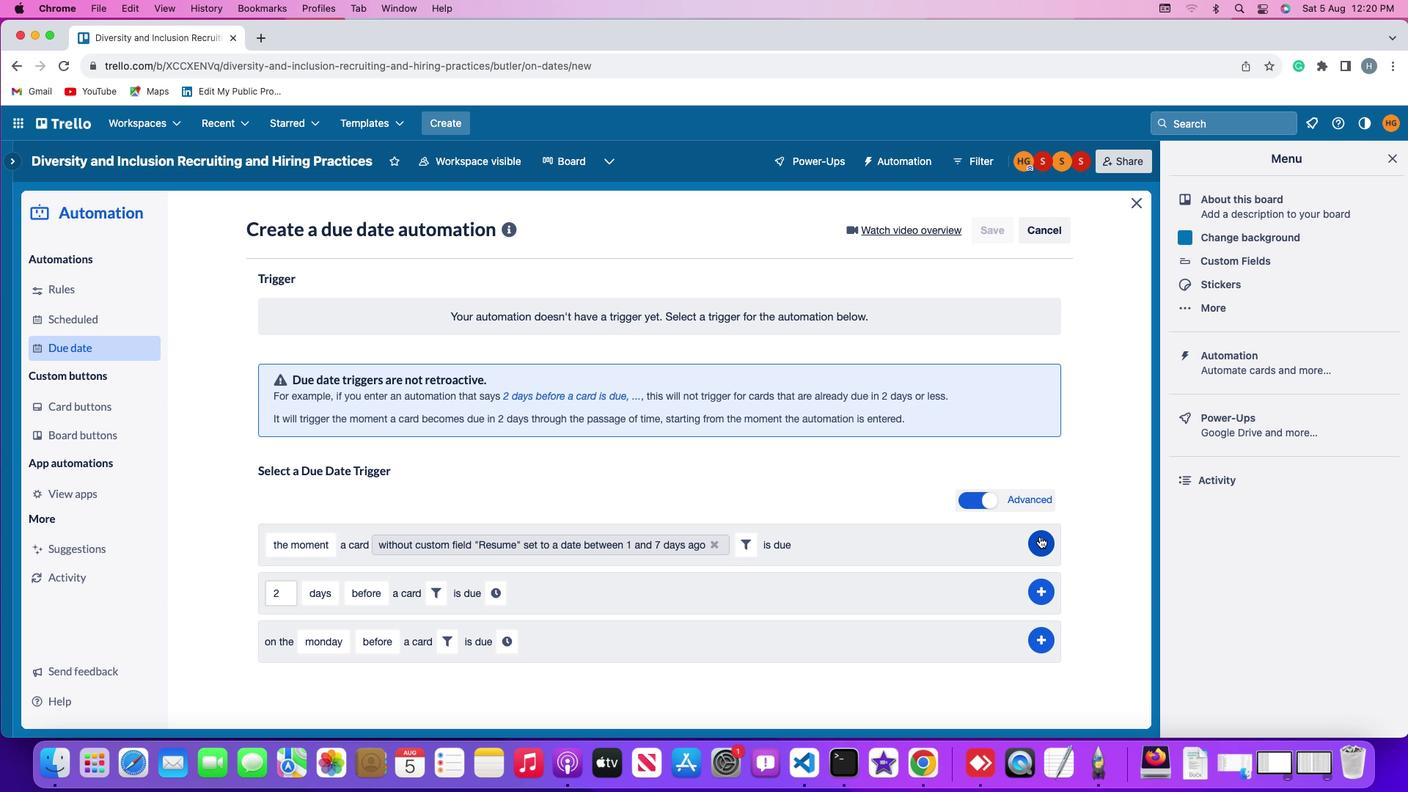 
Action: Mouse pressed left at (1039, 537)
Screenshot: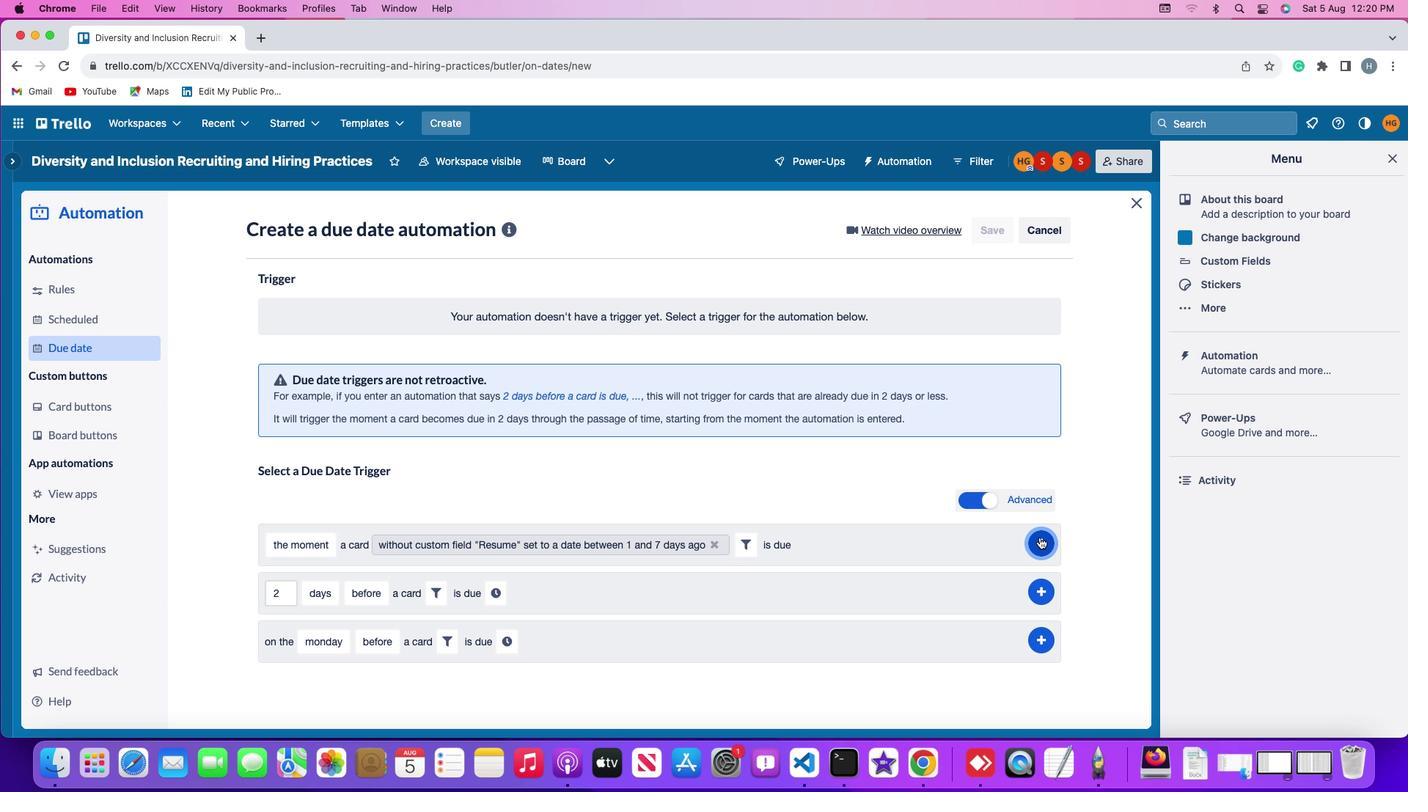 
Action: Mouse moved to (1103, 427)
Screenshot: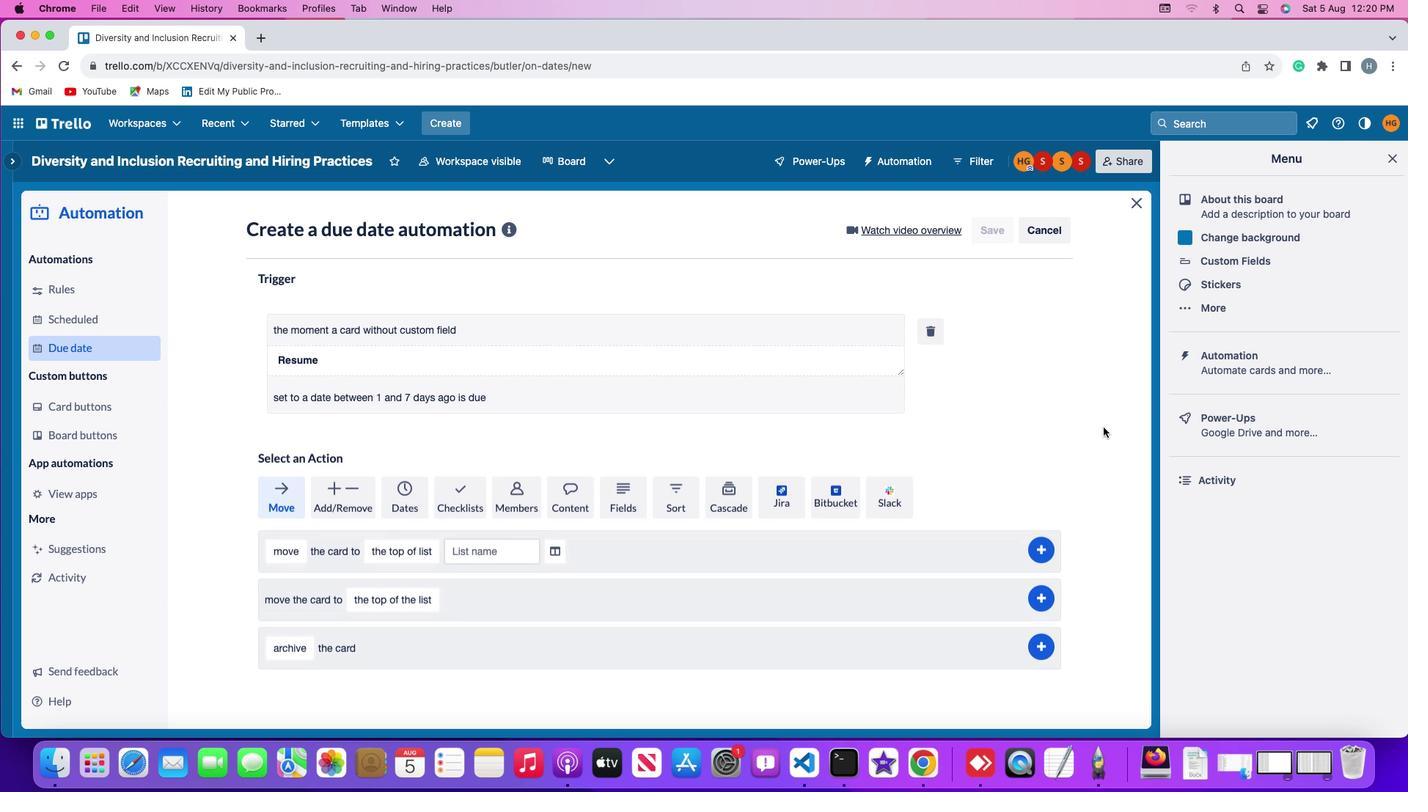 
